 Task: Find connections with filter location Camberwell with filter topic #indiawith filter profile language Spanish with filter current company Biocon Biologics with filter school SCMS GROUP OF INSTITUTIONS with filter industry Performing Arts and Spectator Sports with filter service category Tax Preparation with filter keywords title Superintendent
Action: Mouse moved to (209, 266)
Screenshot: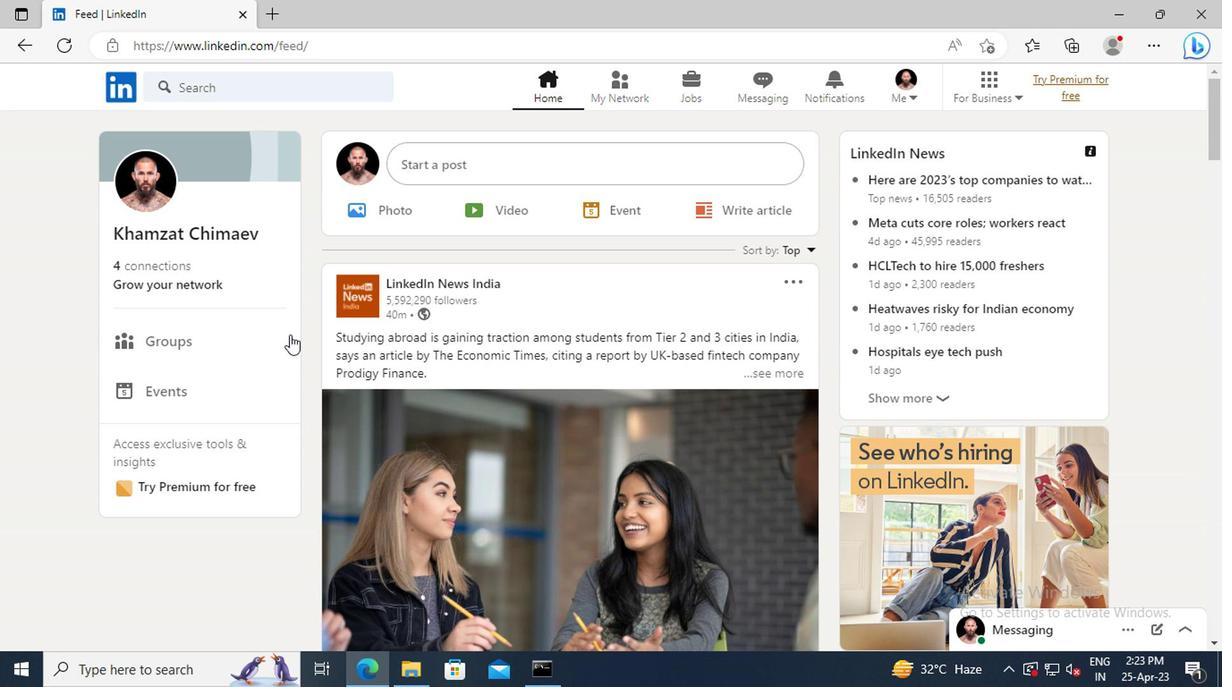 
Action: Mouse pressed left at (209, 266)
Screenshot: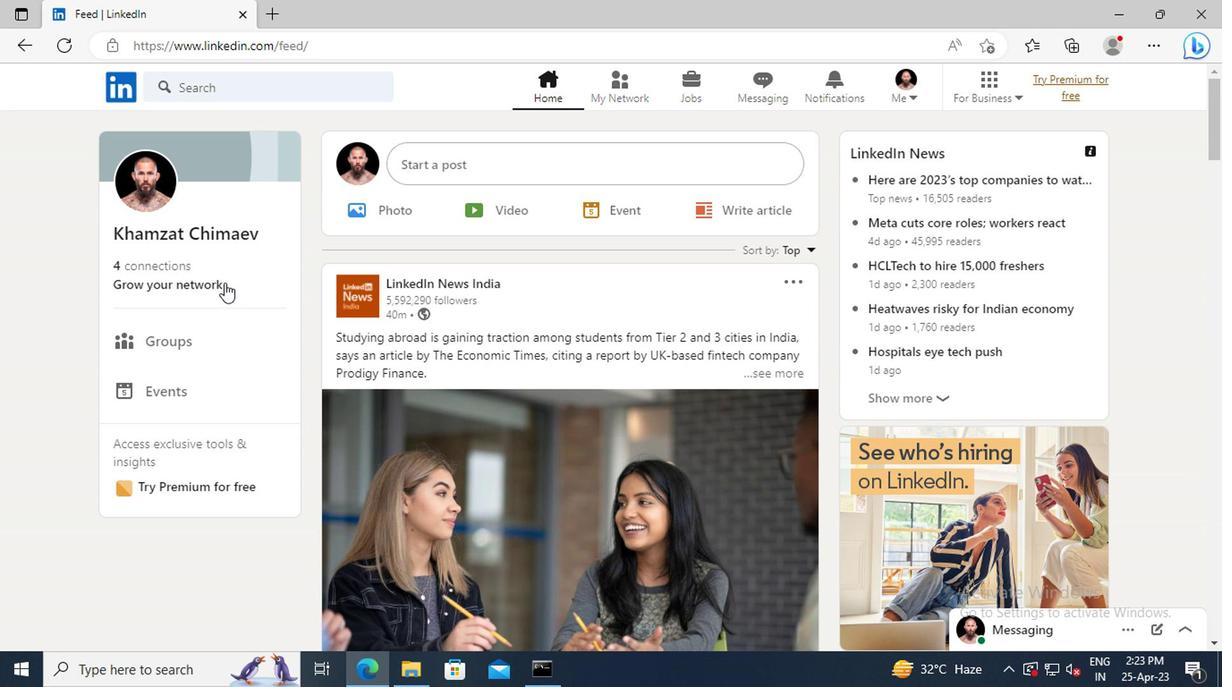 
Action: Mouse moved to (220, 190)
Screenshot: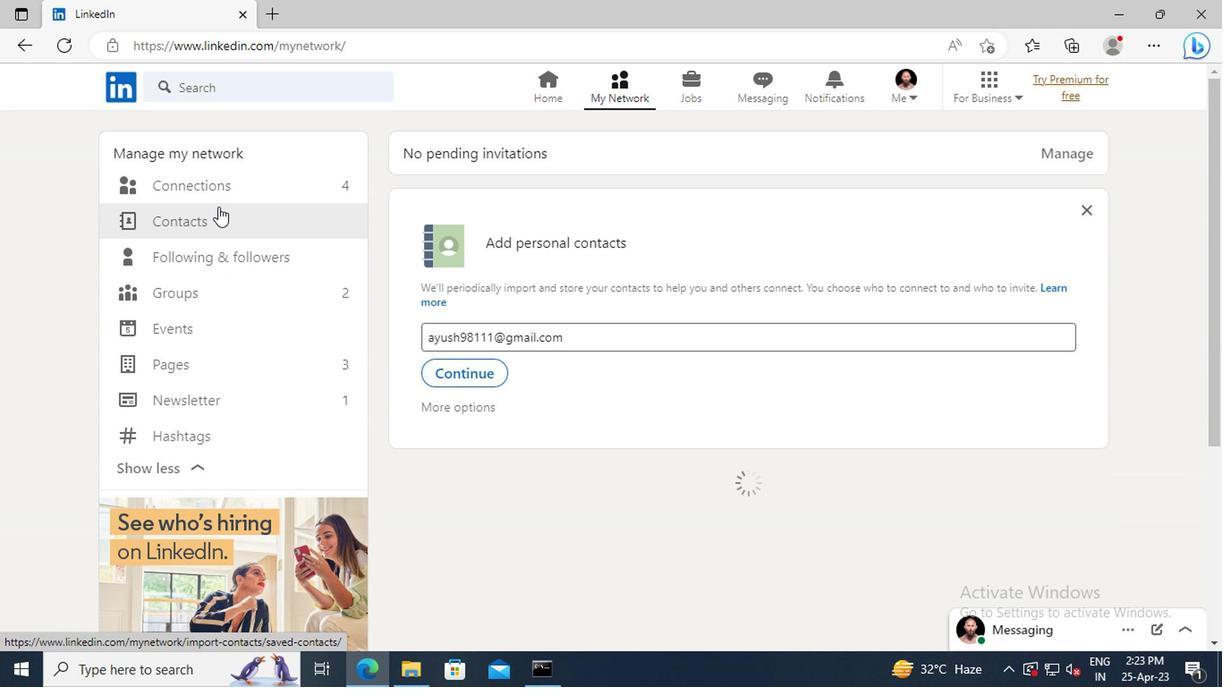 
Action: Mouse pressed left at (220, 190)
Screenshot: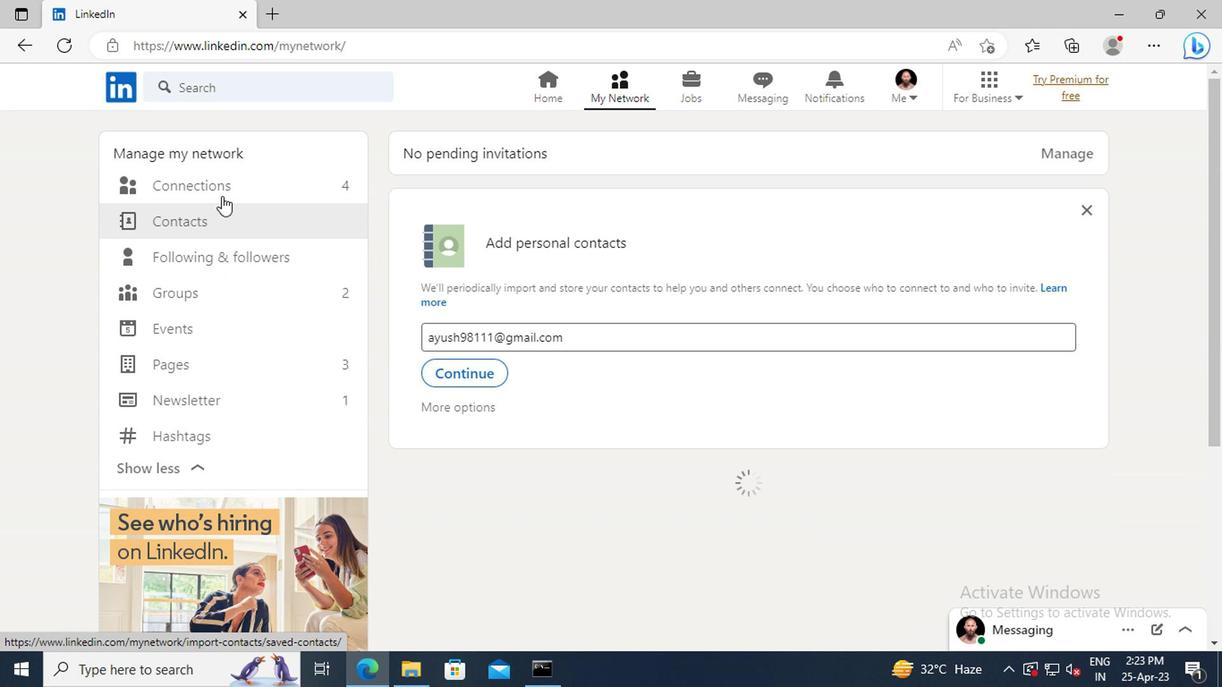 
Action: Mouse moved to (729, 190)
Screenshot: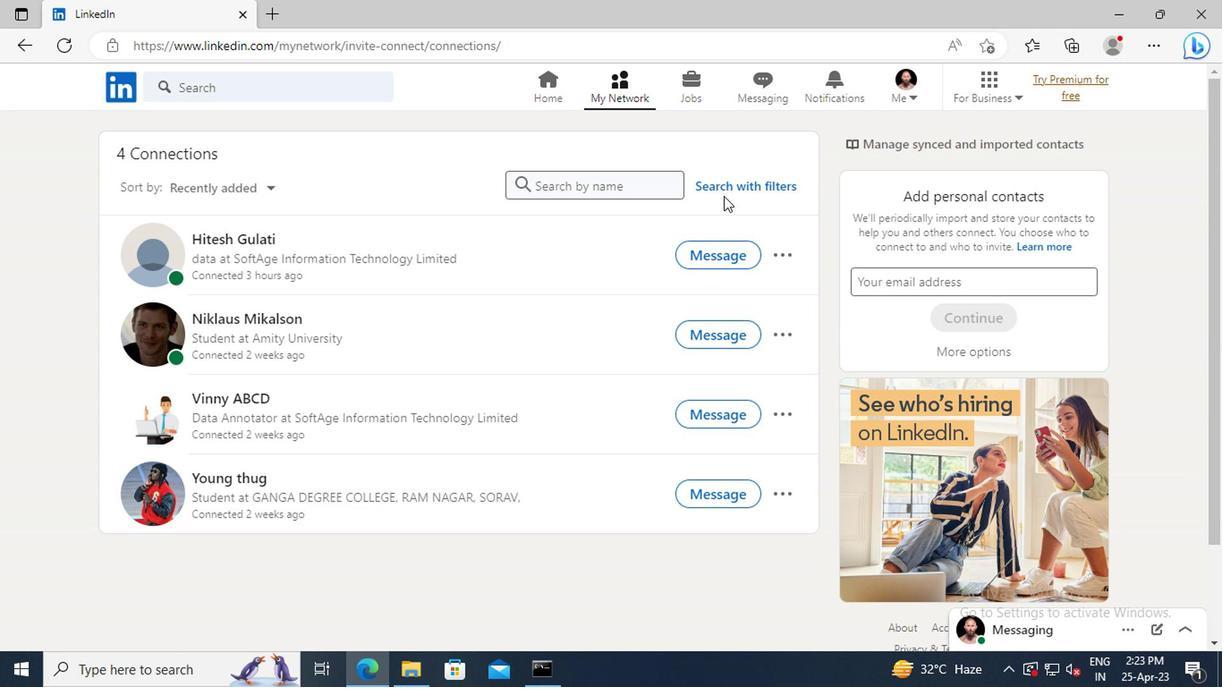 
Action: Mouse pressed left at (729, 190)
Screenshot: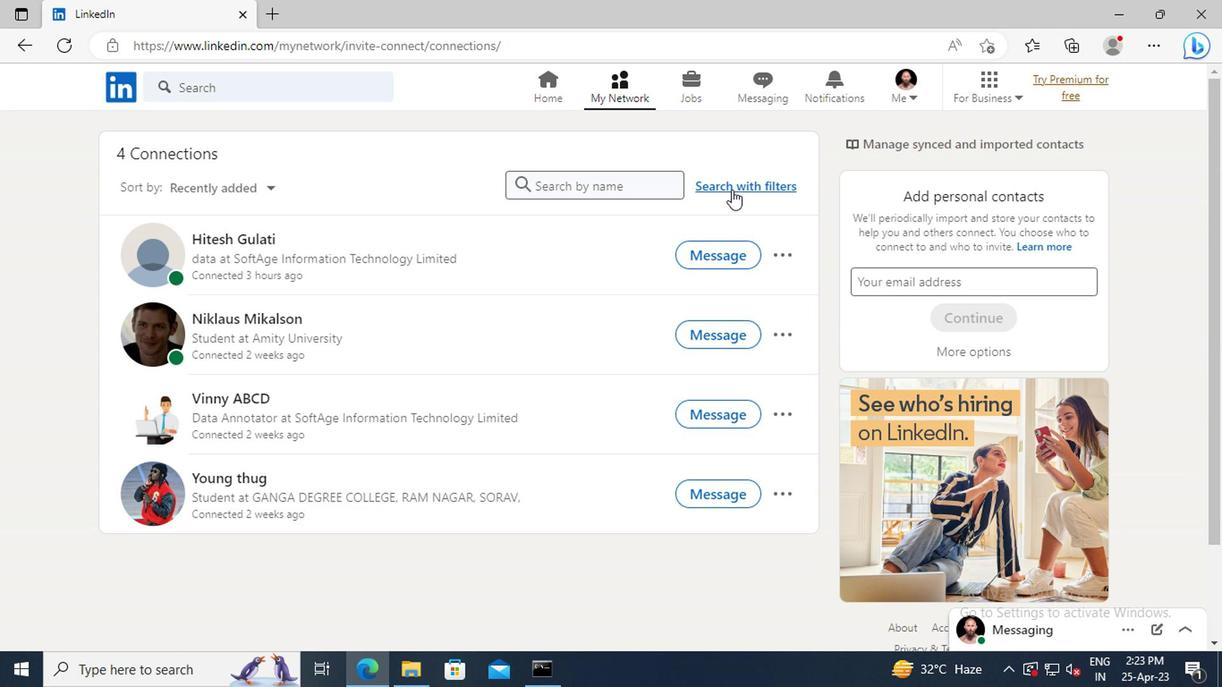 
Action: Mouse moved to (677, 141)
Screenshot: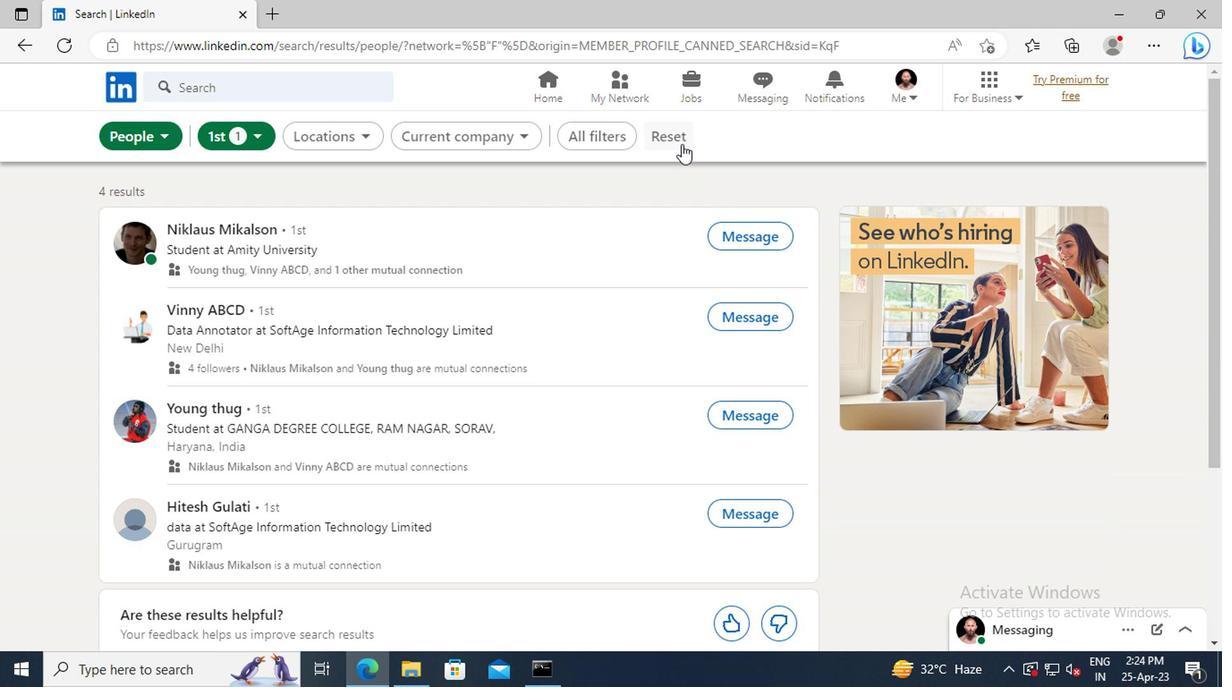 
Action: Mouse pressed left at (677, 141)
Screenshot: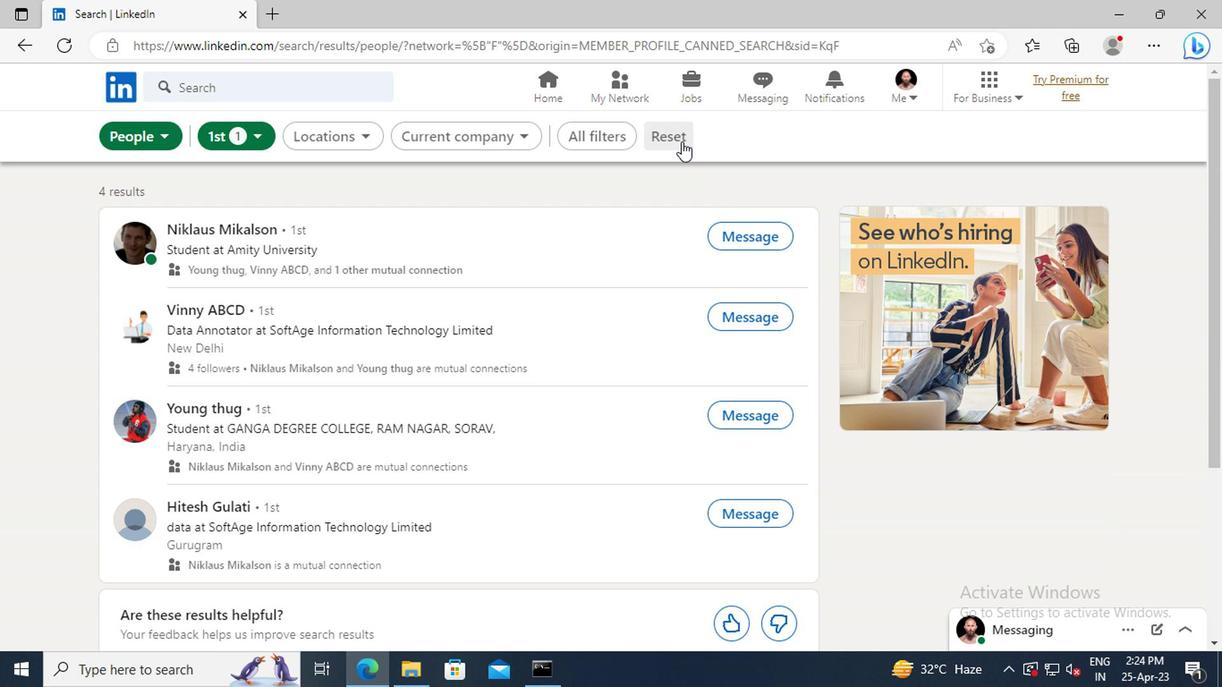 
Action: Mouse moved to (647, 140)
Screenshot: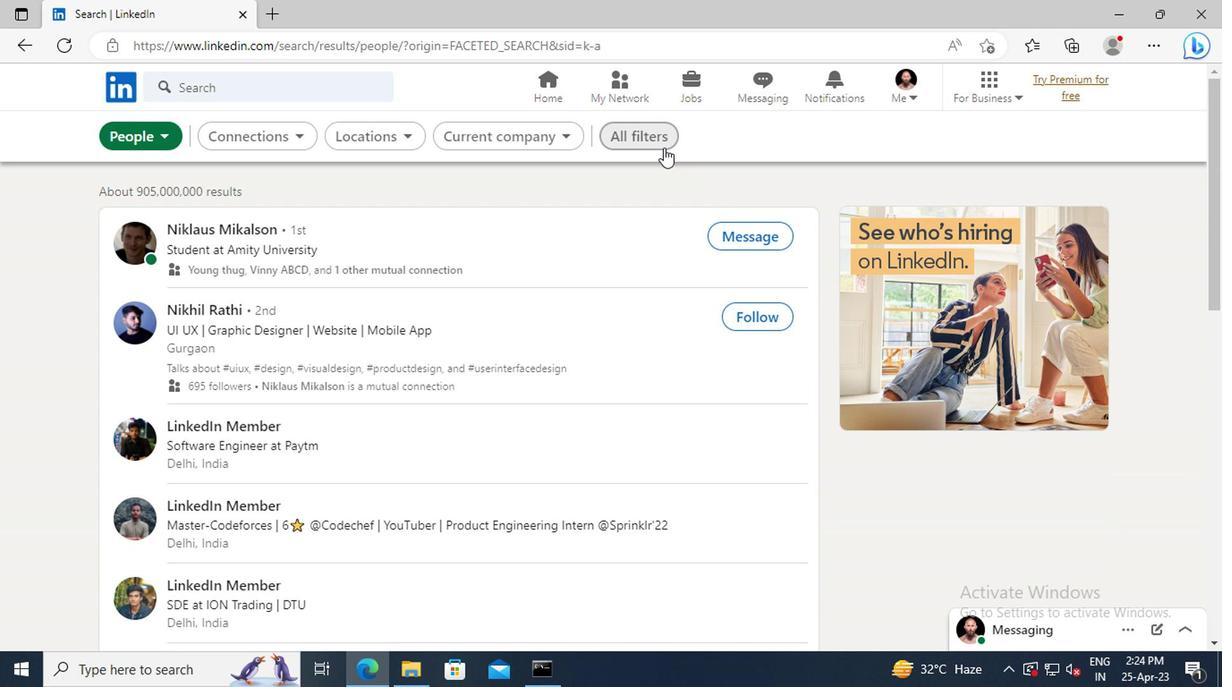 
Action: Mouse pressed left at (647, 140)
Screenshot: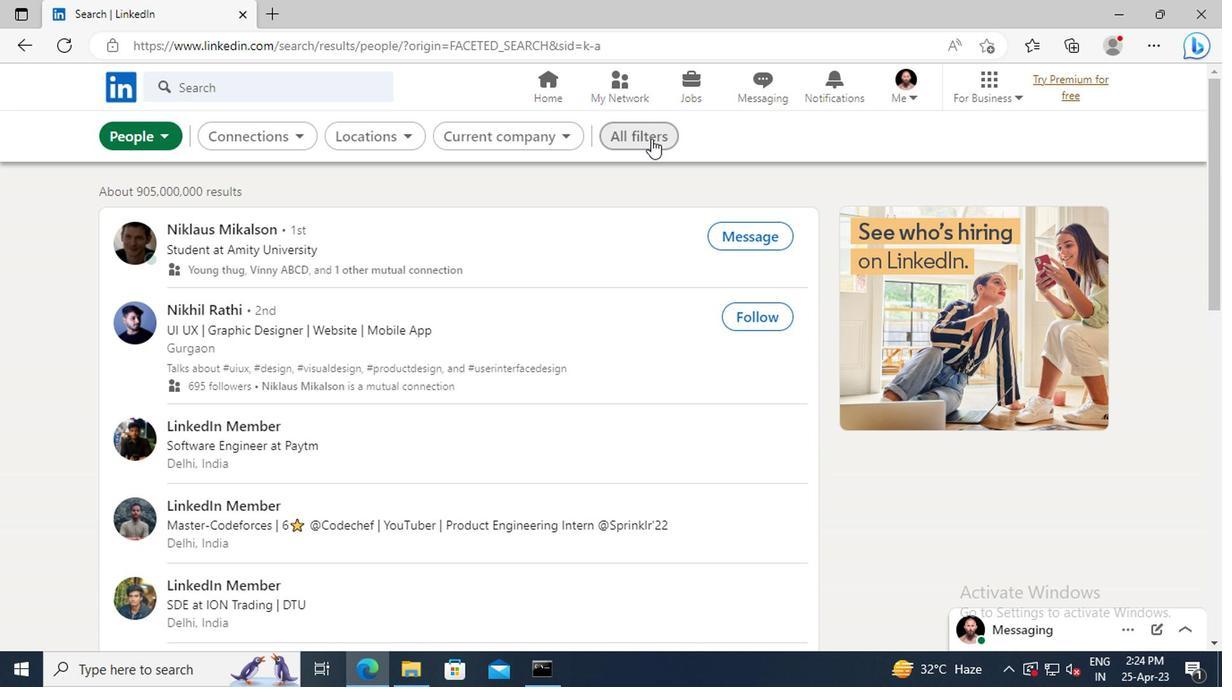 
Action: Mouse moved to (1011, 294)
Screenshot: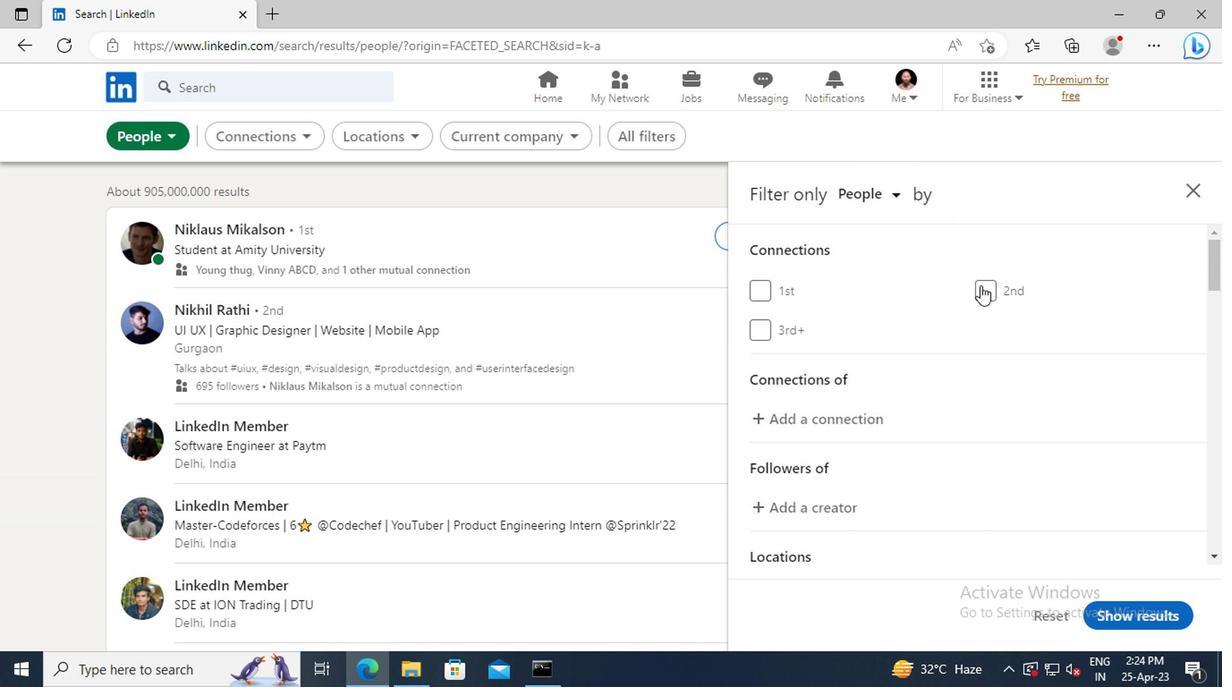 
Action: Mouse scrolled (1011, 293) with delta (0, 0)
Screenshot: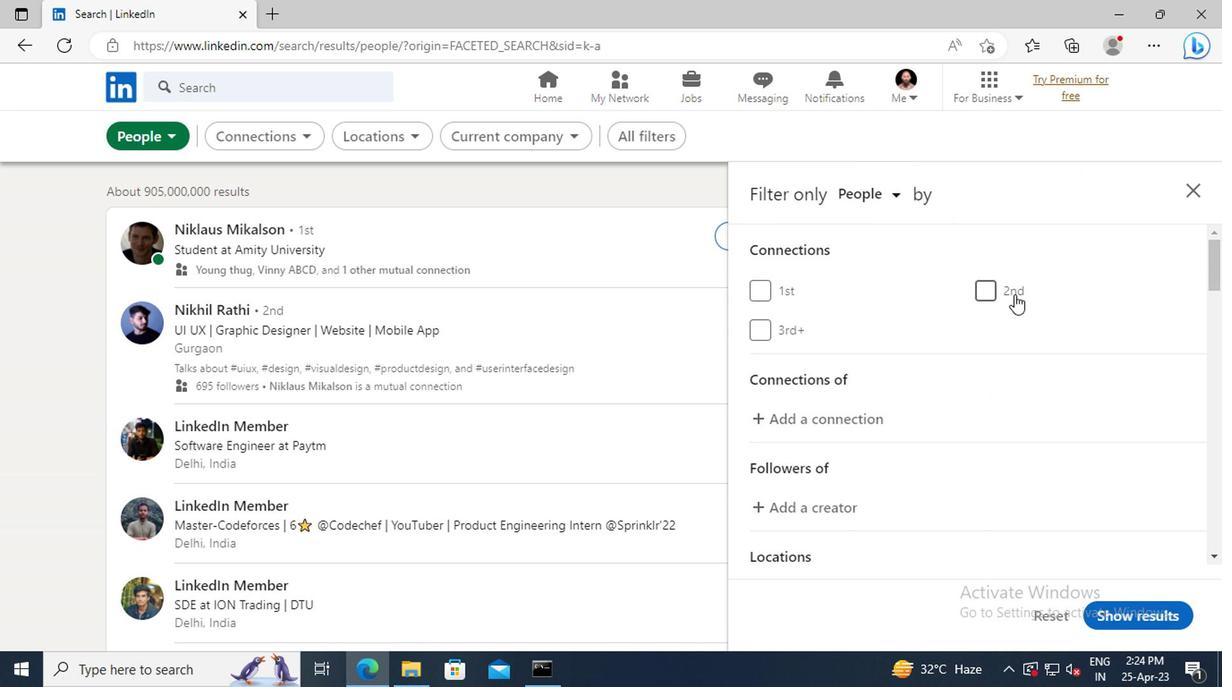 
Action: Mouse scrolled (1011, 293) with delta (0, 0)
Screenshot: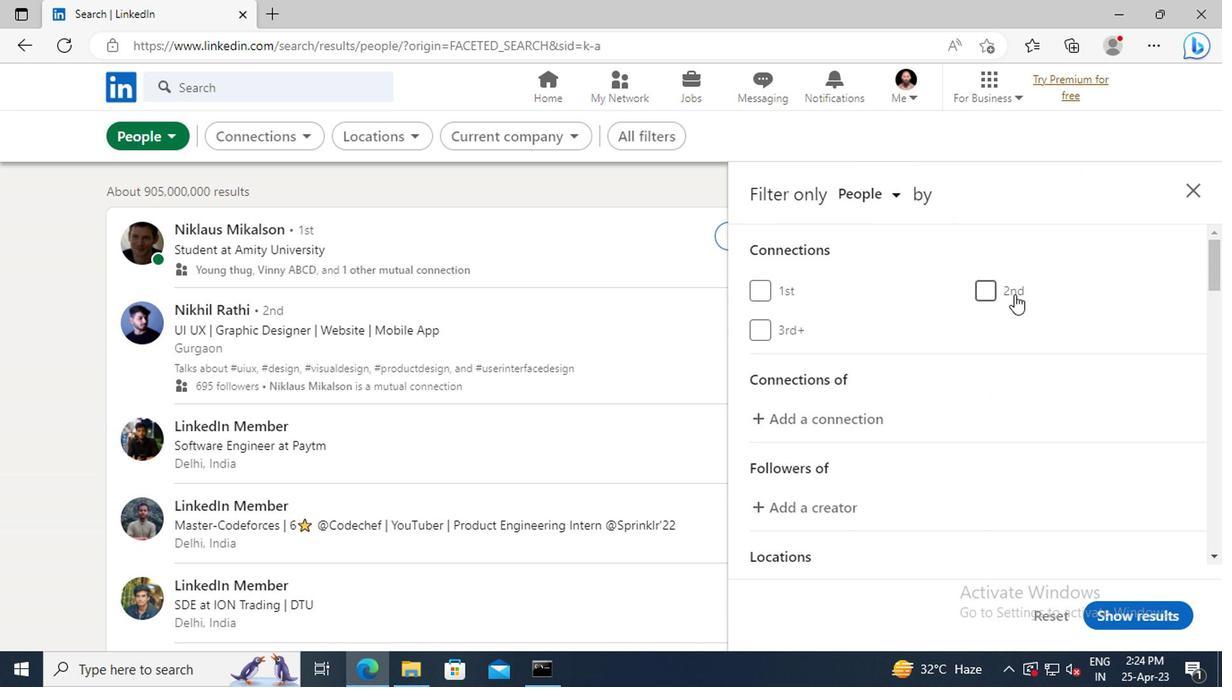 
Action: Mouse scrolled (1011, 293) with delta (0, 0)
Screenshot: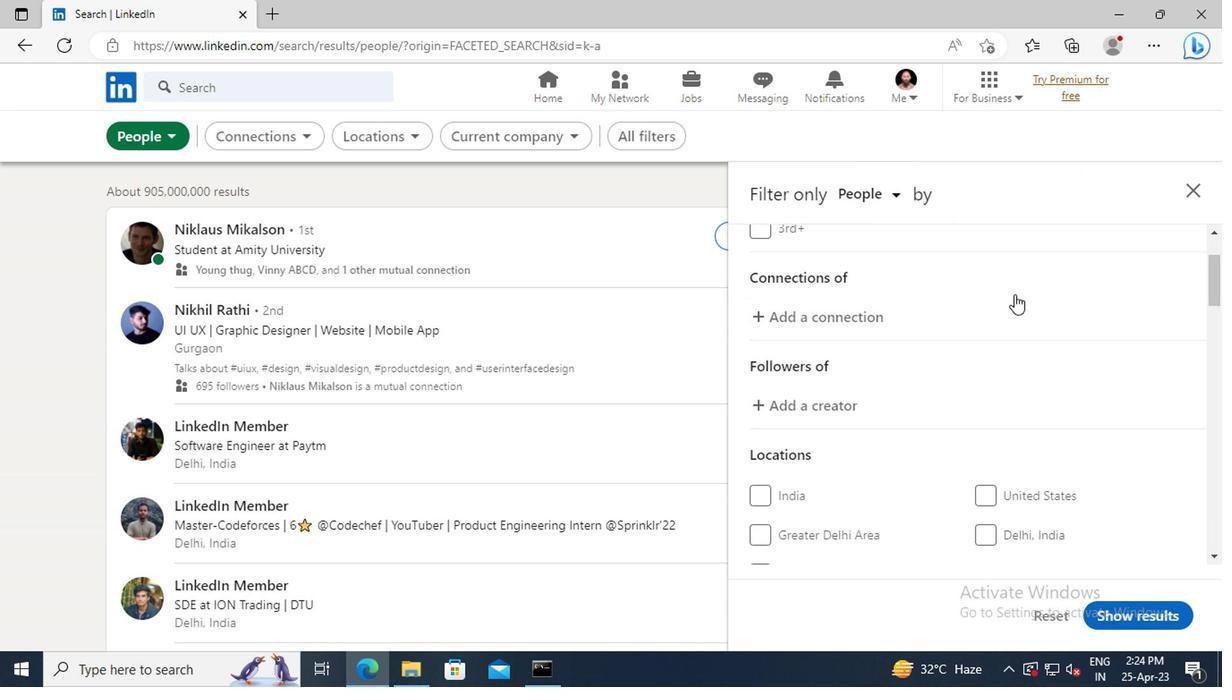 
Action: Mouse scrolled (1011, 293) with delta (0, 0)
Screenshot: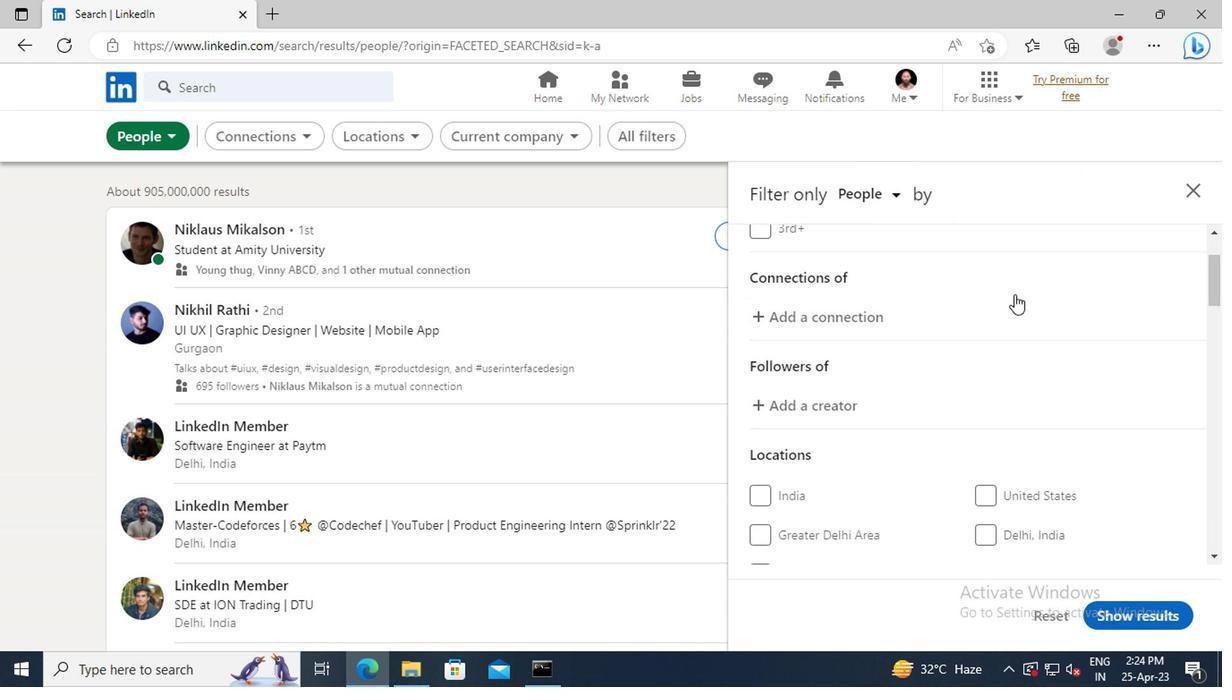 
Action: Mouse scrolled (1011, 293) with delta (0, 0)
Screenshot: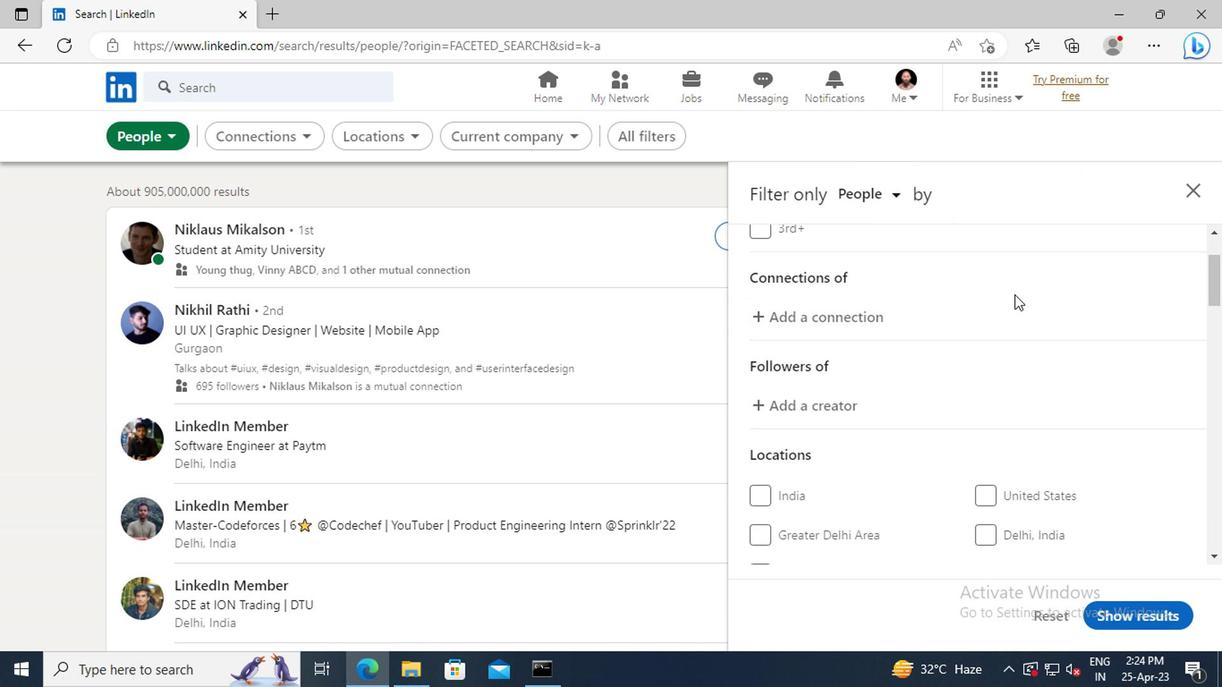 
Action: Mouse scrolled (1011, 293) with delta (0, 0)
Screenshot: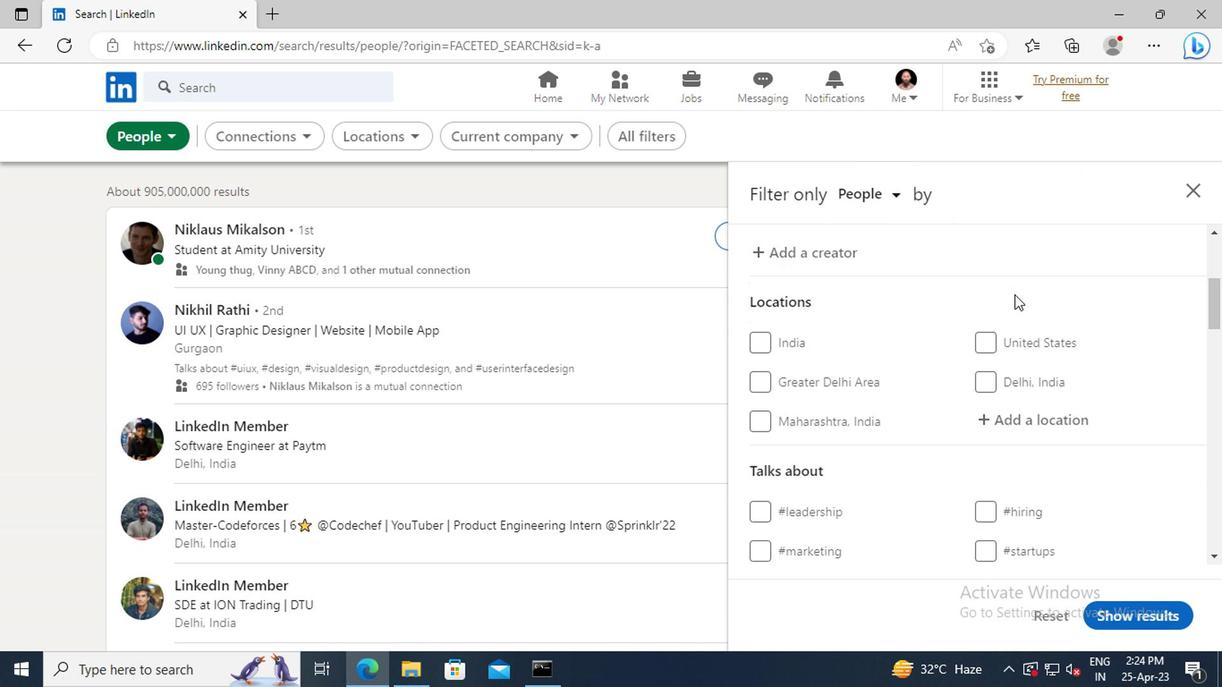 
Action: Mouse moved to (1025, 366)
Screenshot: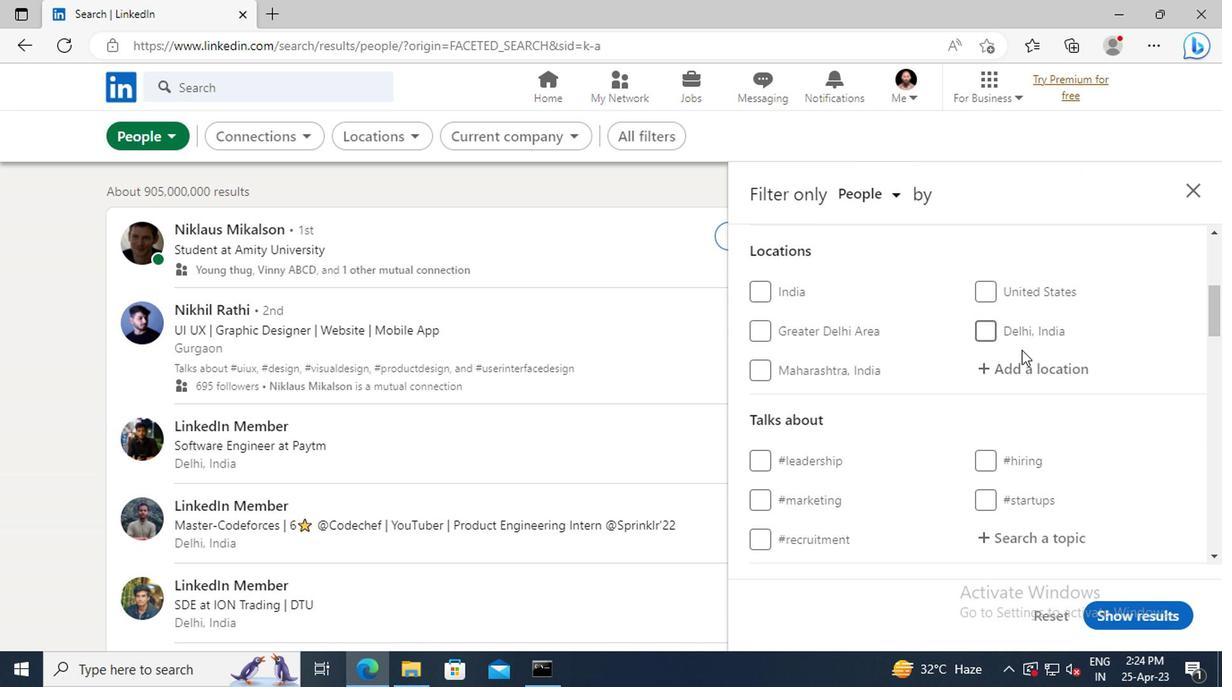 
Action: Mouse pressed left at (1025, 366)
Screenshot: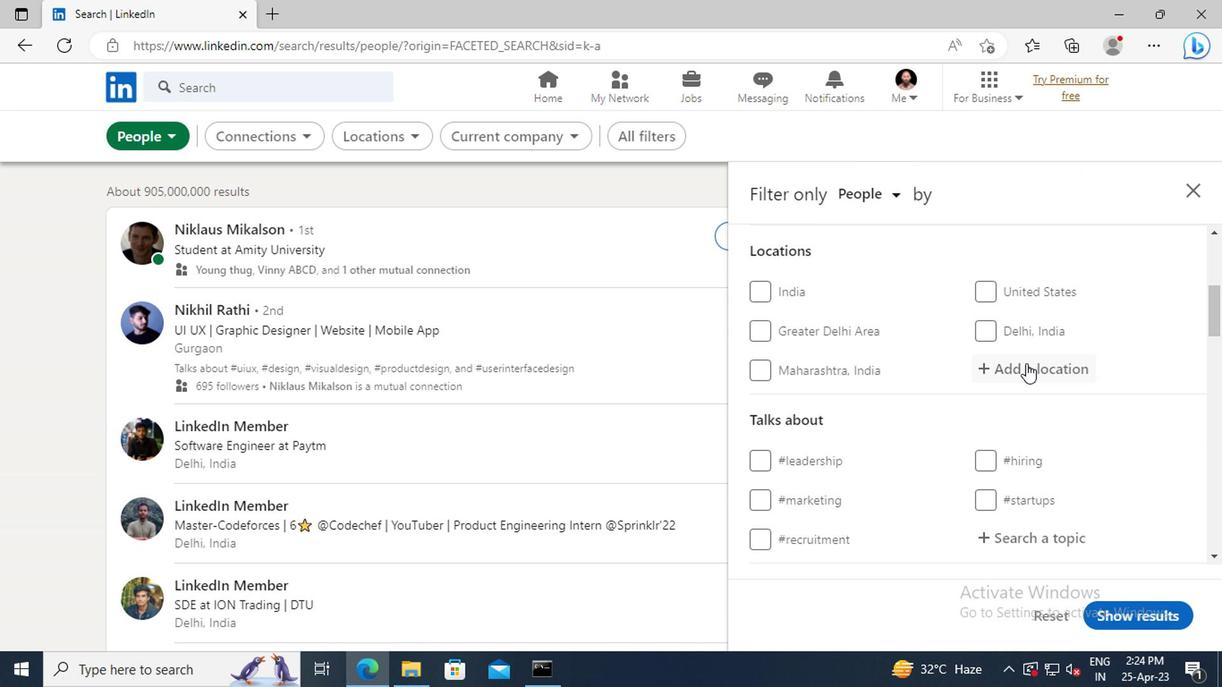 
Action: Key pressed <Key.shift>CAMBERWELL<Key.enter>
Screenshot: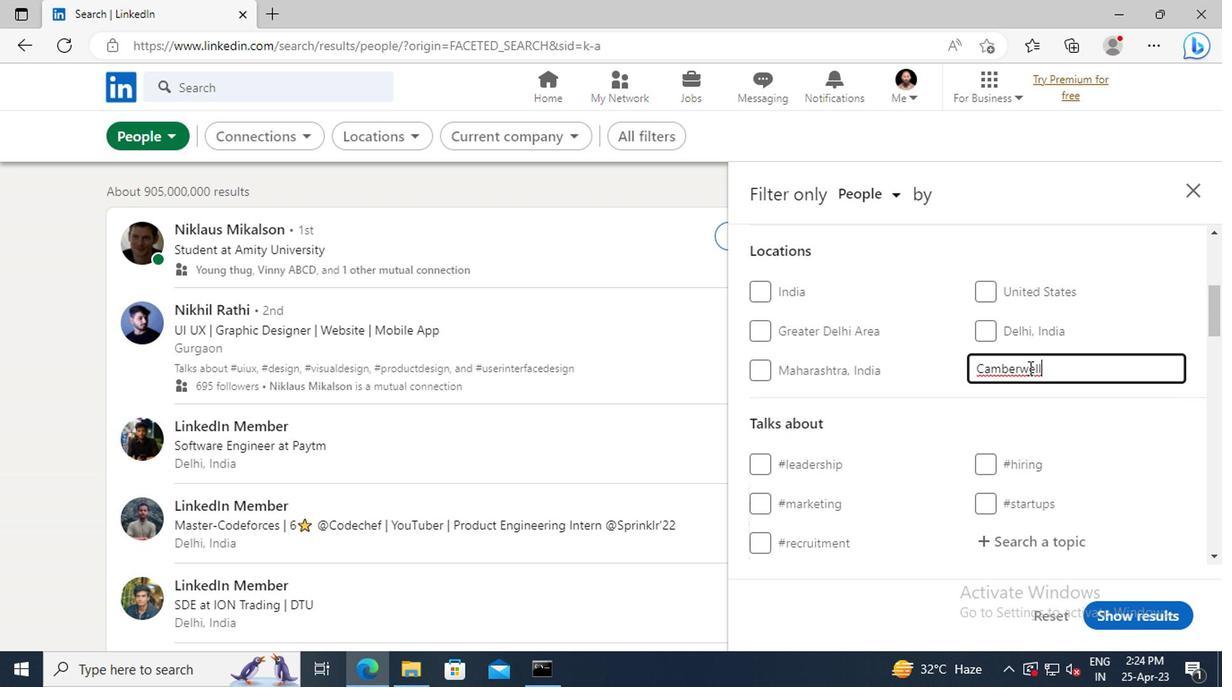 
Action: Mouse moved to (1108, 382)
Screenshot: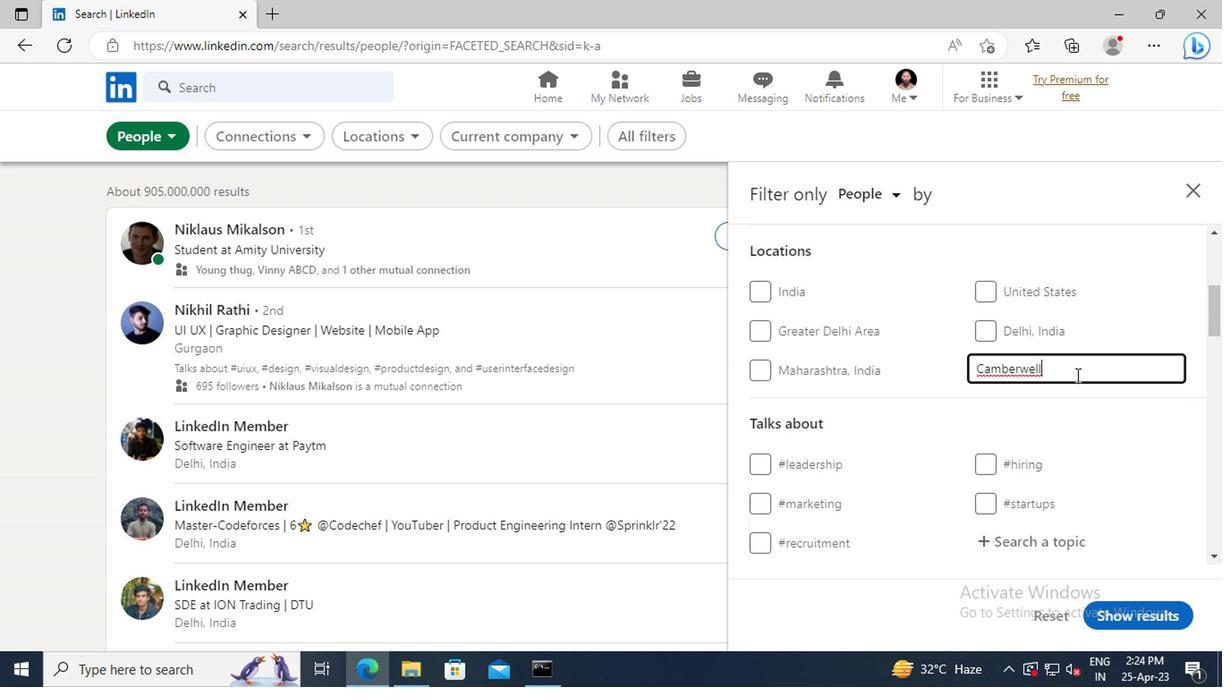 
Action: Mouse scrolled (1108, 381) with delta (0, 0)
Screenshot: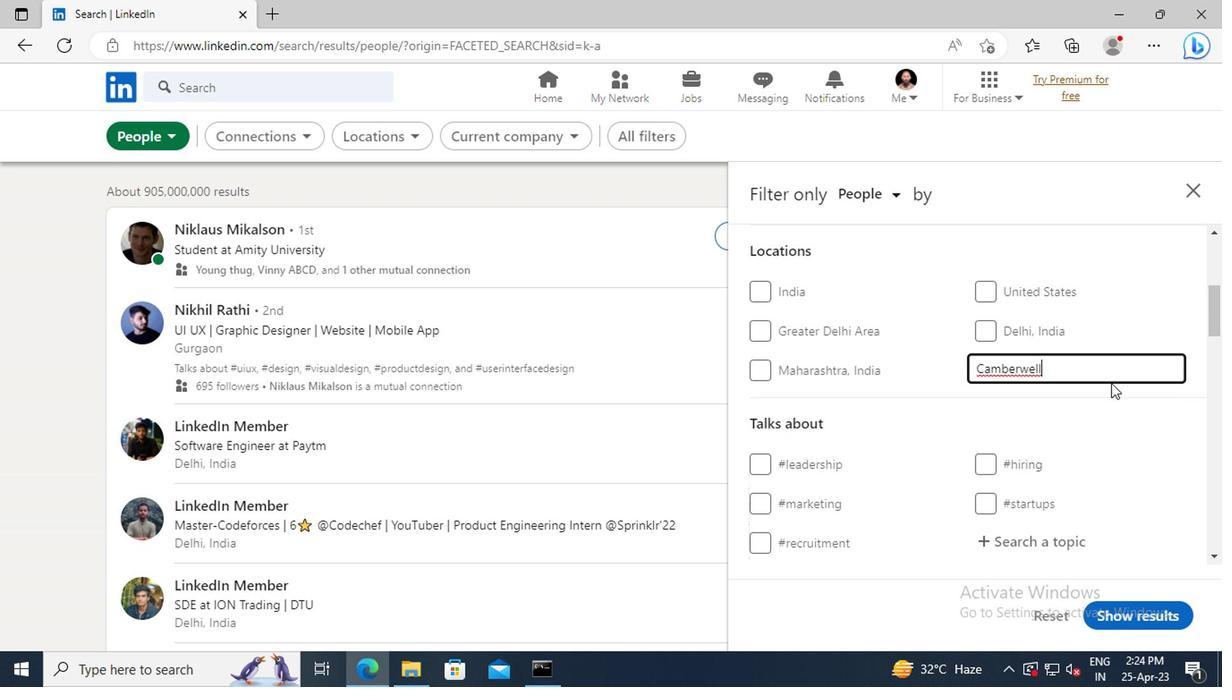 
Action: Mouse scrolled (1108, 381) with delta (0, 0)
Screenshot: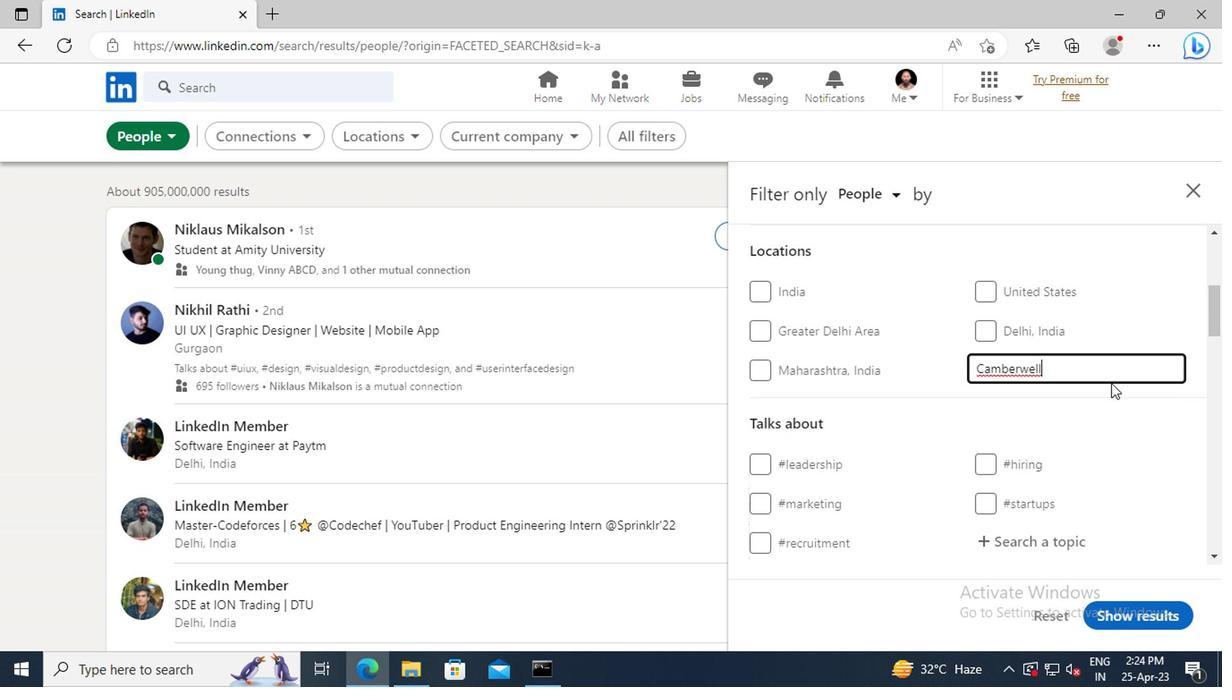 
Action: Mouse moved to (1056, 441)
Screenshot: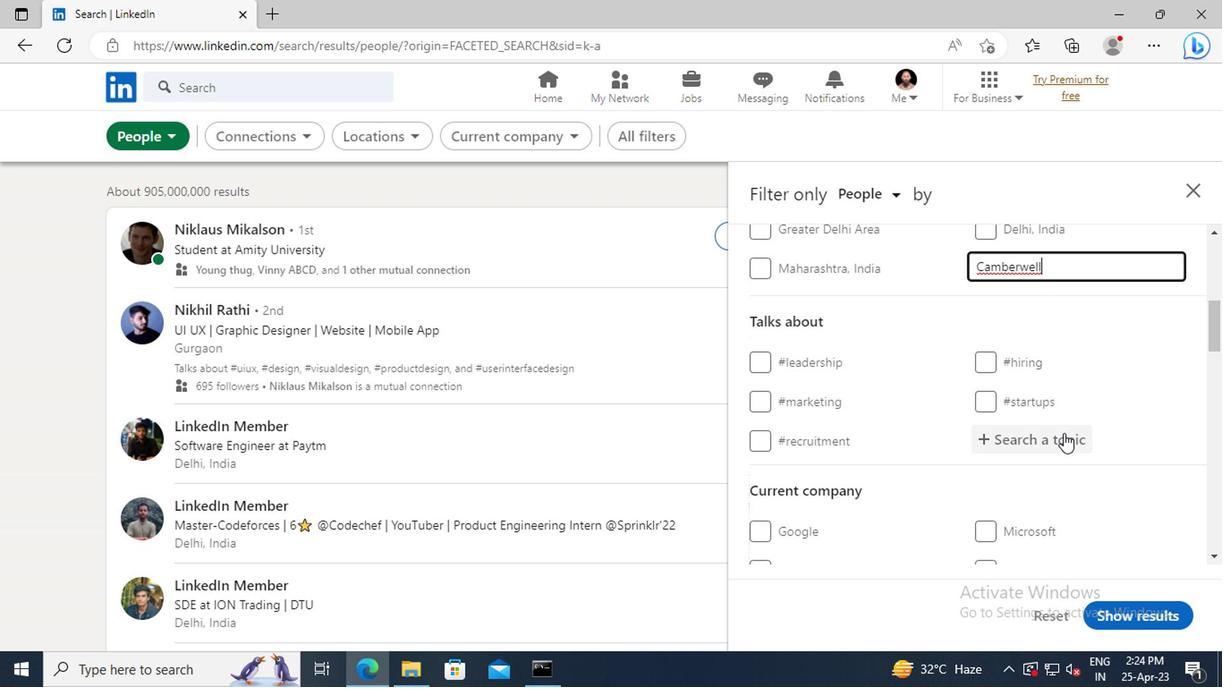 
Action: Mouse pressed left at (1056, 441)
Screenshot: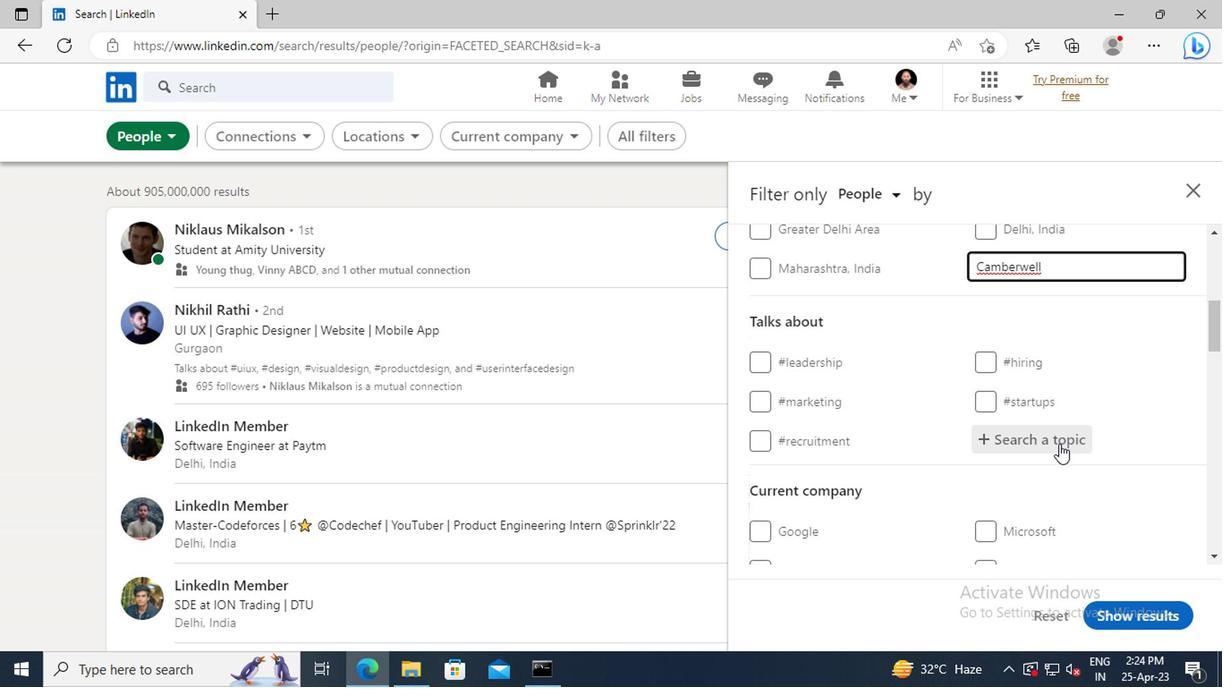
Action: Key pressed <Key.shift>#INDIAWITH
Screenshot: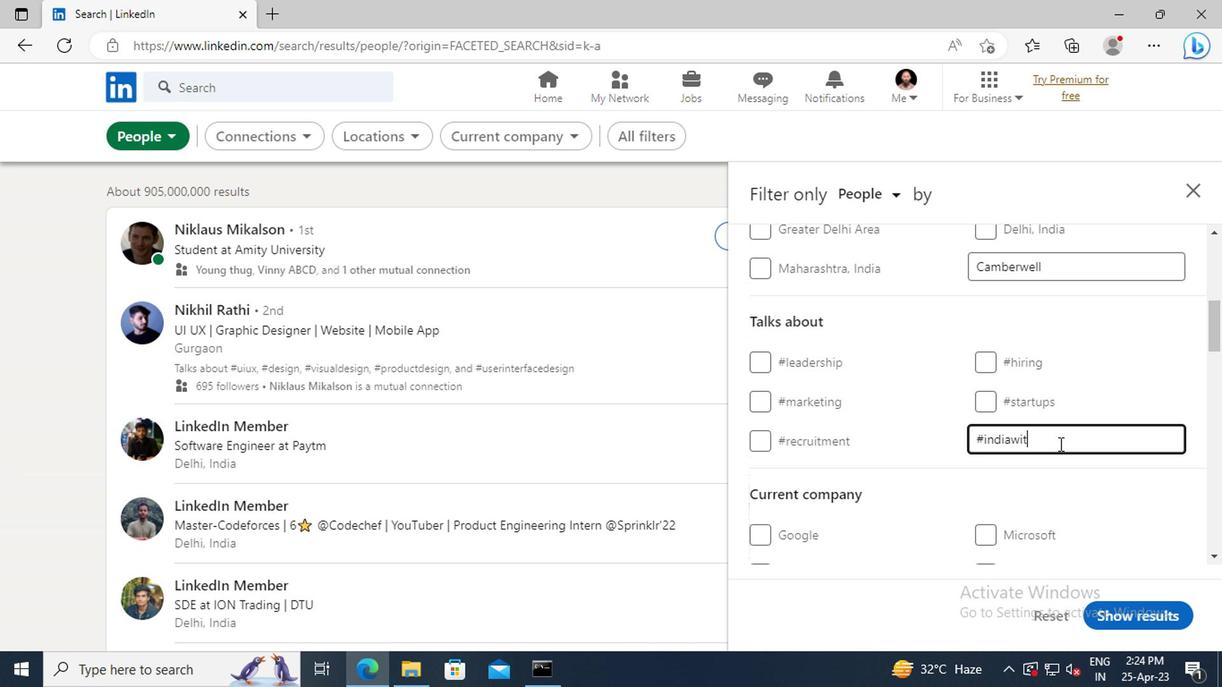 
Action: Mouse moved to (1034, 430)
Screenshot: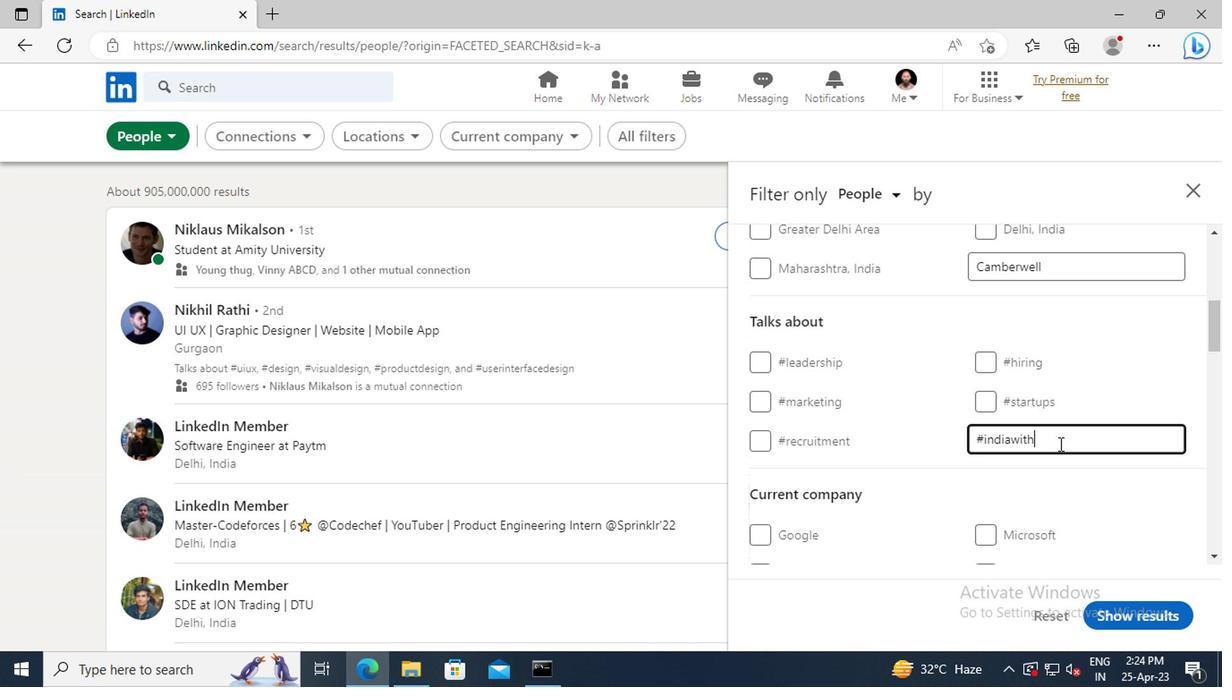 
Action: Mouse scrolled (1034, 429) with delta (0, 0)
Screenshot: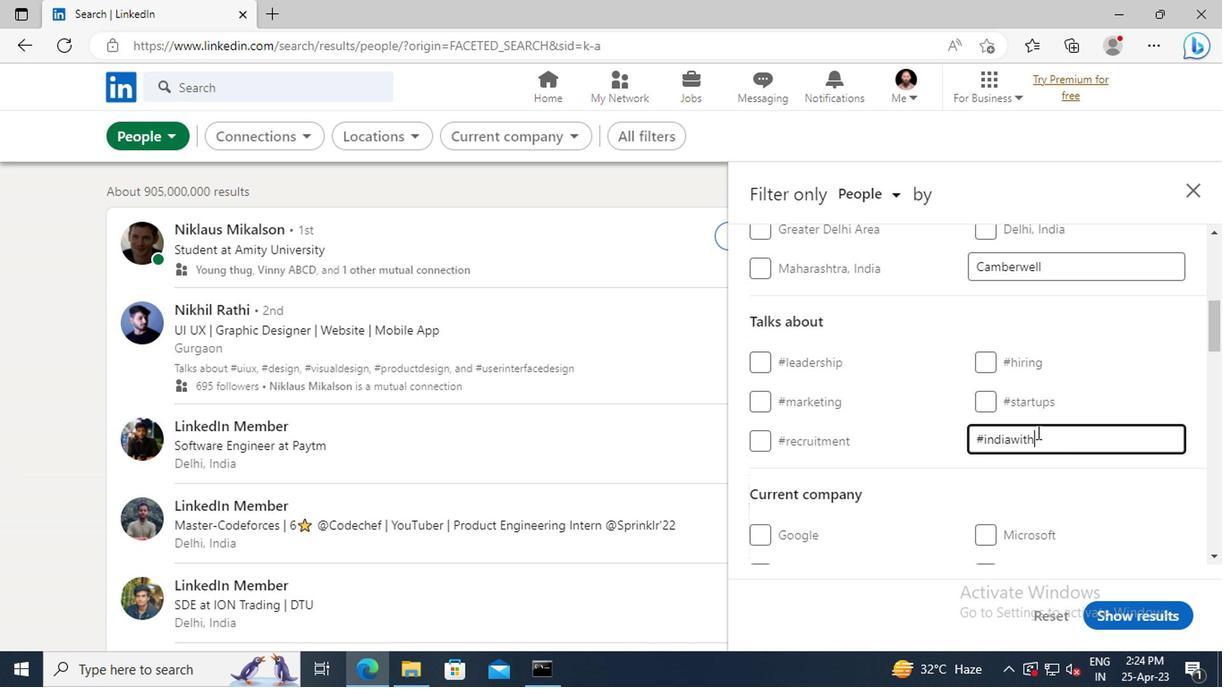 
Action: Mouse scrolled (1034, 429) with delta (0, 0)
Screenshot: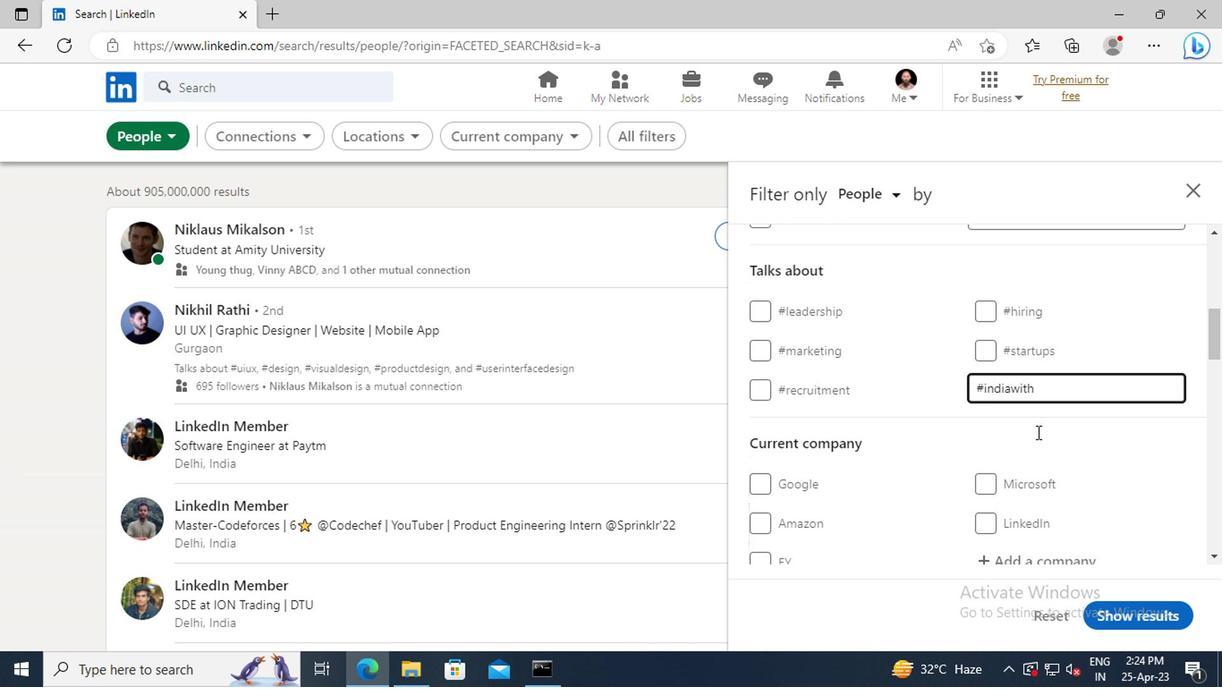 
Action: Mouse scrolled (1034, 429) with delta (0, 0)
Screenshot: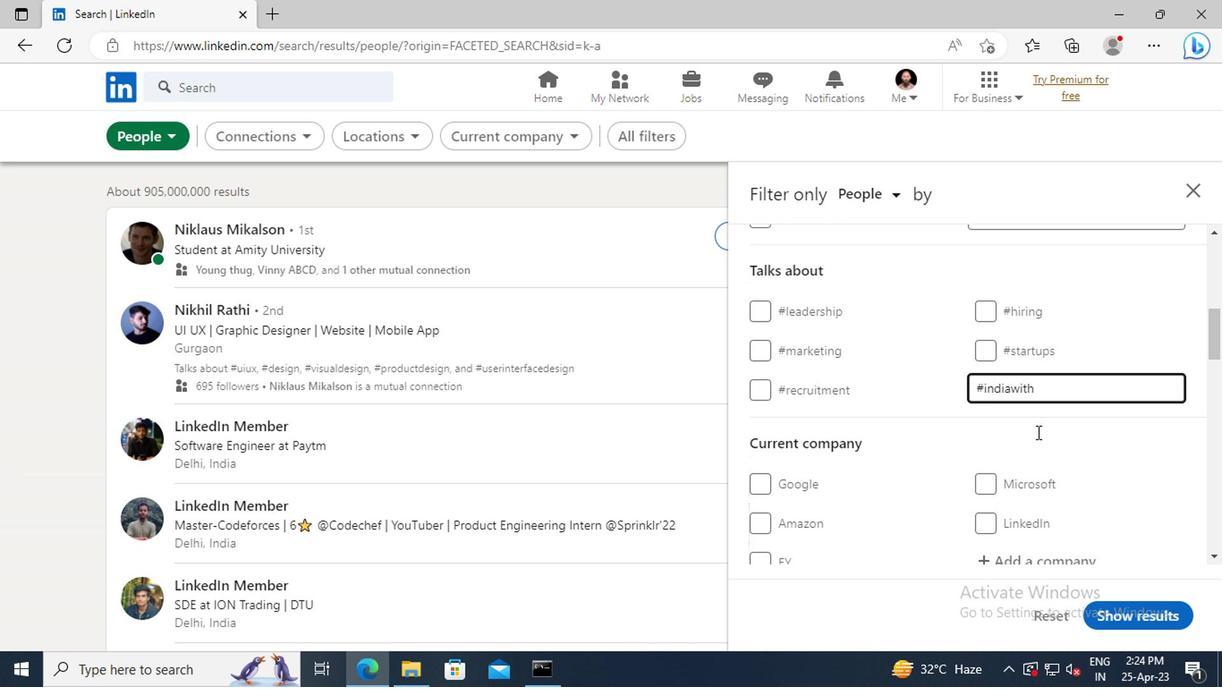
Action: Mouse scrolled (1034, 429) with delta (0, 0)
Screenshot: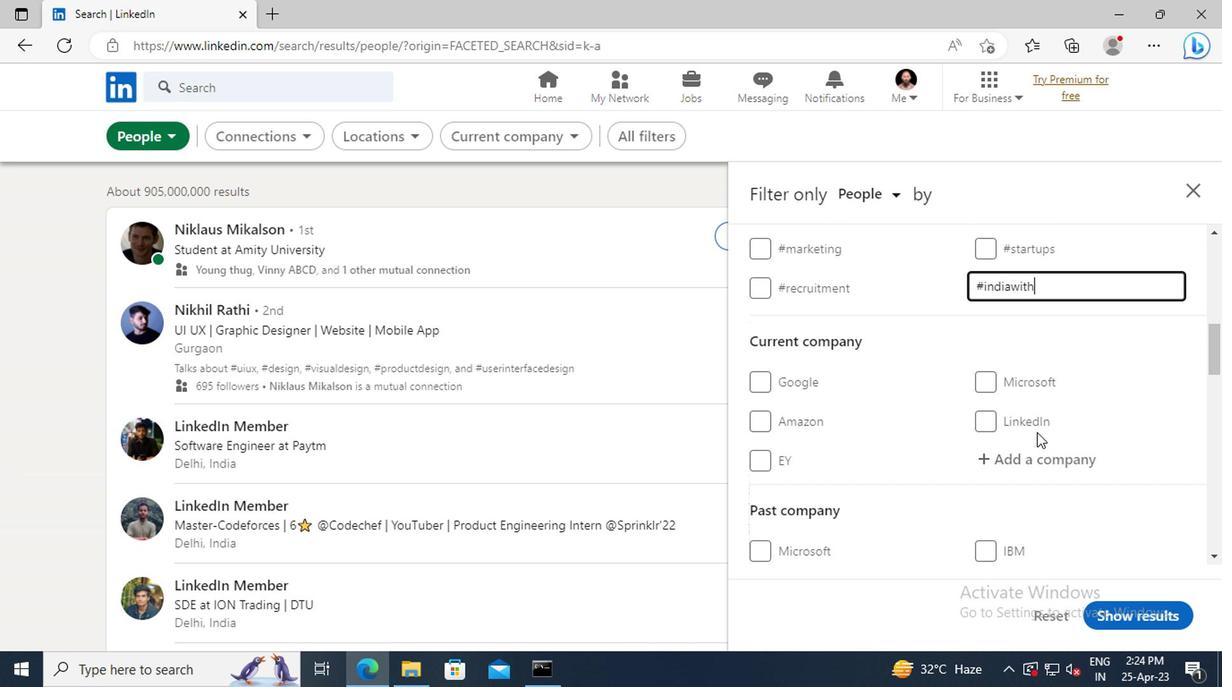 
Action: Mouse scrolled (1034, 429) with delta (0, 0)
Screenshot: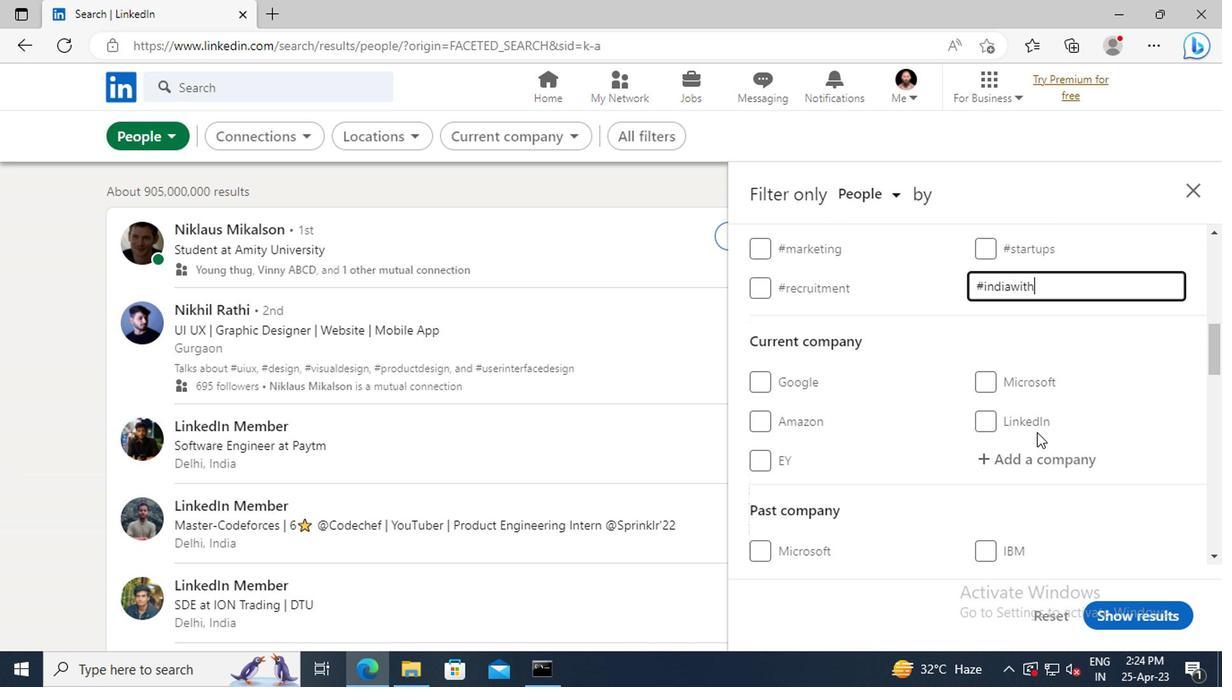 
Action: Mouse scrolled (1034, 429) with delta (0, 0)
Screenshot: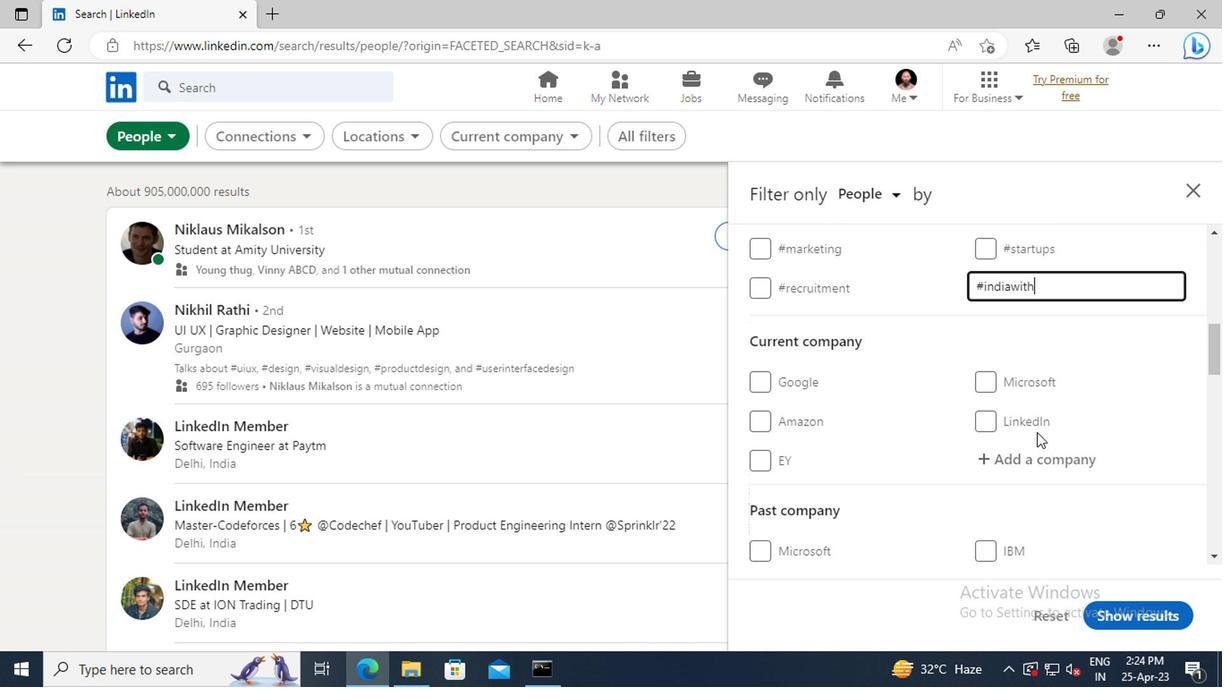 
Action: Mouse scrolled (1034, 429) with delta (0, 0)
Screenshot: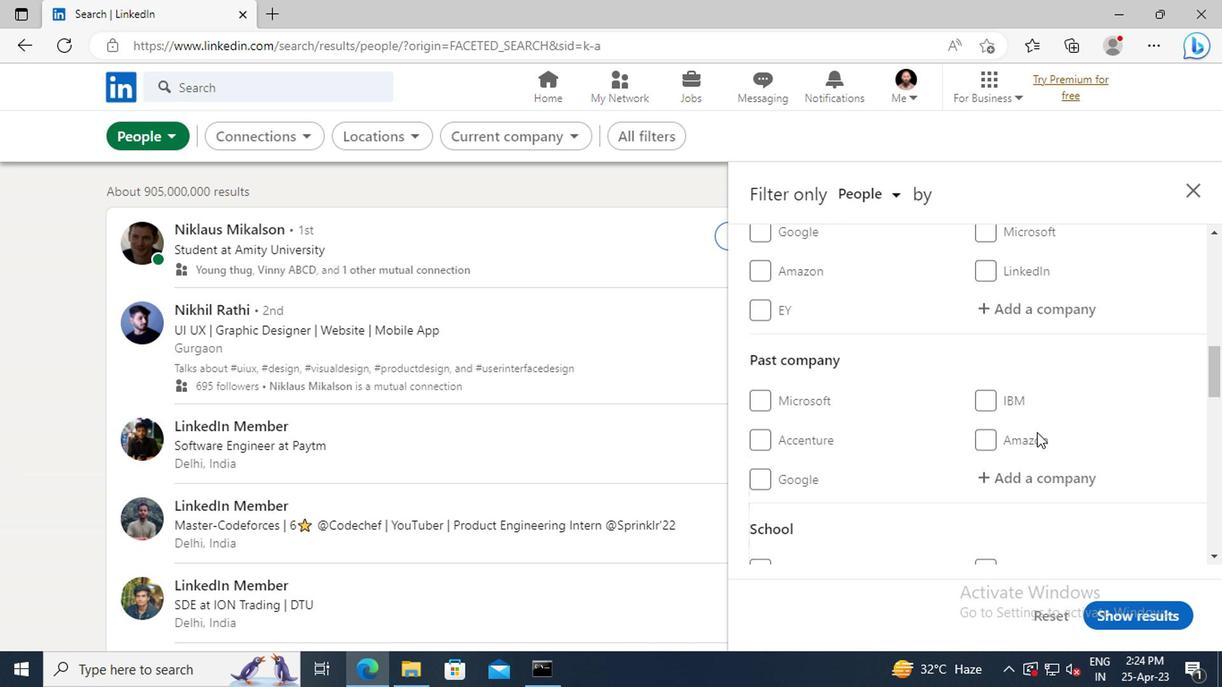 
Action: Mouse scrolled (1034, 429) with delta (0, 0)
Screenshot: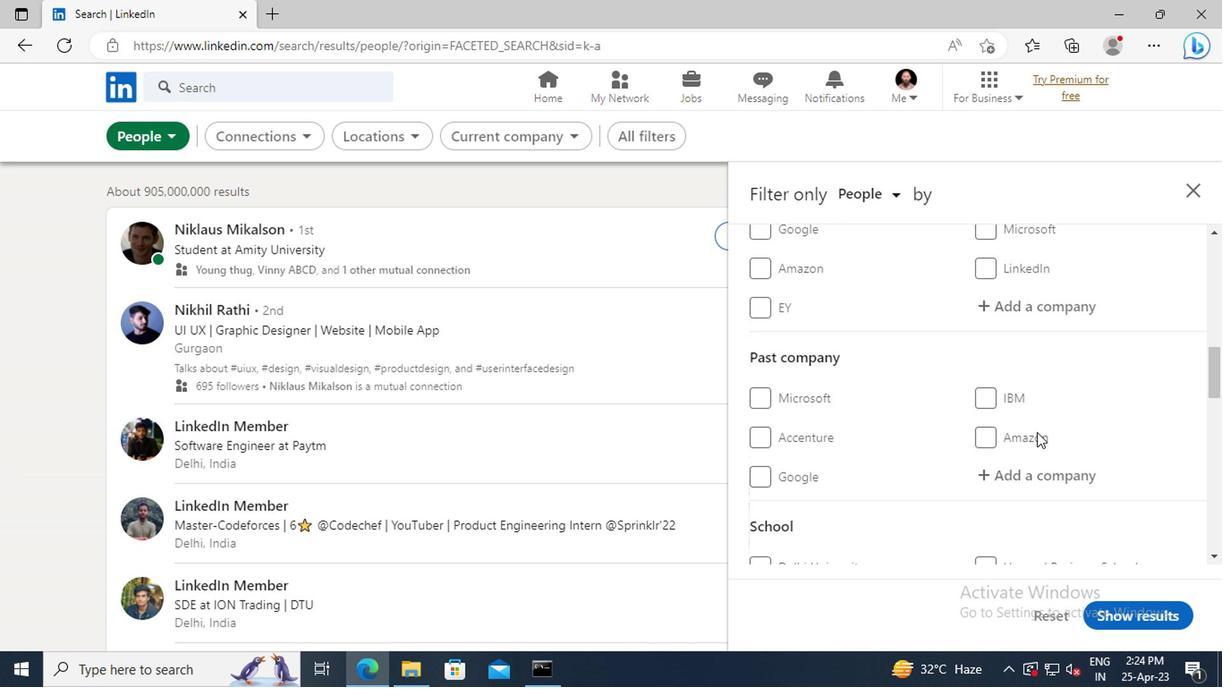
Action: Mouse scrolled (1034, 429) with delta (0, 0)
Screenshot: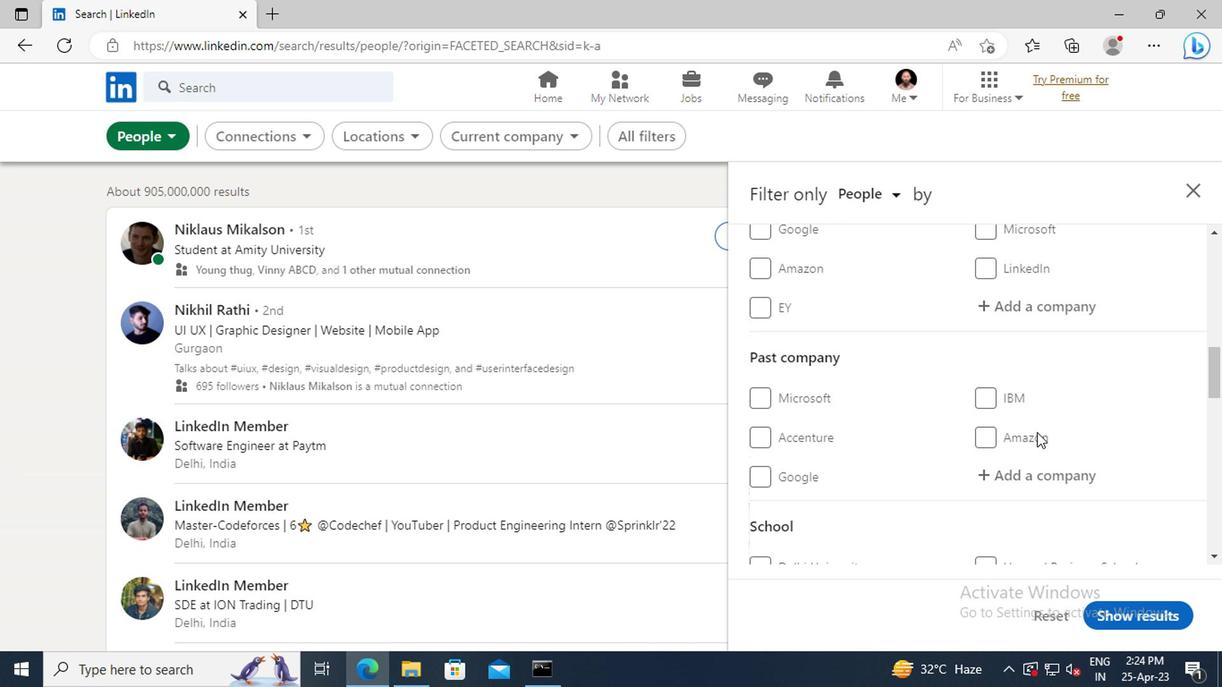 
Action: Mouse scrolled (1034, 429) with delta (0, 0)
Screenshot: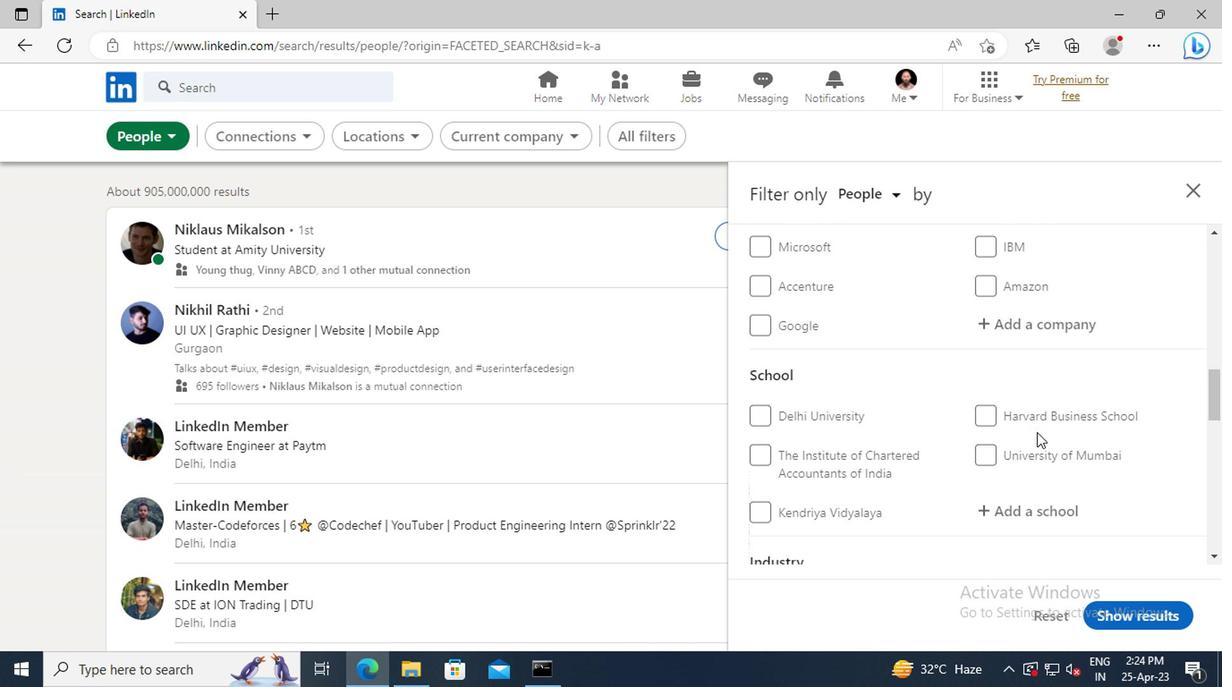 
Action: Mouse scrolled (1034, 429) with delta (0, 0)
Screenshot: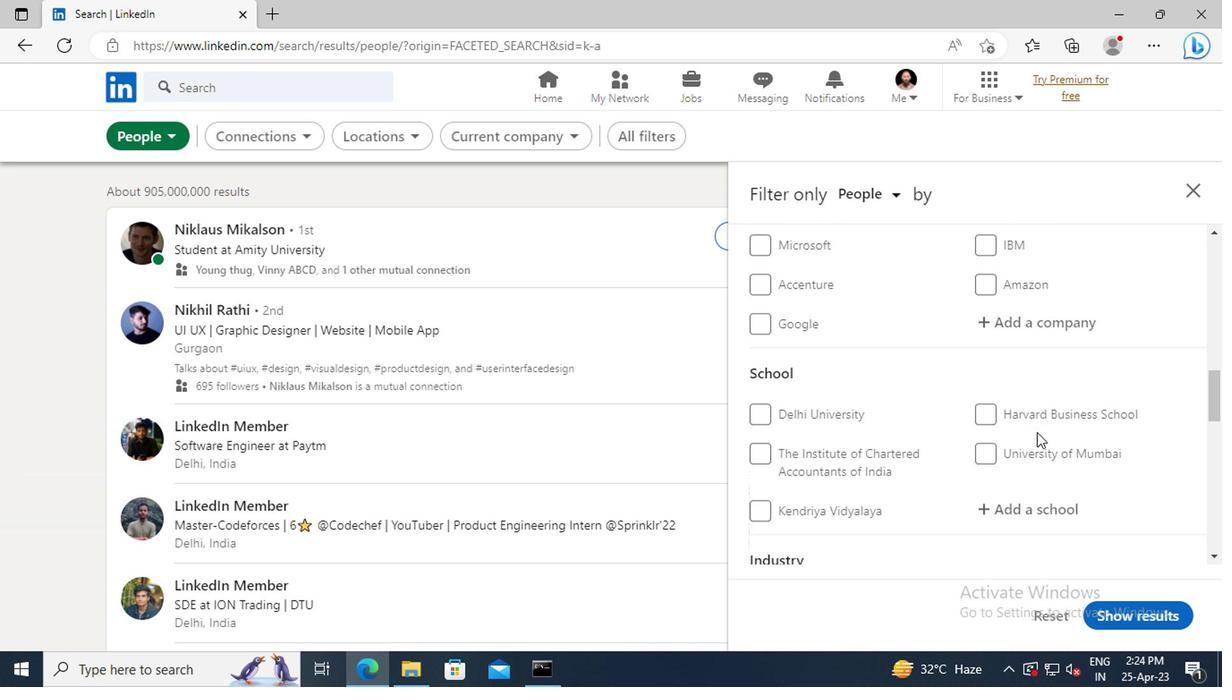 
Action: Mouse scrolled (1034, 429) with delta (0, 0)
Screenshot: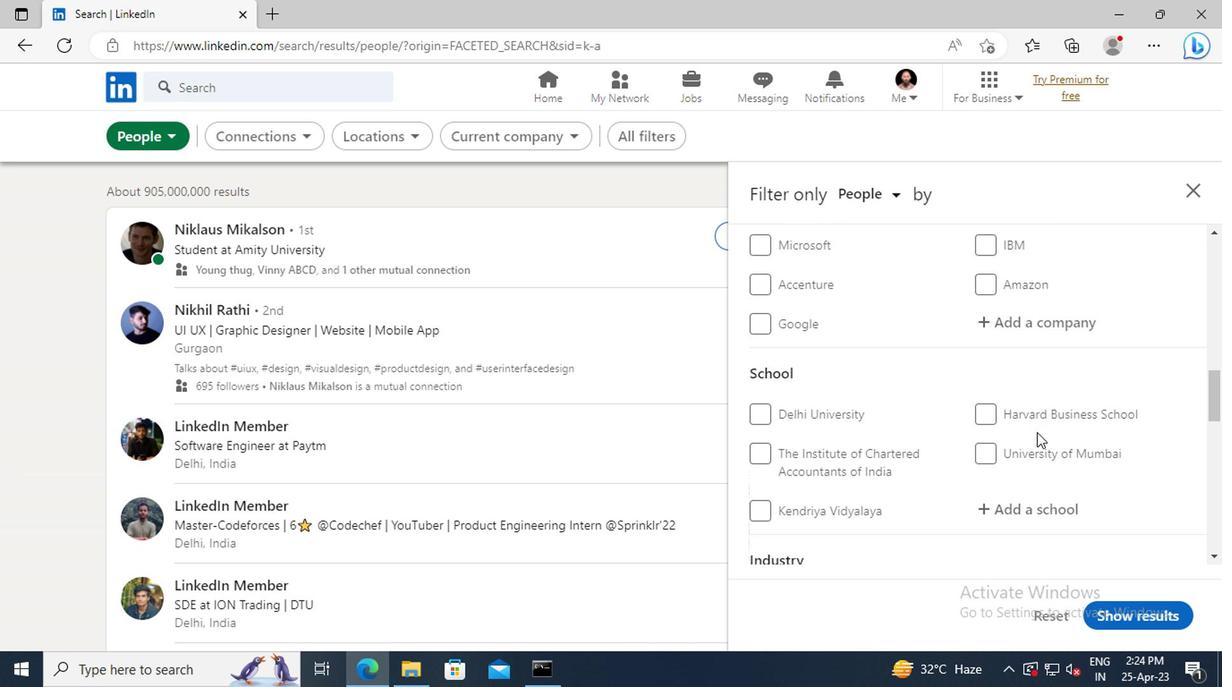 
Action: Mouse scrolled (1034, 429) with delta (0, 0)
Screenshot: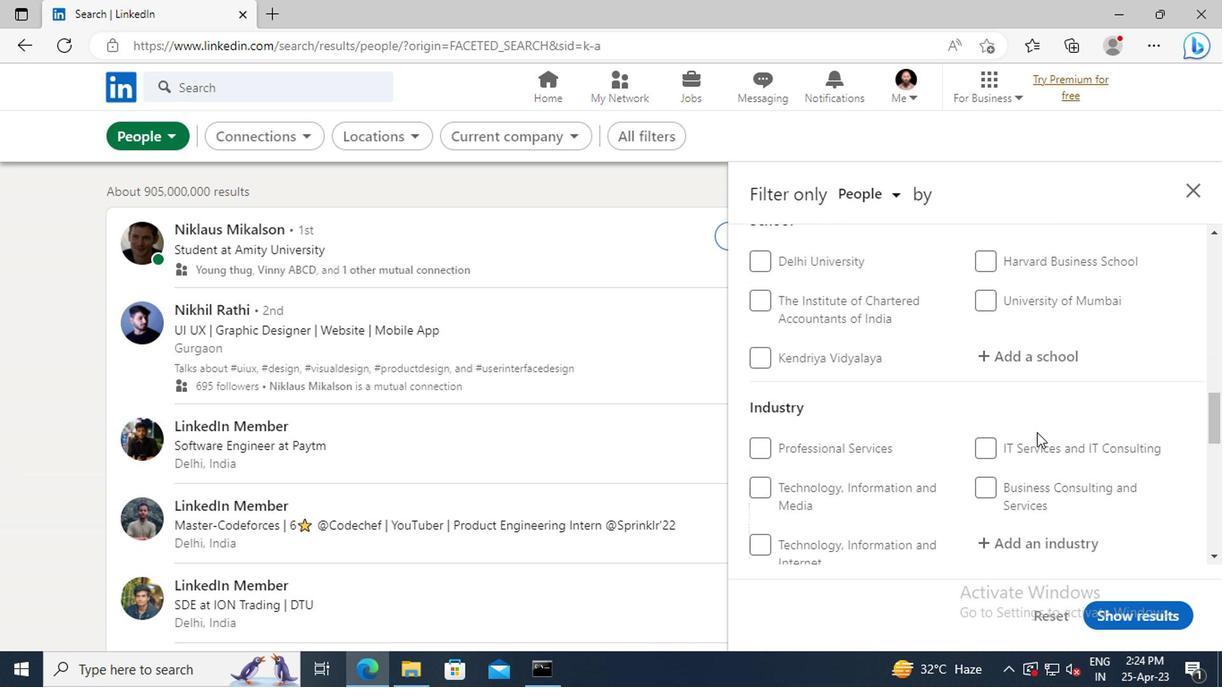 
Action: Mouse scrolled (1034, 429) with delta (0, 0)
Screenshot: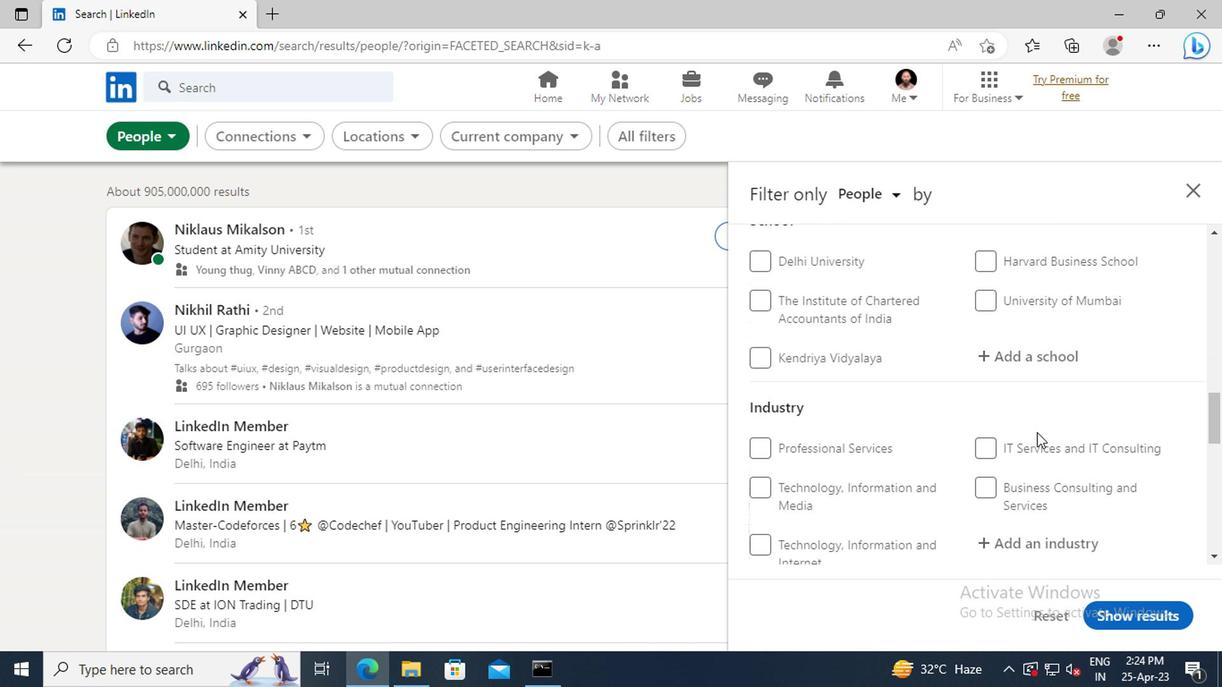 
Action: Mouse scrolled (1034, 429) with delta (0, 0)
Screenshot: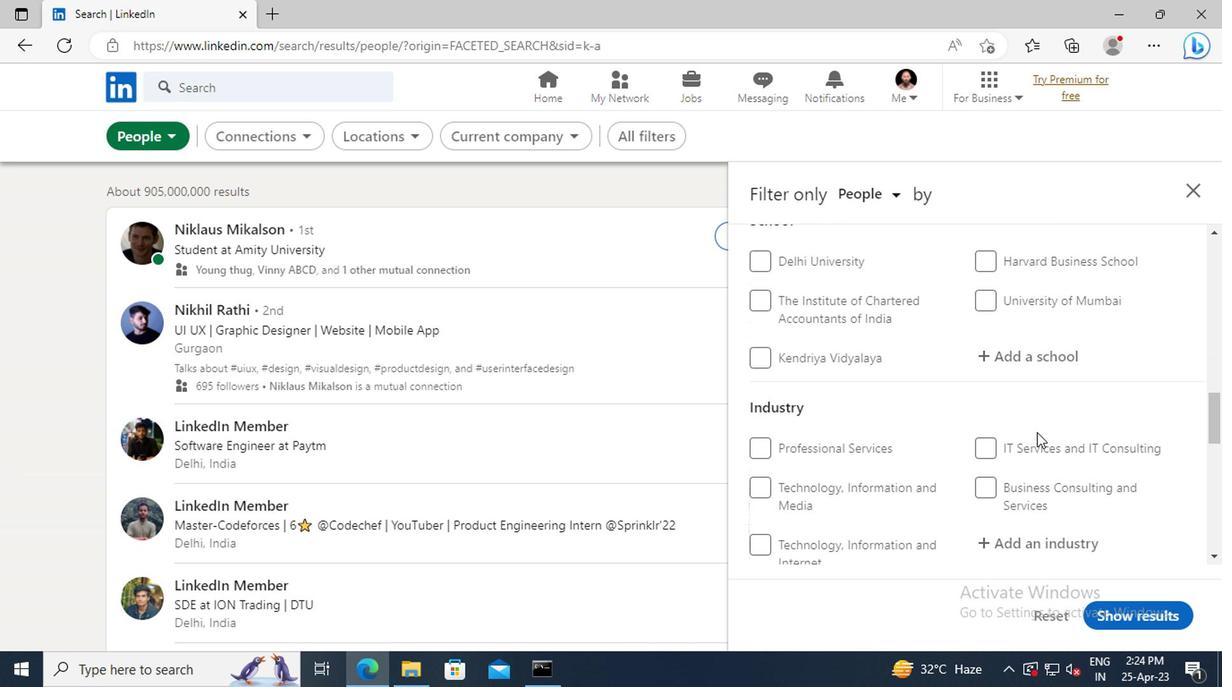 
Action: Mouse scrolled (1034, 429) with delta (0, 0)
Screenshot: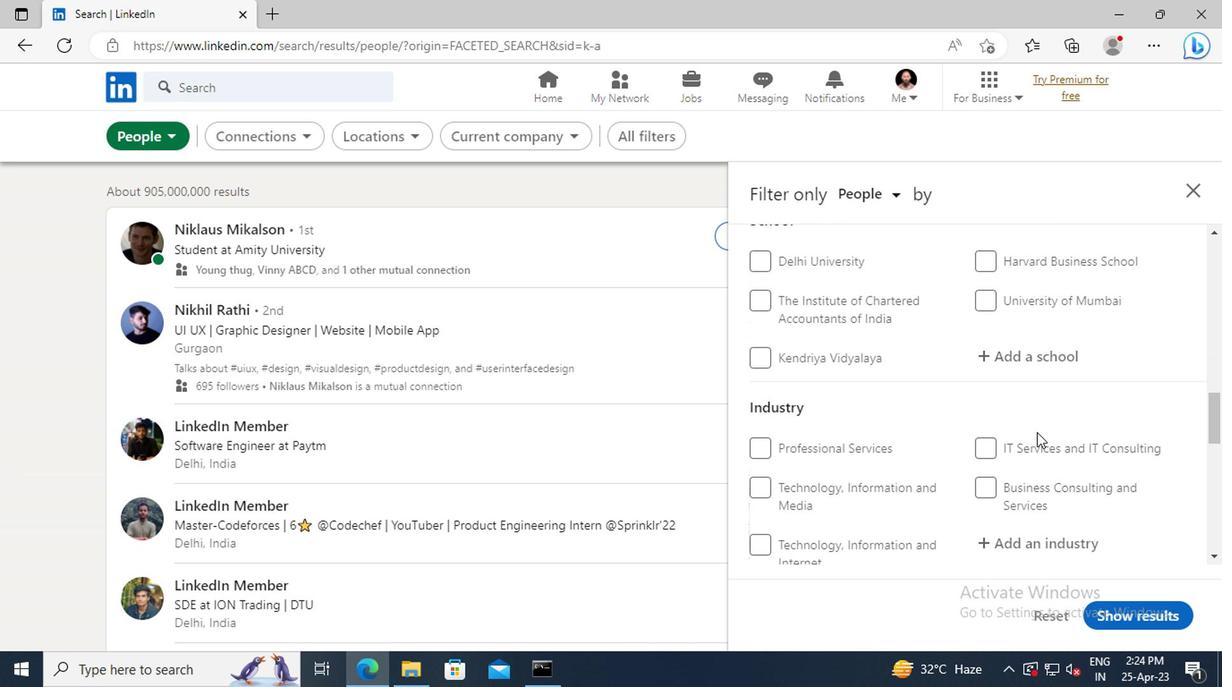 
Action: Mouse scrolled (1034, 429) with delta (0, 0)
Screenshot: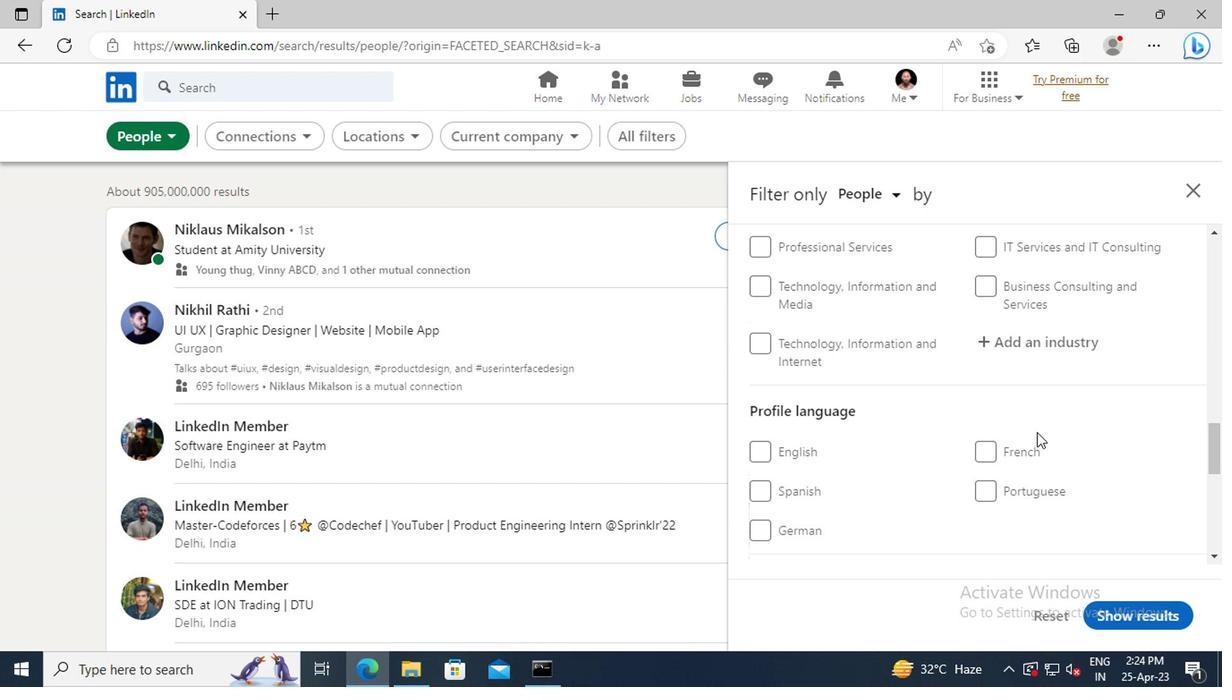 
Action: Mouse scrolled (1034, 429) with delta (0, 0)
Screenshot: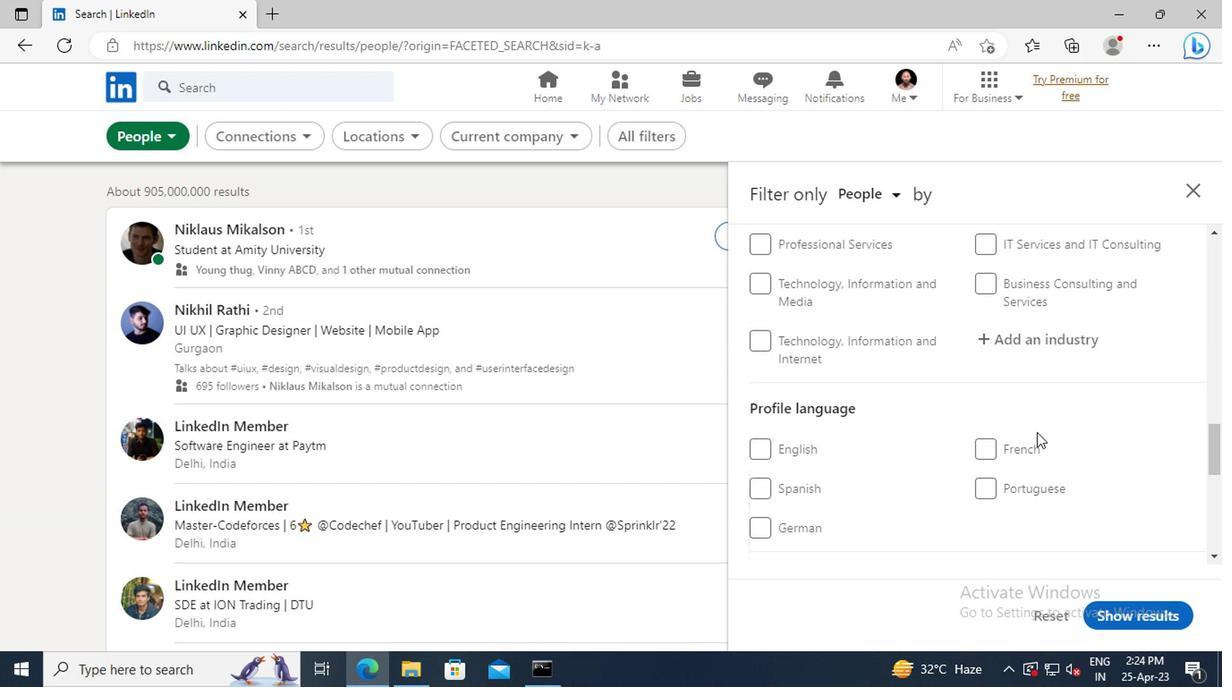 
Action: Mouse moved to (759, 391)
Screenshot: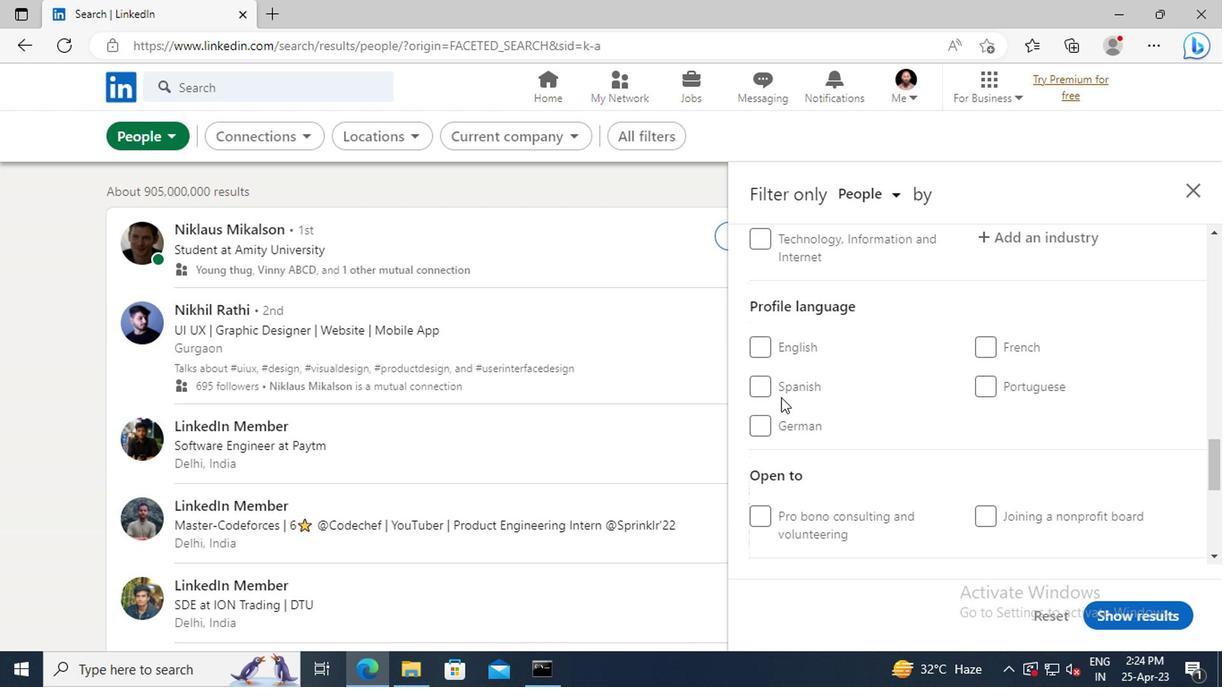 
Action: Mouse pressed left at (759, 391)
Screenshot: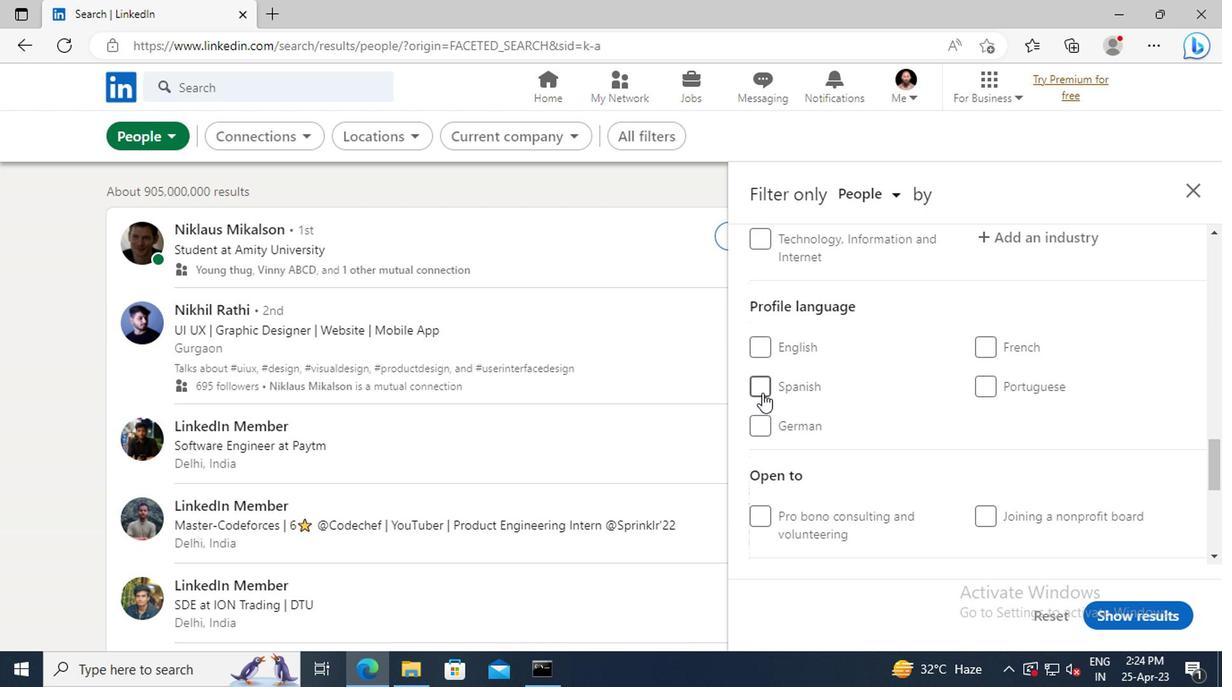 
Action: Mouse moved to (1052, 424)
Screenshot: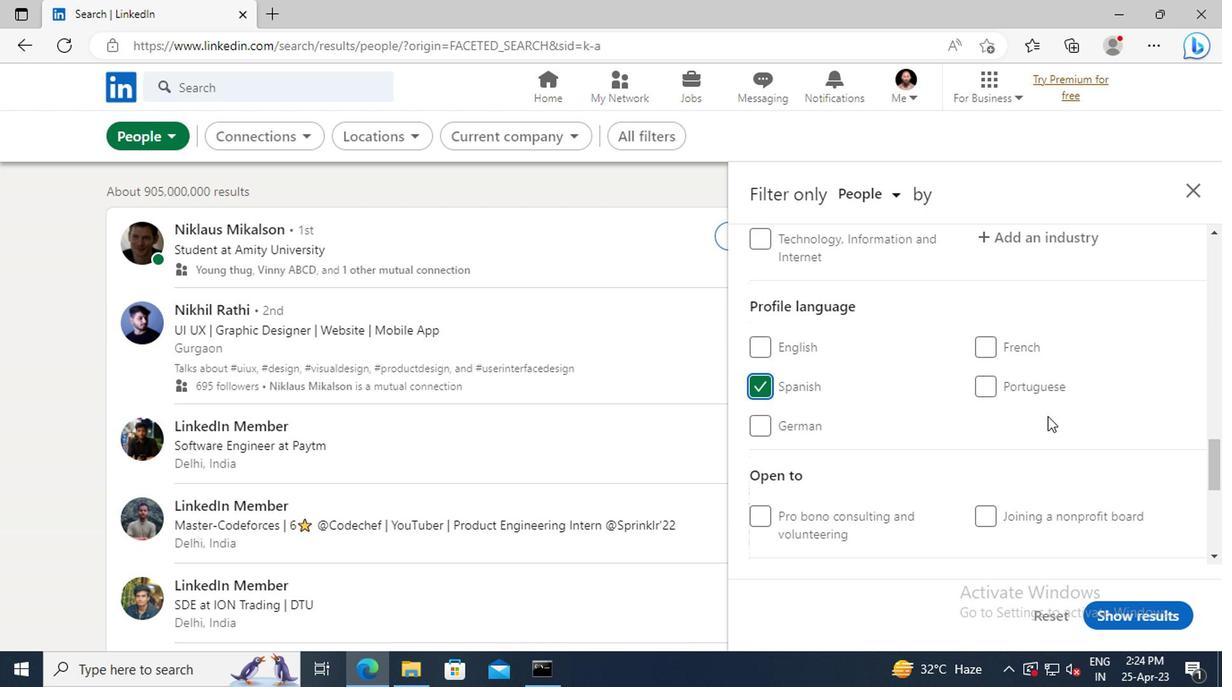 
Action: Mouse scrolled (1052, 425) with delta (0, 0)
Screenshot: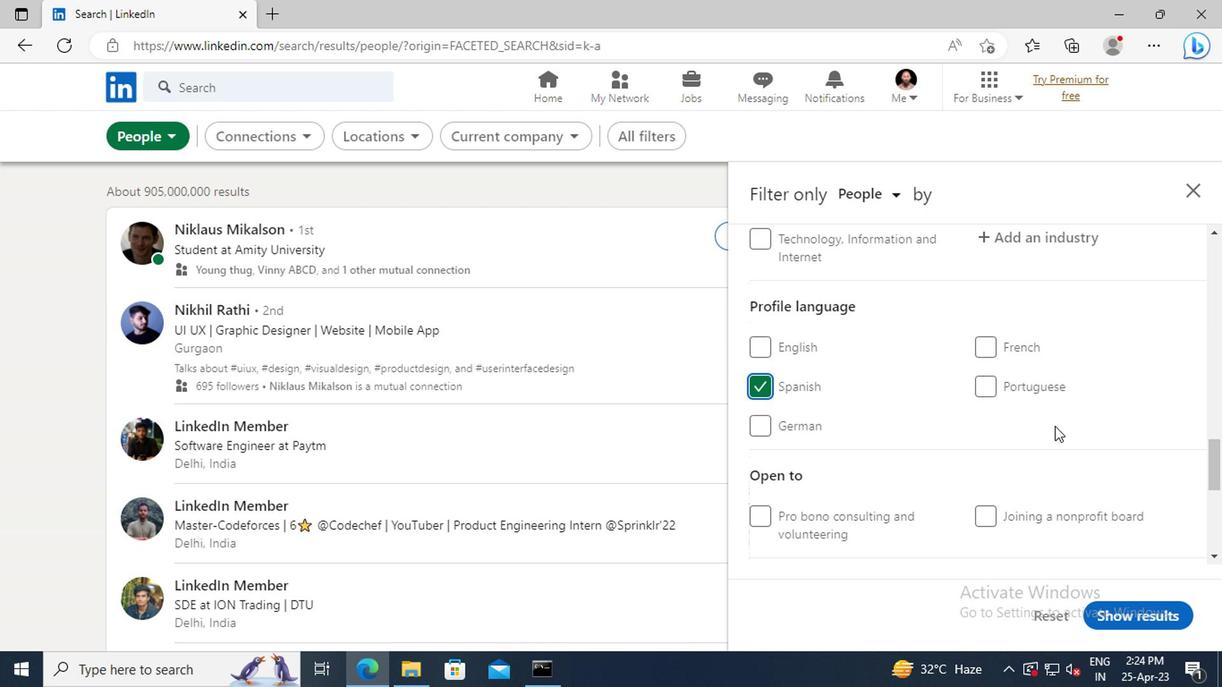 
Action: Mouse scrolled (1052, 425) with delta (0, 0)
Screenshot: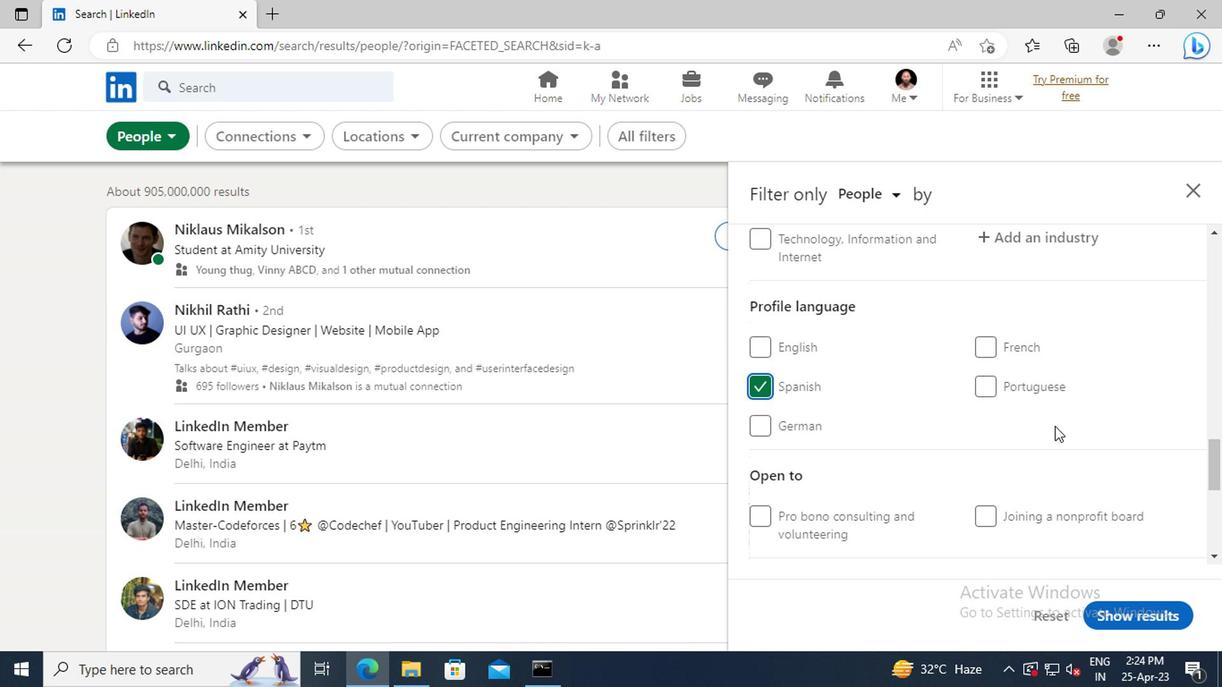 
Action: Mouse scrolled (1052, 425) with delta (0, 0)
Screenshot: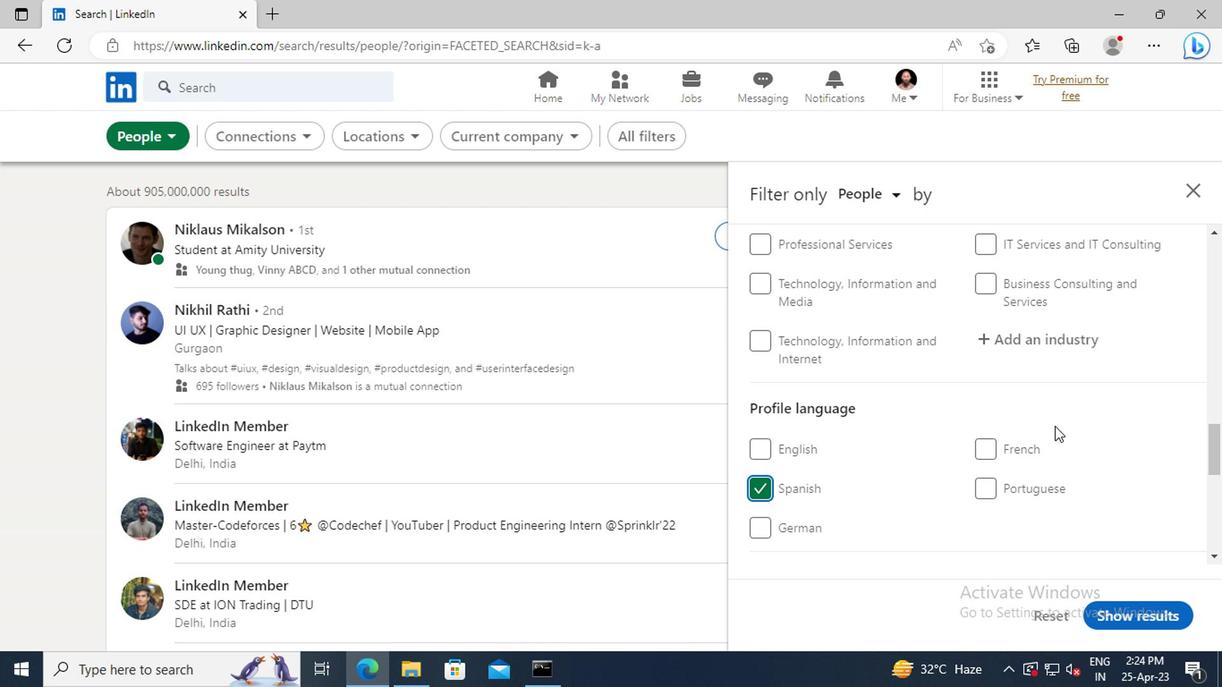 
Action: Mouse scrolled (1052, 425) with delta (0, 0)
Screenshot: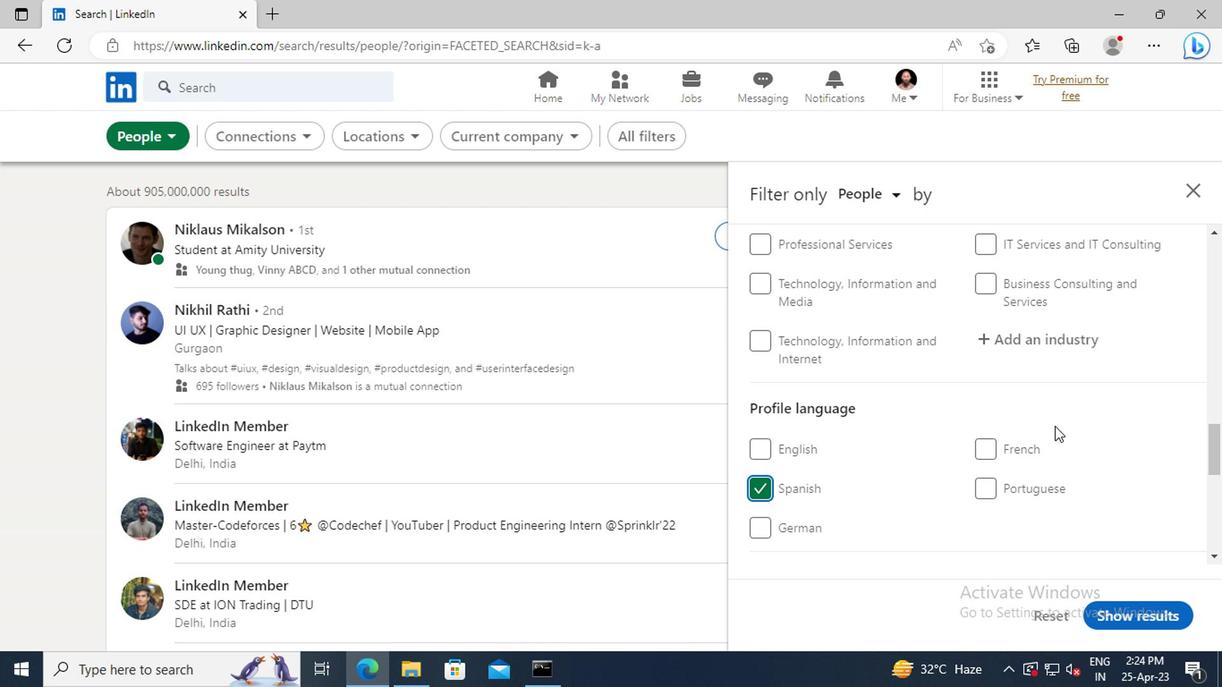 
Action: Mouse scrolled (1052, 425) with delta (0, 0)
Screenshot: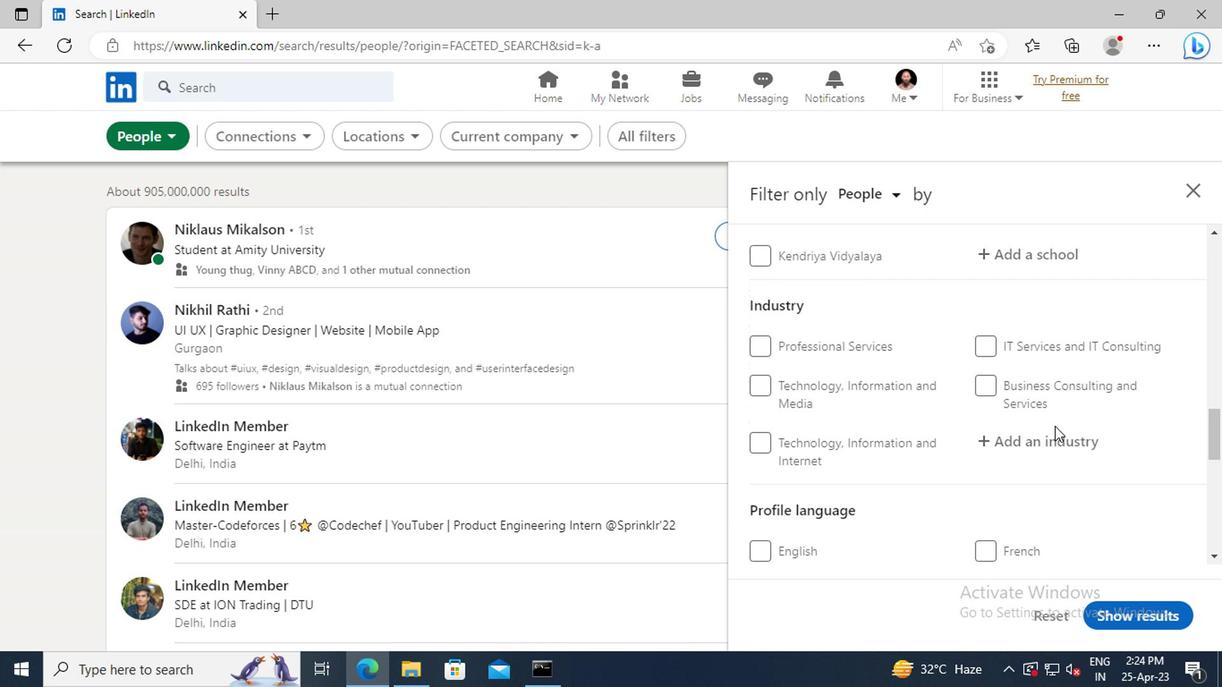 
Action: Mouse scrolled (1052, 425) with delta (0, 0)
Screenshot: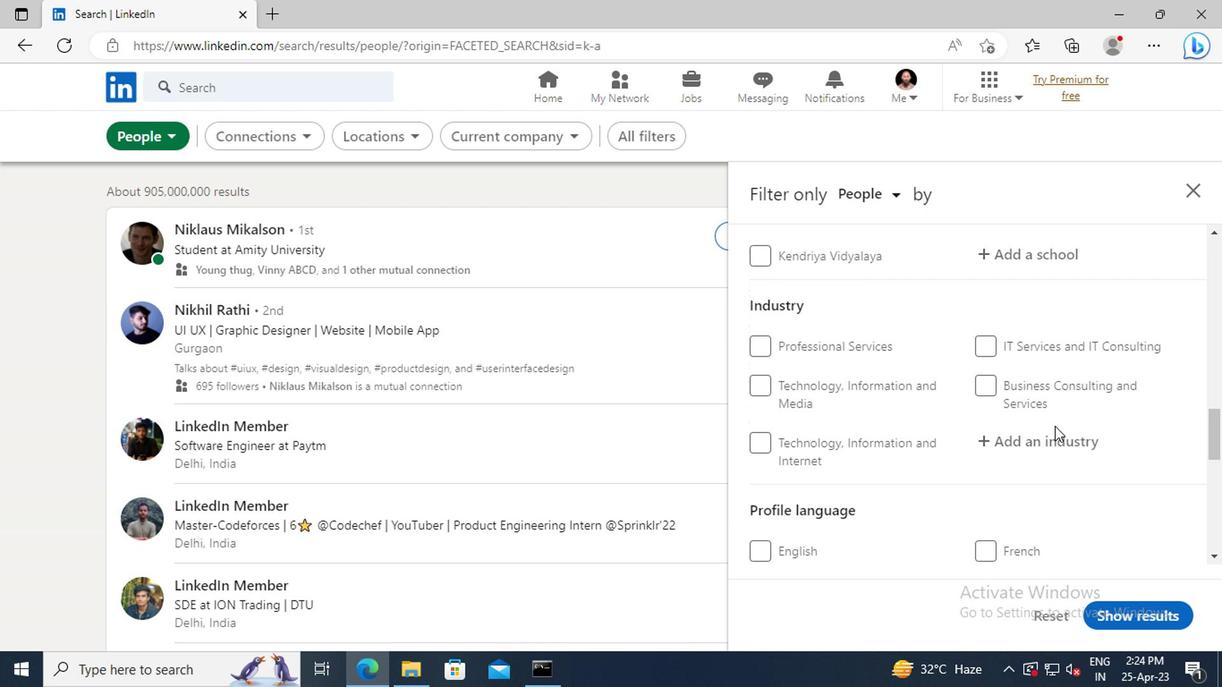
Action: Mouse scrolled (1052, 425) with delta (0, 0)
Screenshot: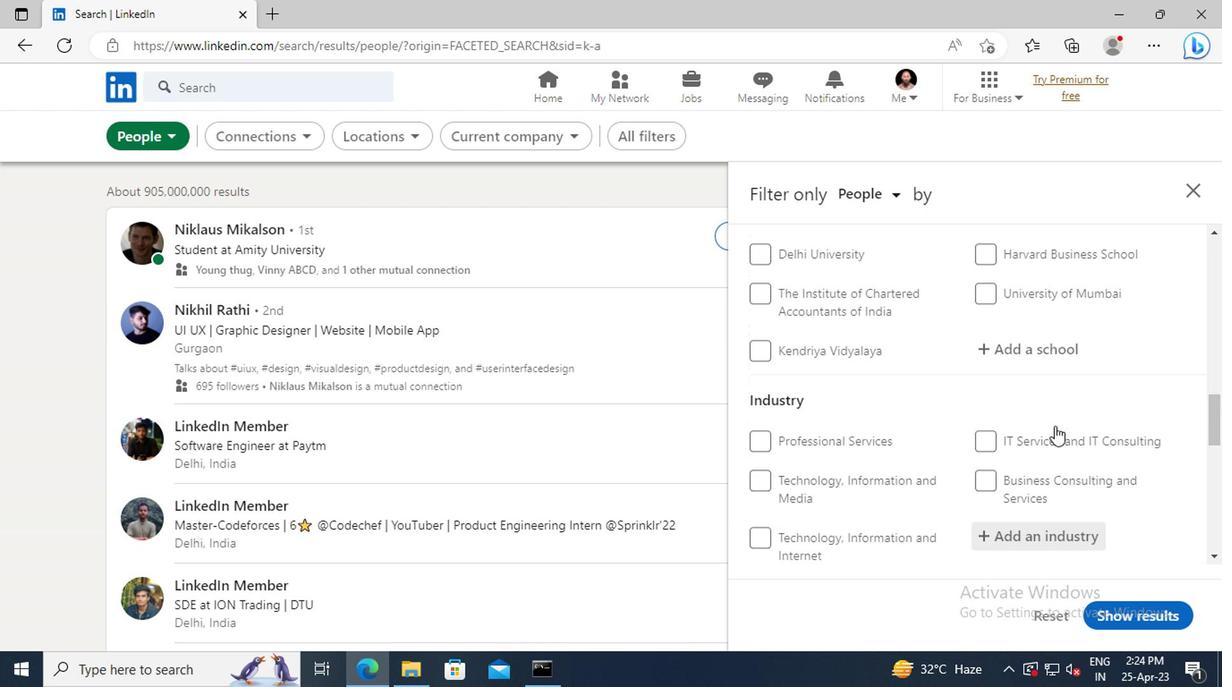 
Action: Mouse scrolled (1052, 425) with delta (0, 0)
Screenshot: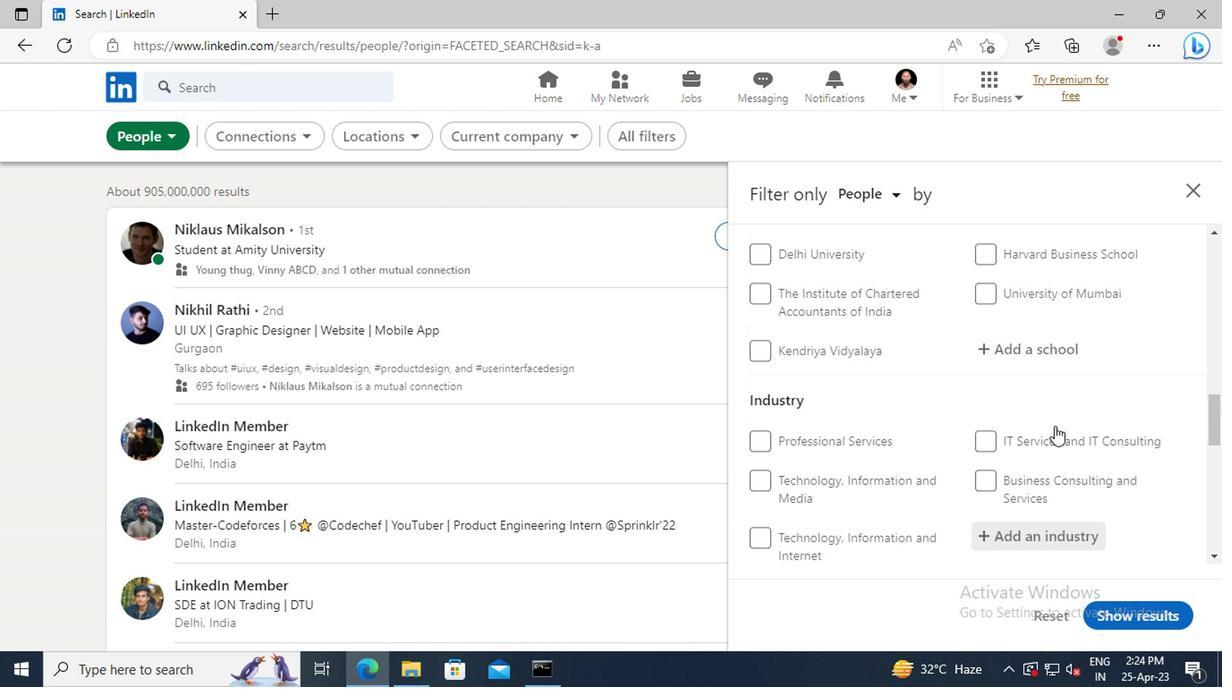 
Action: Mouse scrolled (1052, 425) with delta (0, 0)
Screenshot: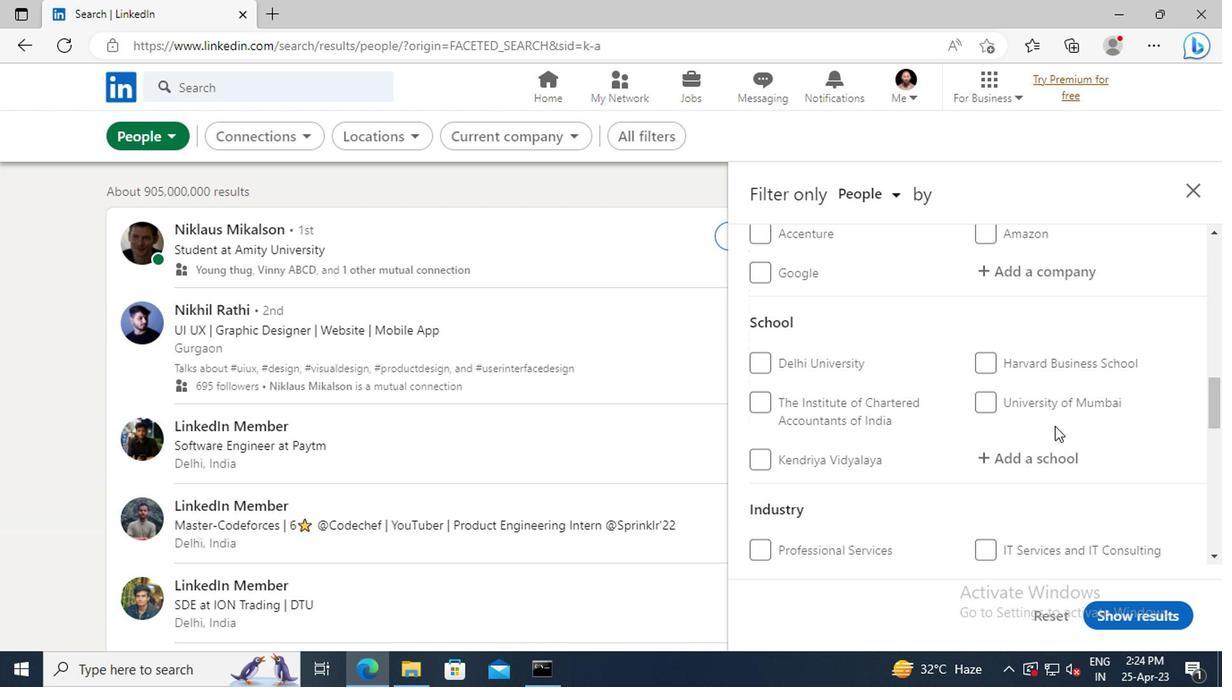 
Action: Mouse scrolled (1052, 425) with delta (0, 0)
Screenshot: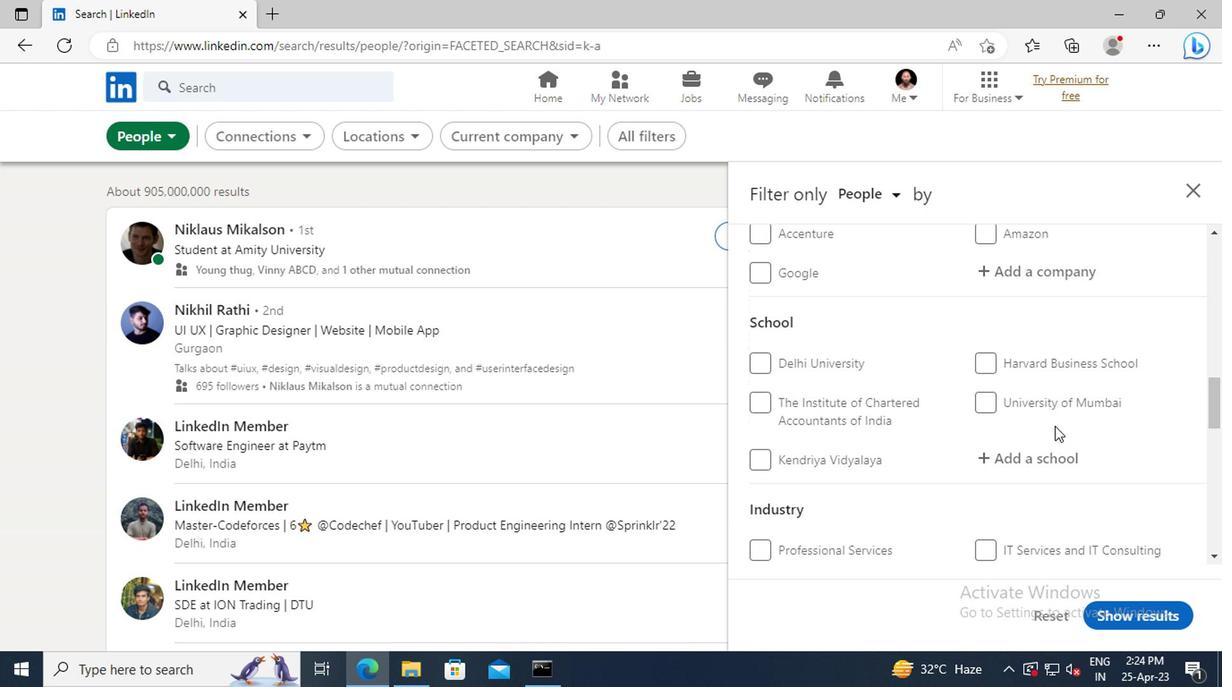 
Action: Mouse scrolled (1052, 425) with delta (0, 0)
Screenshot: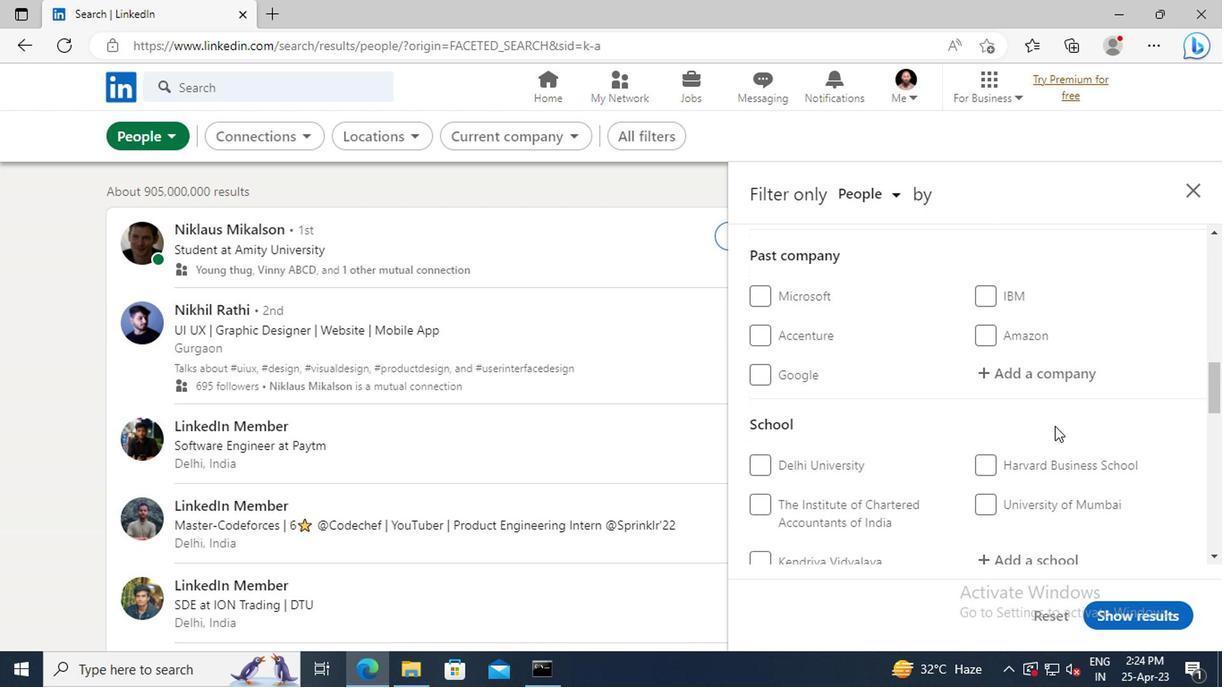 
Action: Mouse scrolled (1052, 425) with delta (0, 0)
Screenshot: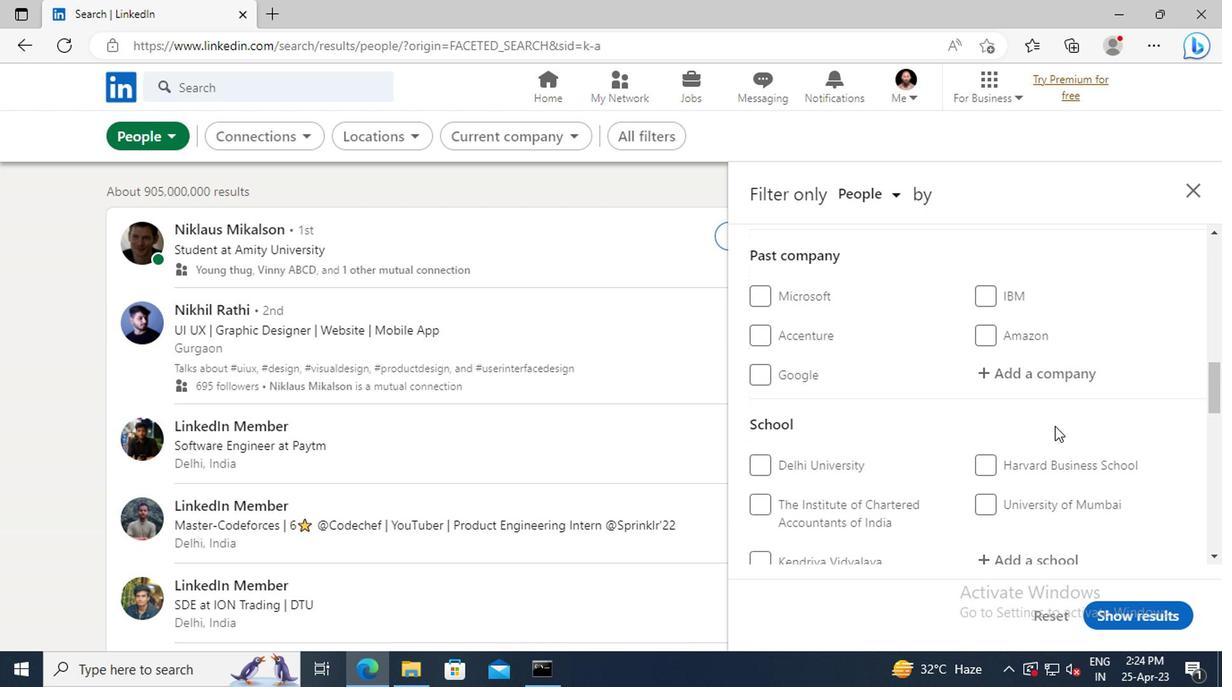 
Action: Mouse scrolled (1052, 425) with delta (0, 0)
Screenshot: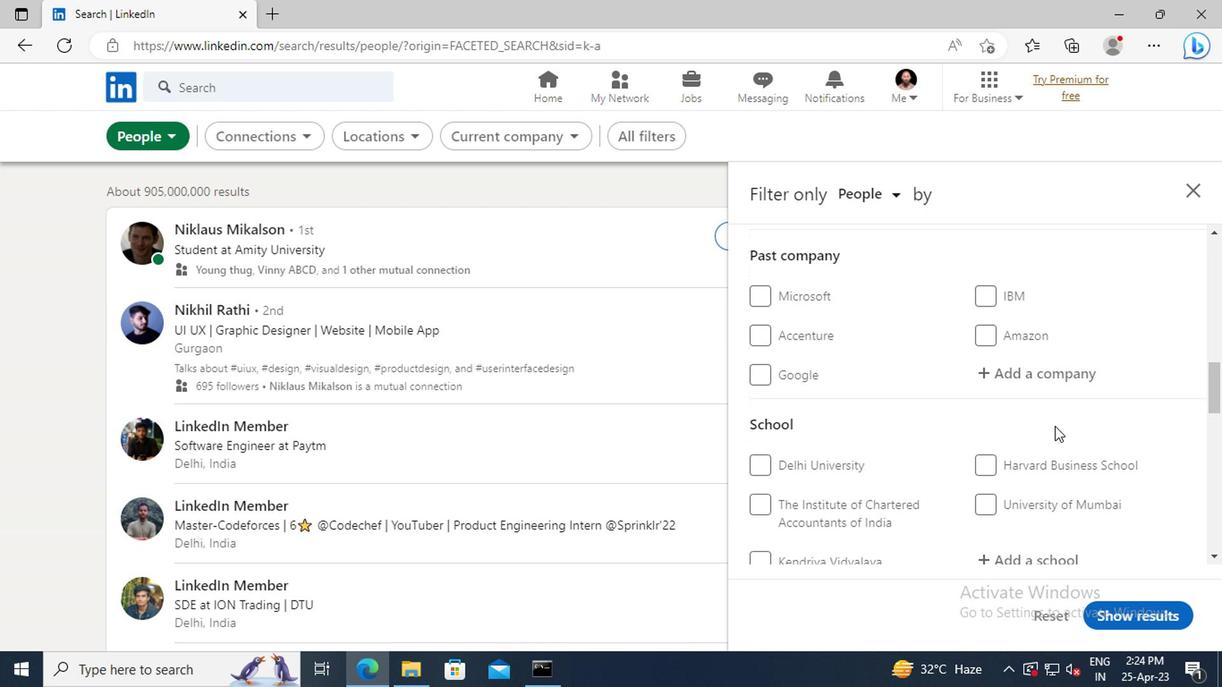 
Action: Mouse moved to (1014, 361)
Screenshot: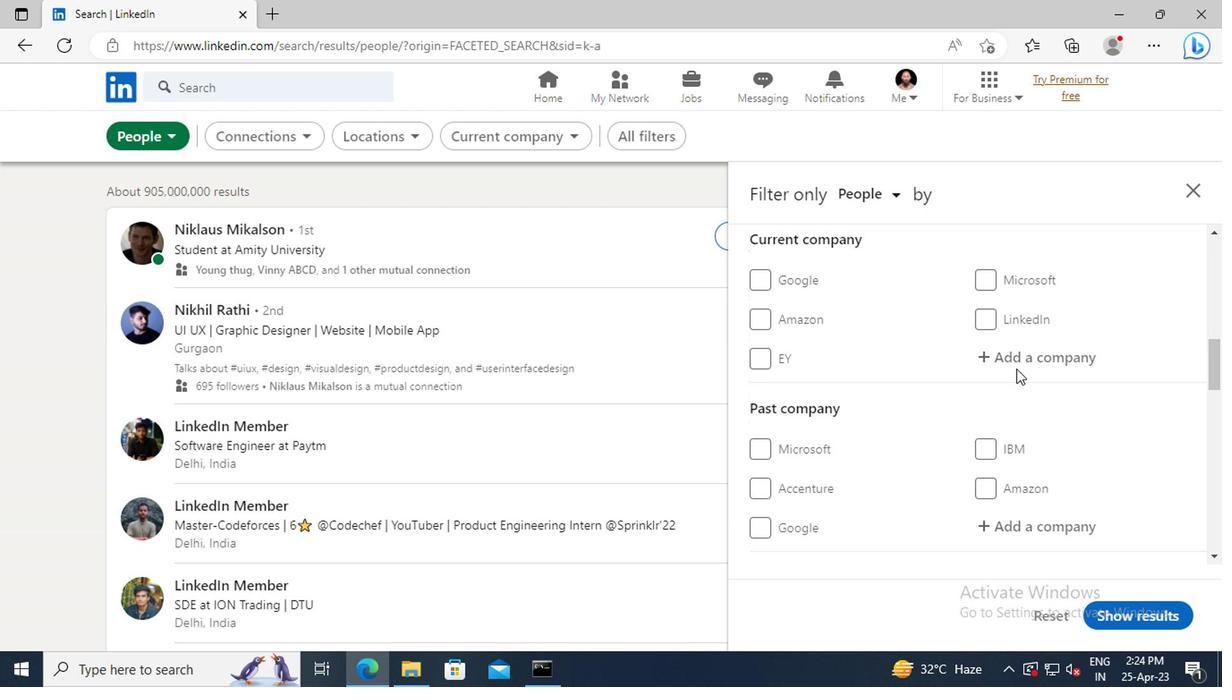 
Action: Mouse pressed left at (1014, 361)
Screenshot: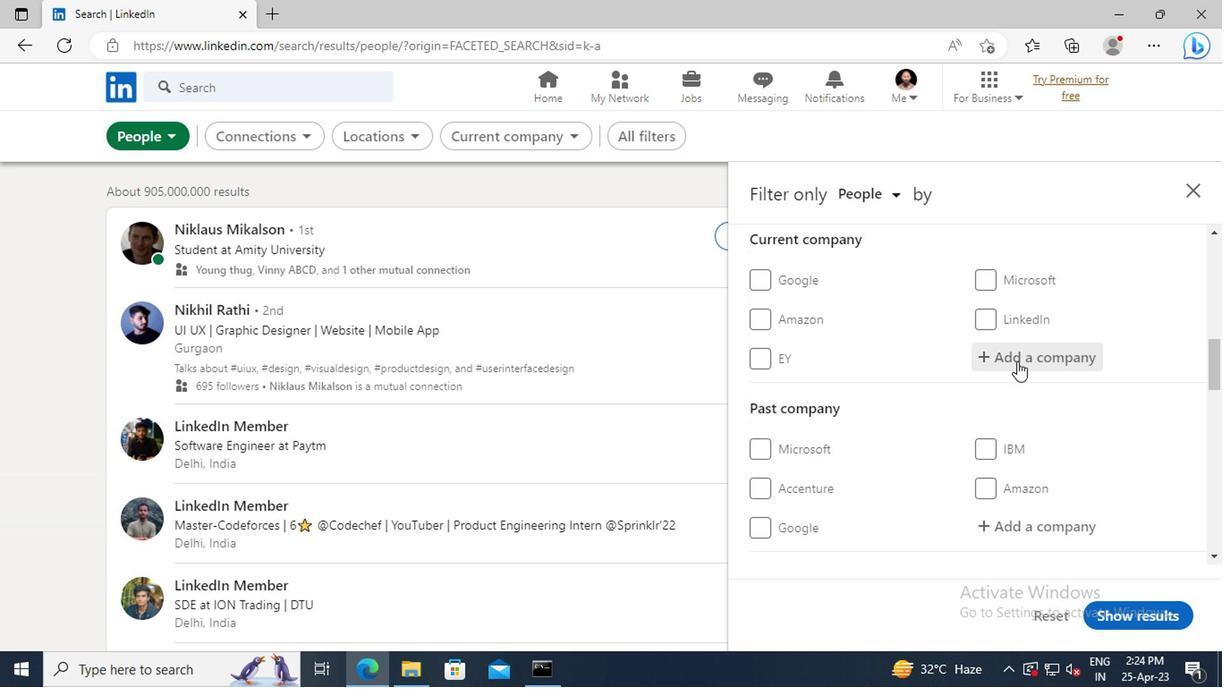 
Action: Key pressed <Key.shift>BIOCON<Key.space><Key.shift>BIOLOGICS
Screenshot: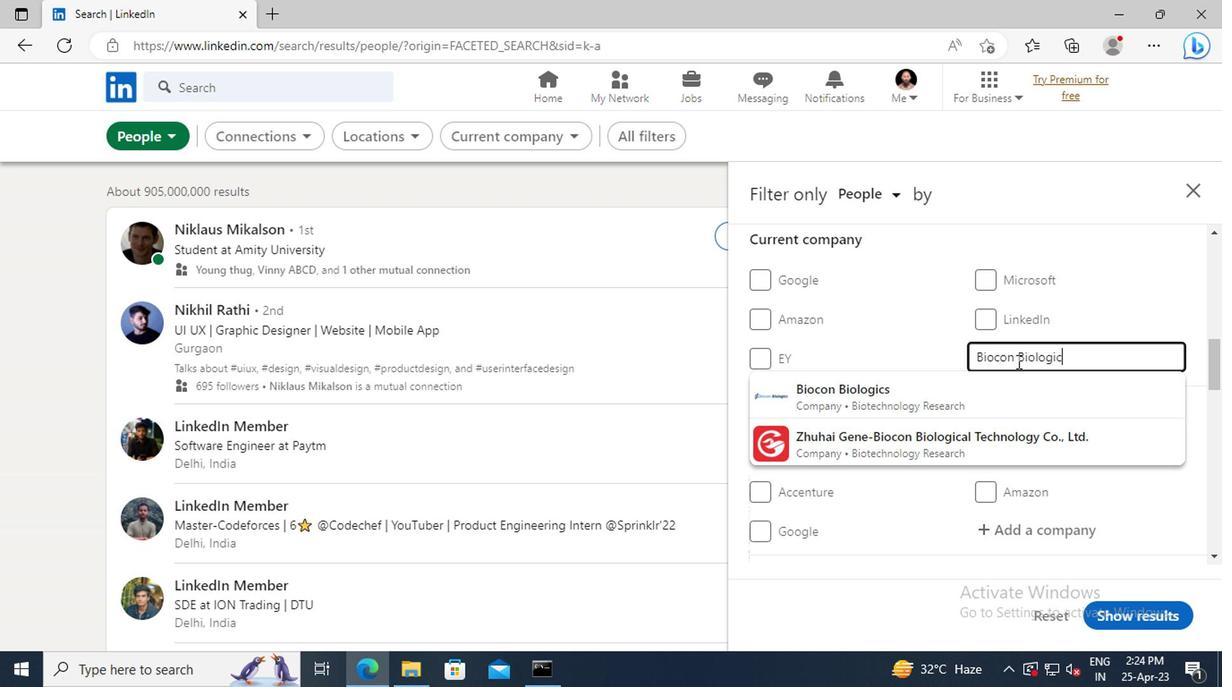 
Action: Mouse moved to (969, 391)
Screenshot: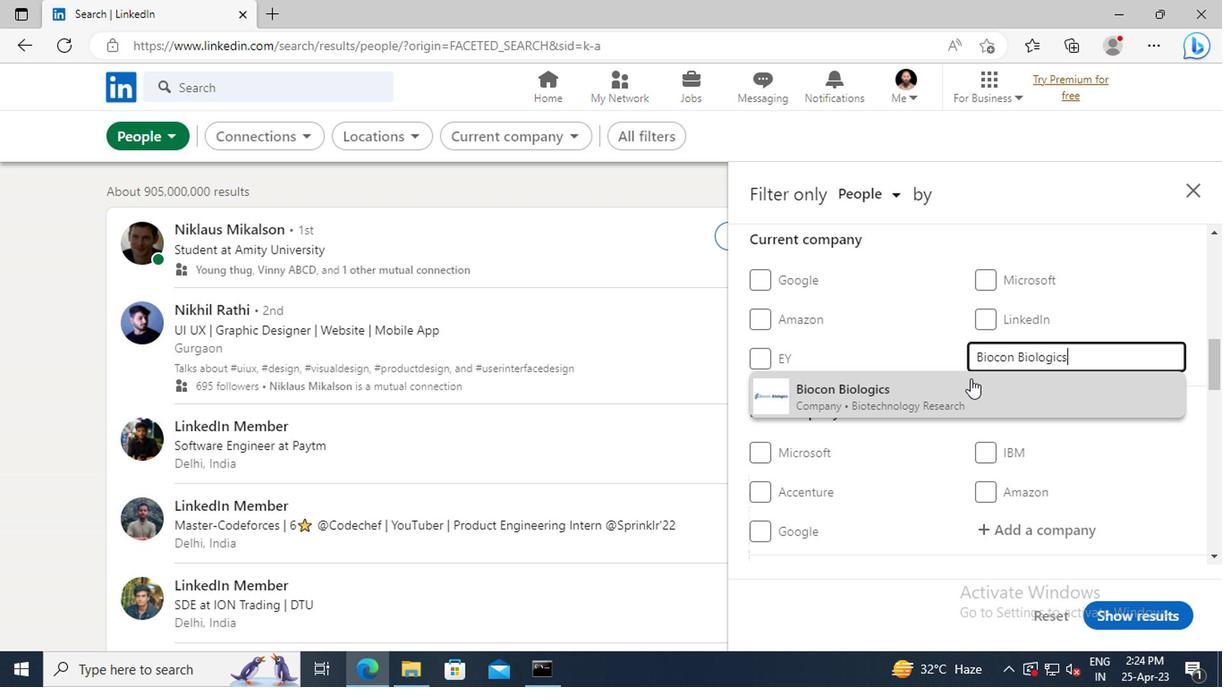 
Action: Mouse pressed left at (969, 391)
Screenshot: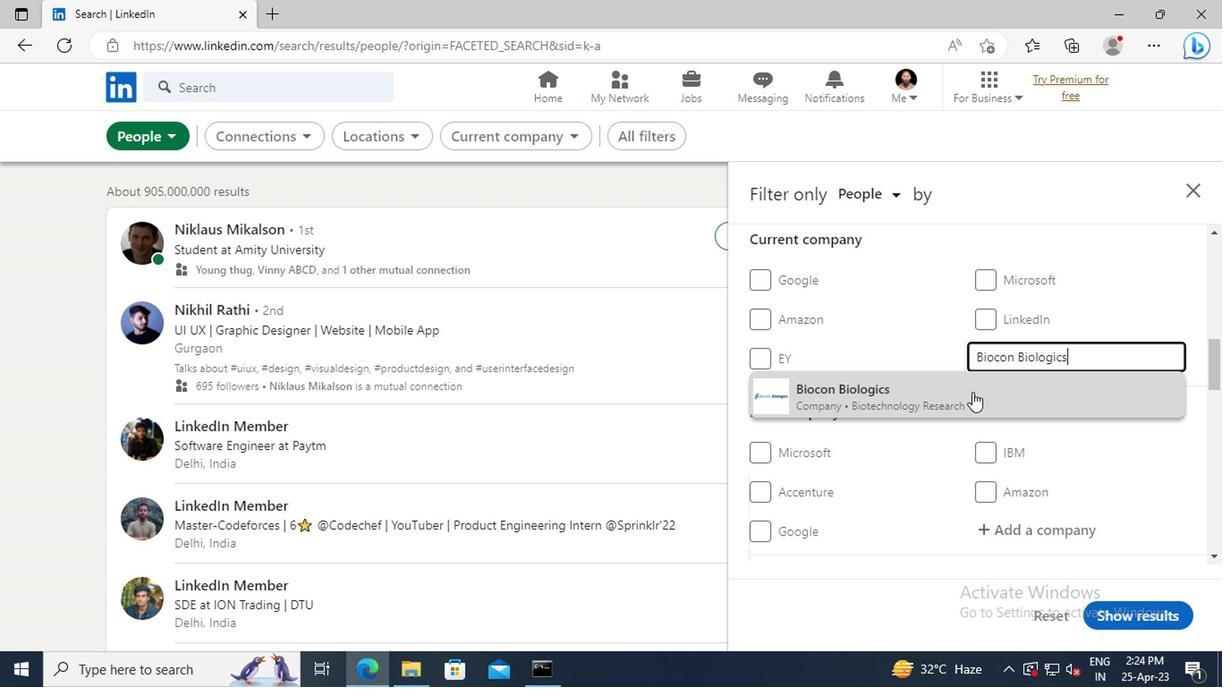
Action: Mouse moved to (969, 365)
Screenshot: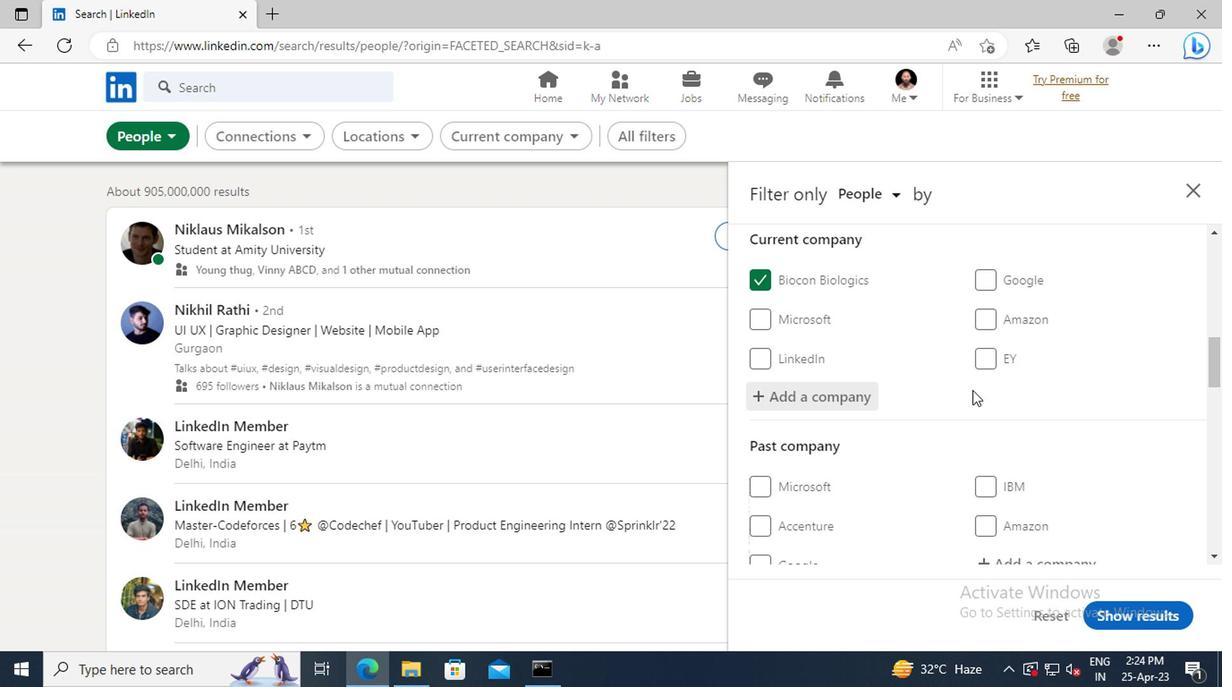 
Action: Mouse scrolled (969, 364) with delta (0, -1)
Screenshot: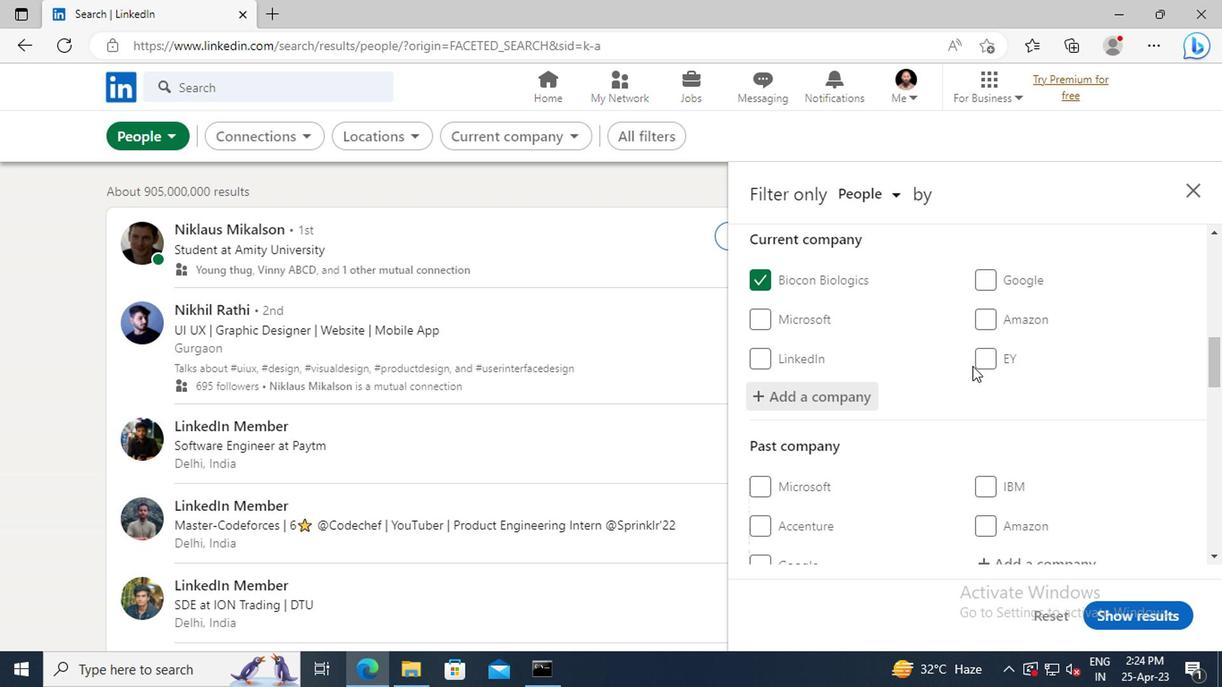 
Action: Mouse scrolled (969, 364) with delta (0, -1)
Screenshot: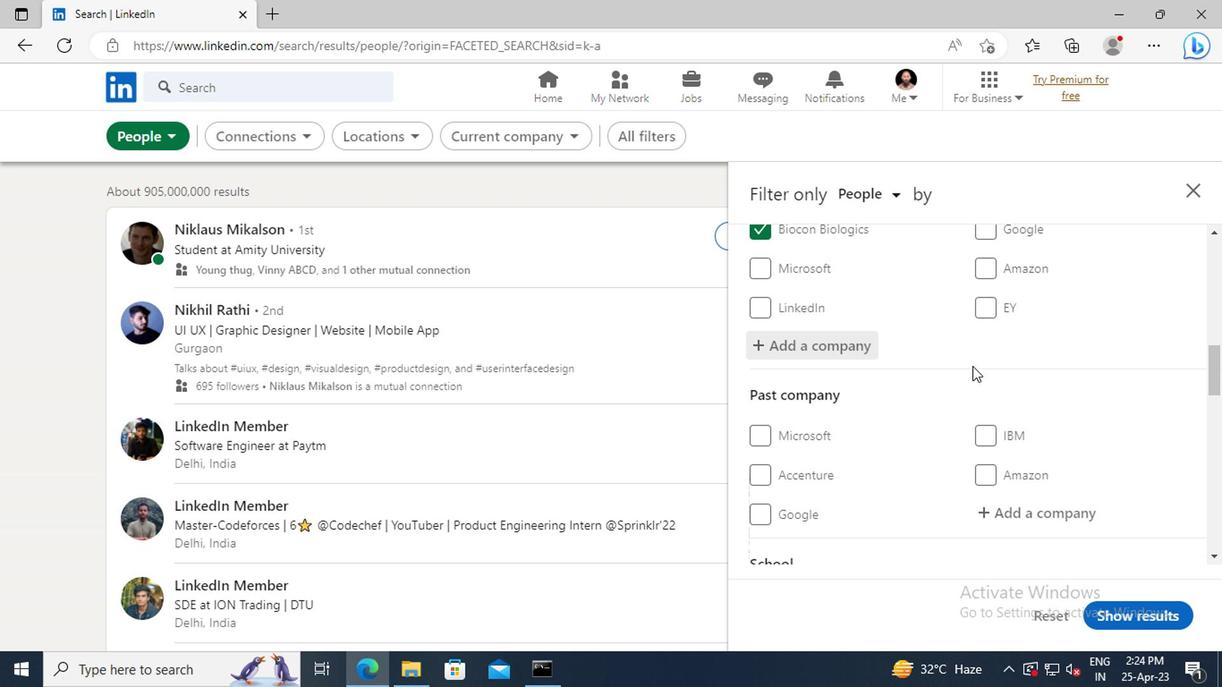 
Action: Mouse scrolled (969, 364) with delta (0, -1)
Screenshot: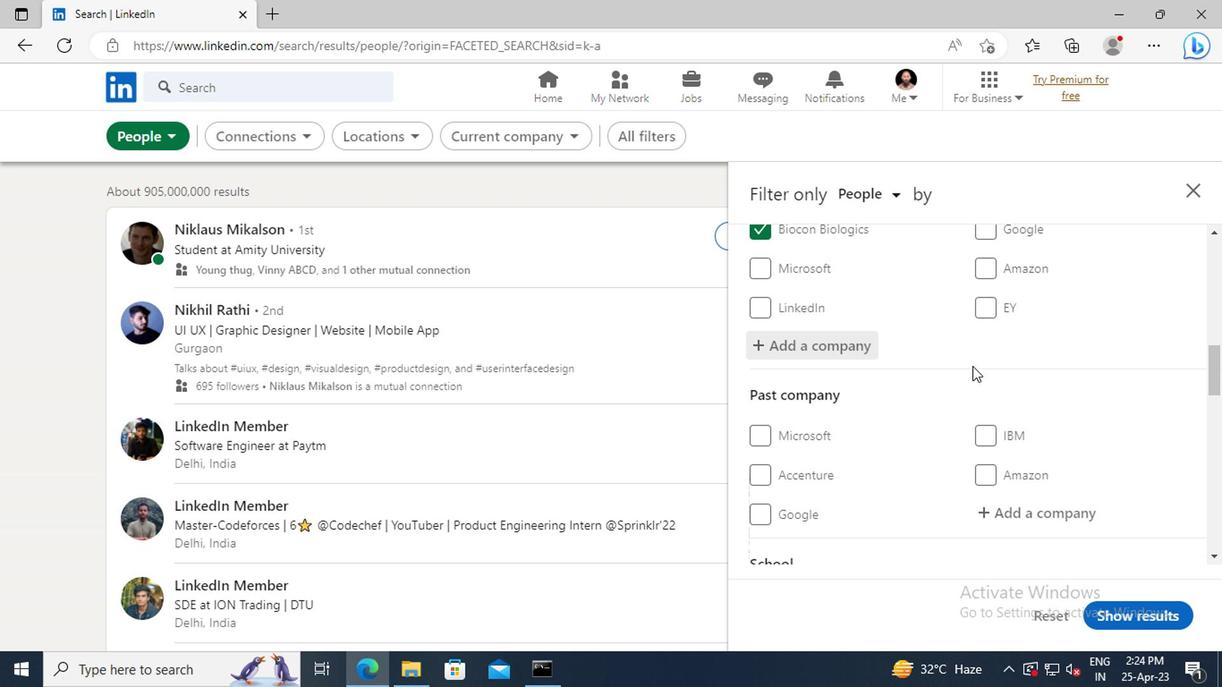 
Action: Mouse scrolled (969, 364) with delta (0, -1)
Screenshot: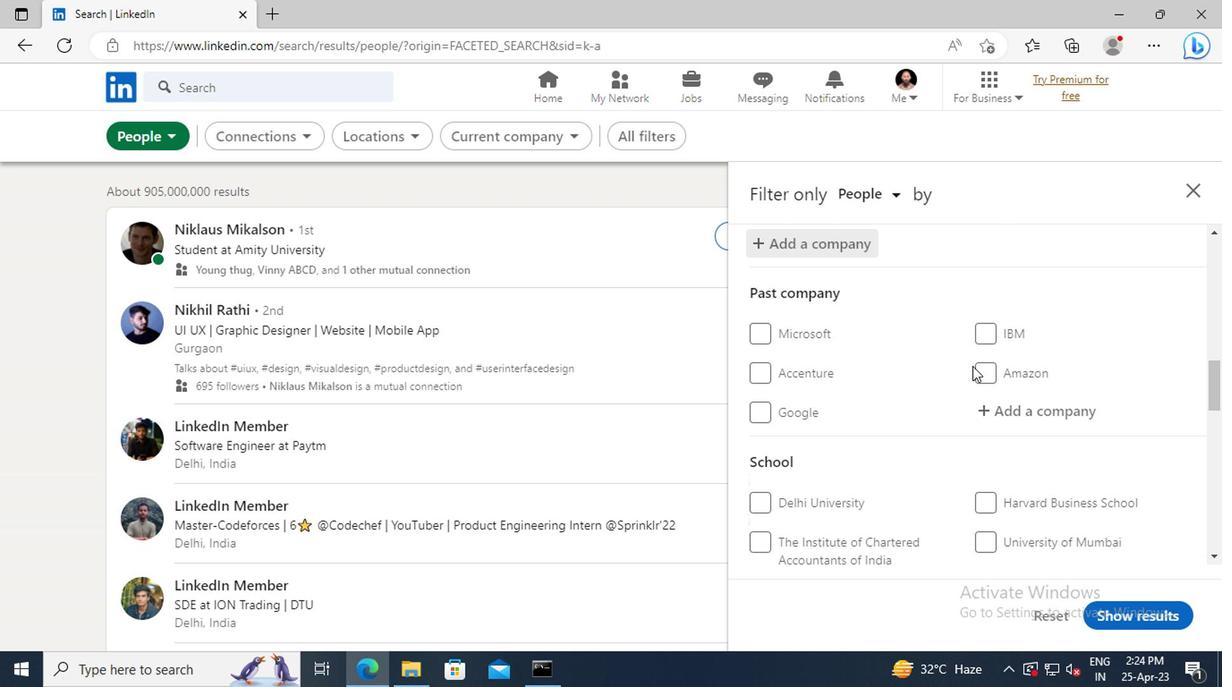 
Action: Mouse scrolled (969, 364) with delta (0, -1)
Screenshot: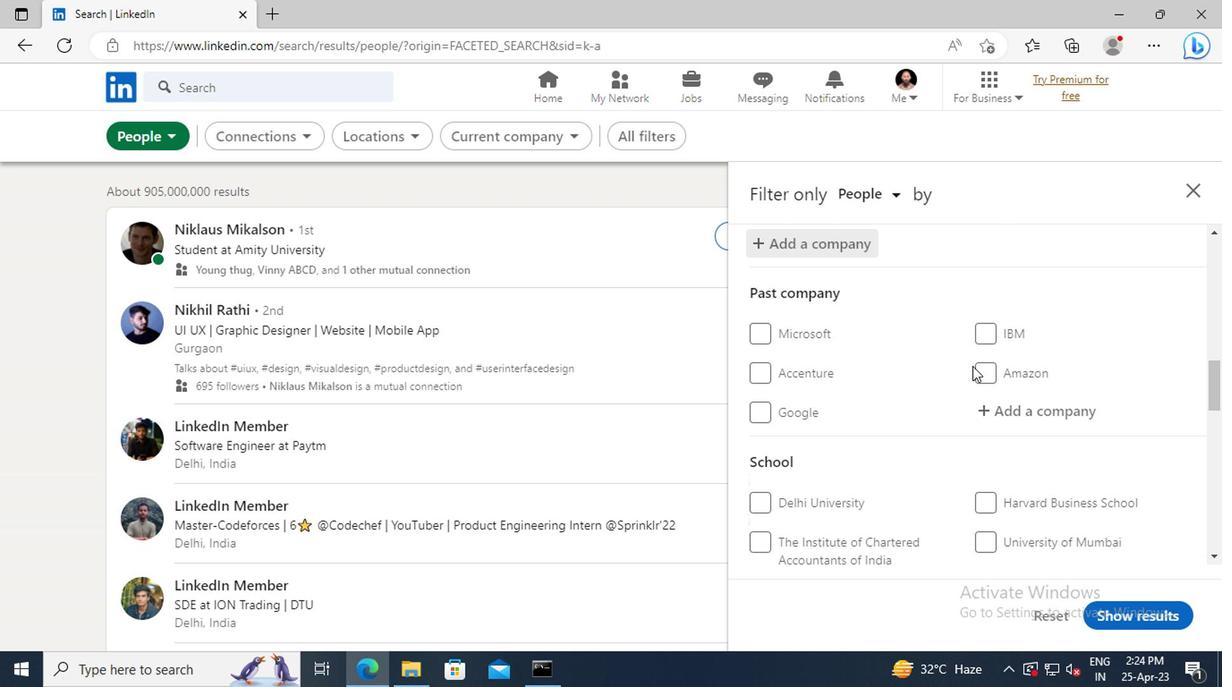 
Action: Mouse scrolled (969, 364) with delta (0, -1)
Screenshot: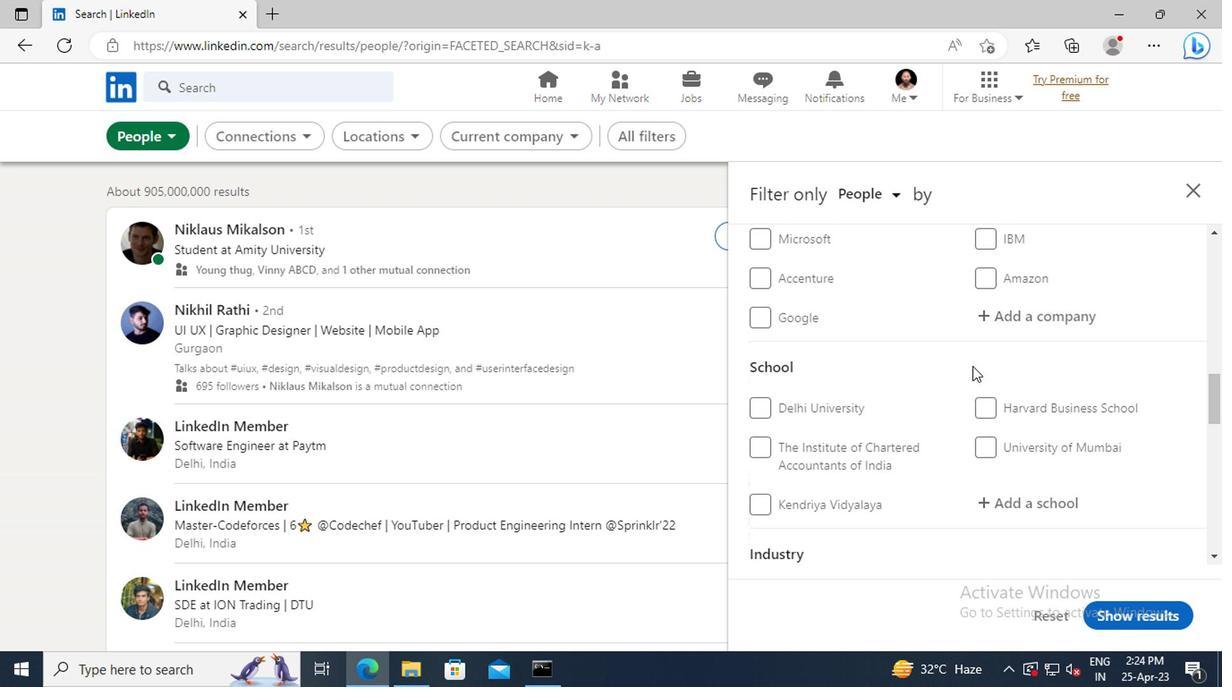 
Action: Mouse scrolled (969, 364) with delta (0, -1)
Screenshot: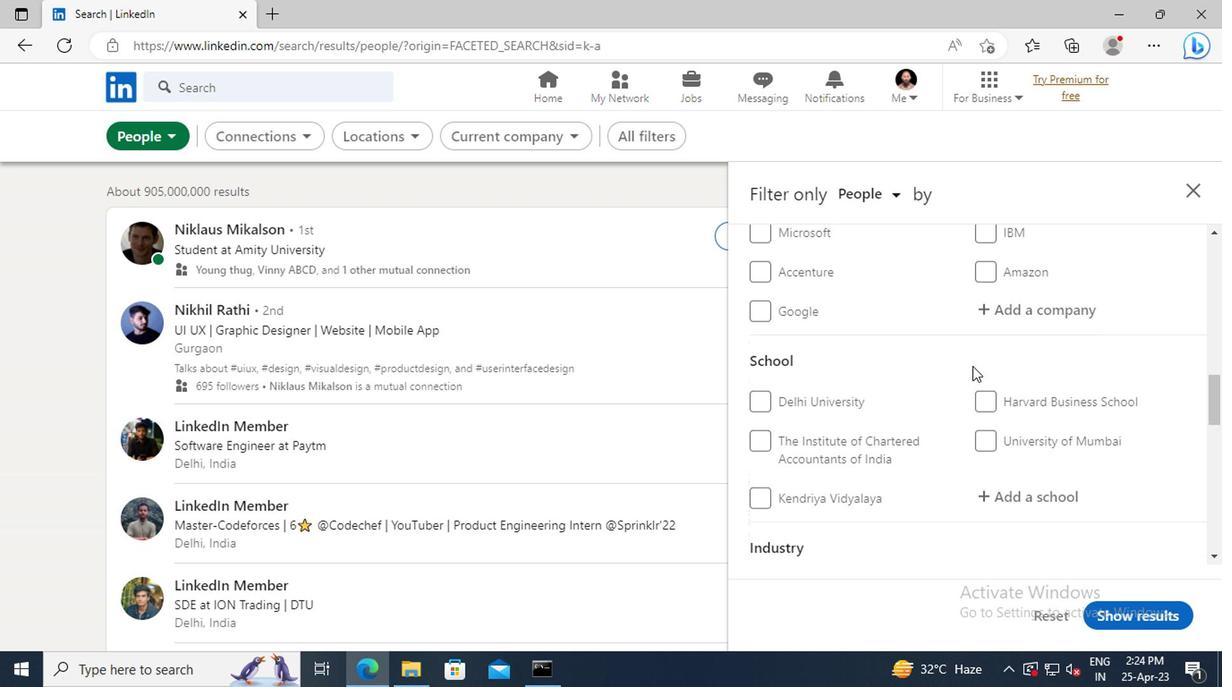 
Action: Mouse scrolled (969, 364) with delta (0, -1)
Screenshot: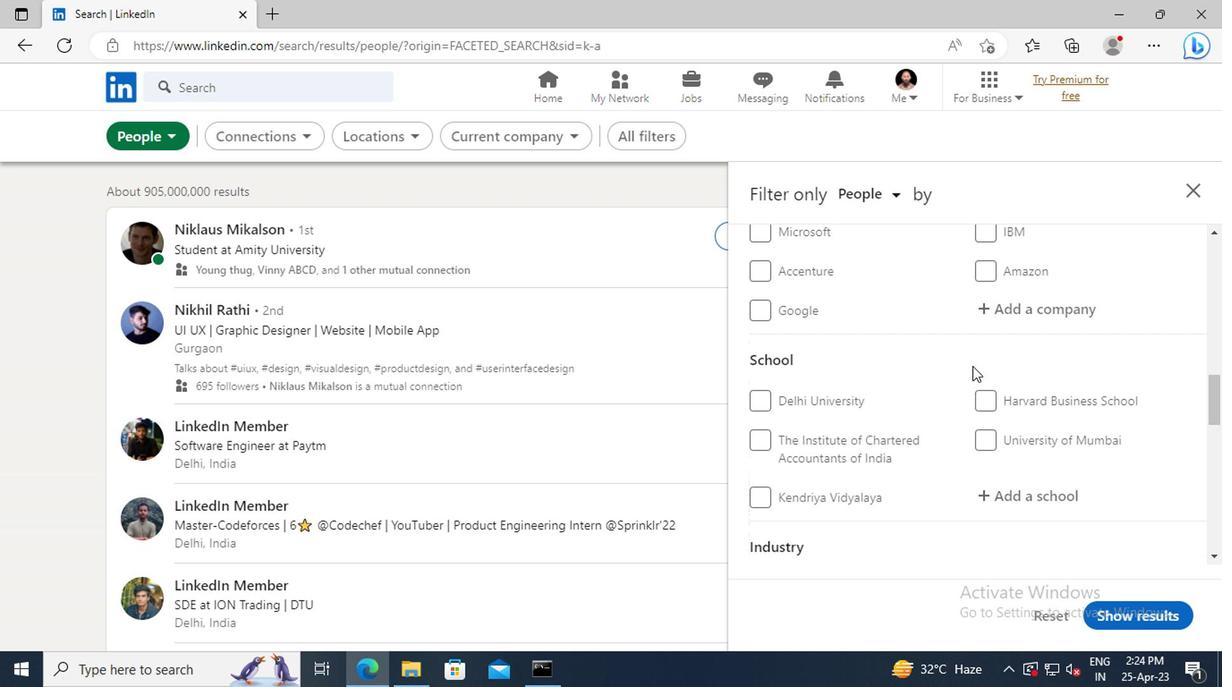 
Action: Mouse moved to (1008, 349)
Screenshot: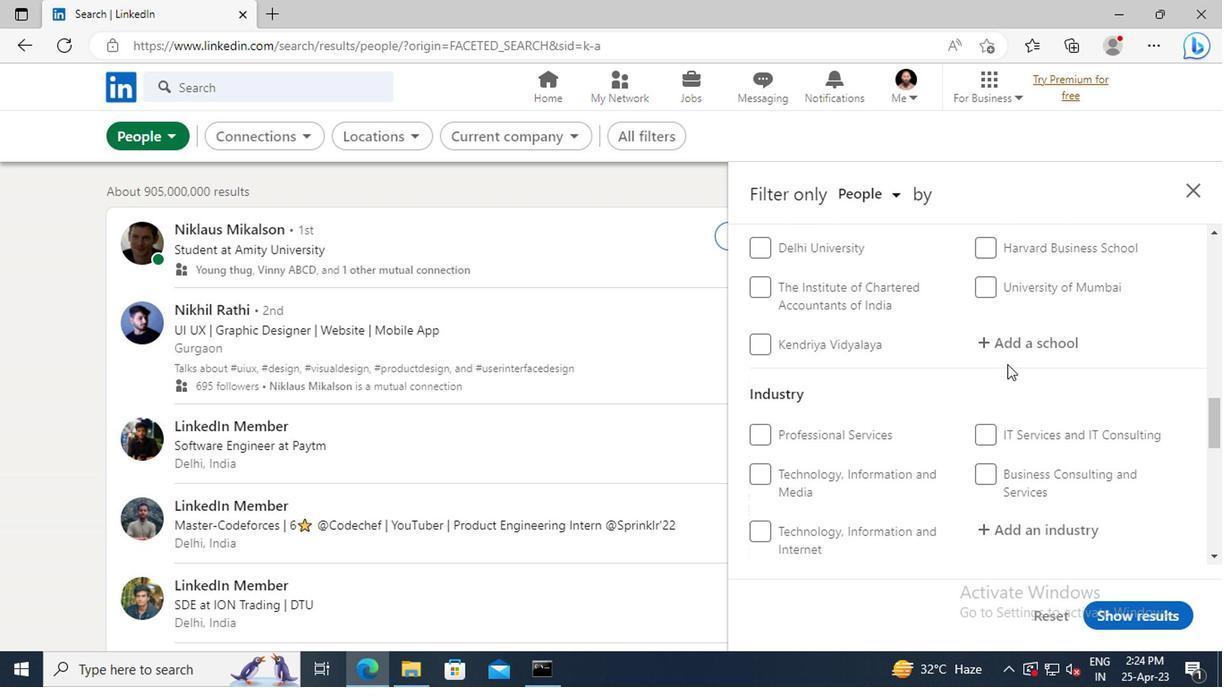 
Action: Mouse pressed left at (1008, 349)
Screenshot: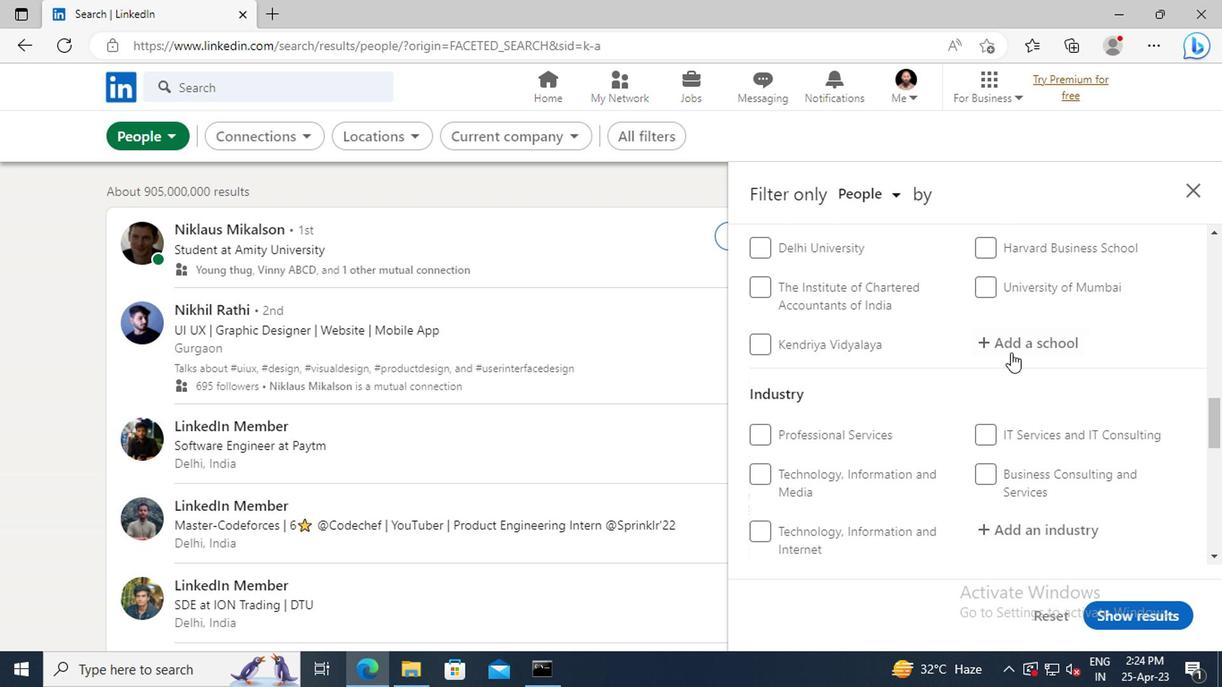 
Action: Key pressed <Key.shift>SCMS<Key.space>GROUP<Key.space>OF<Key.space>INSTITUTIONS
Screenshot: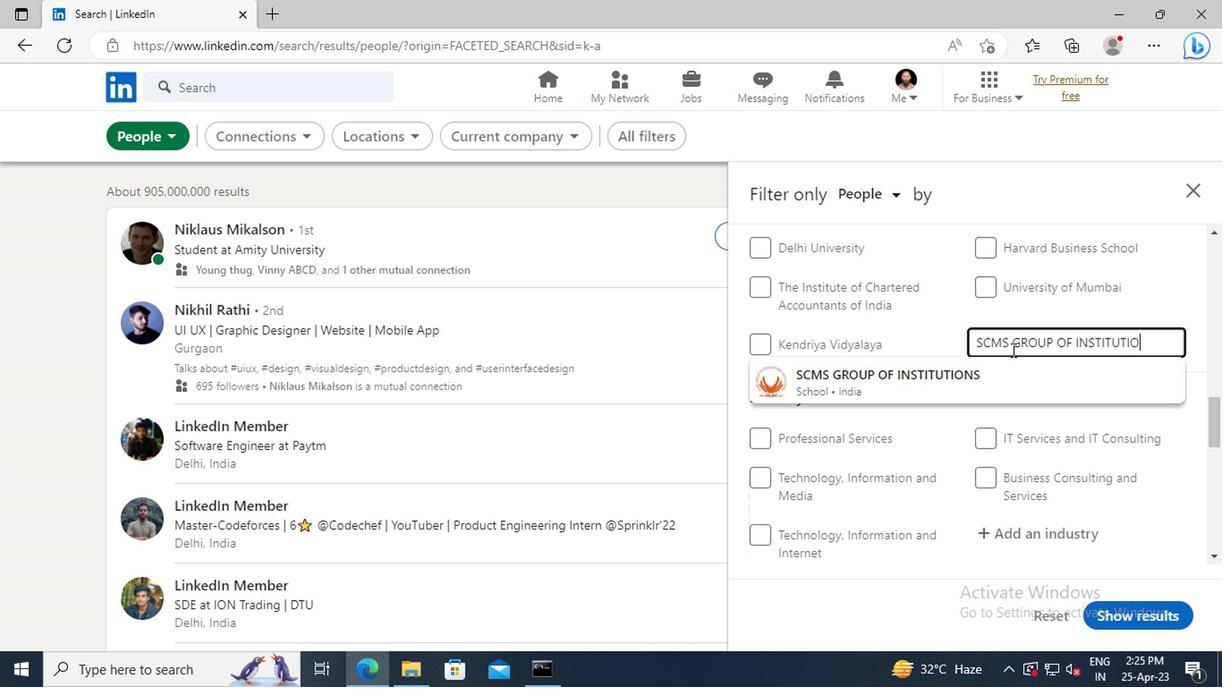 
Action: Mouse moved to (953, 380)
Screenshot: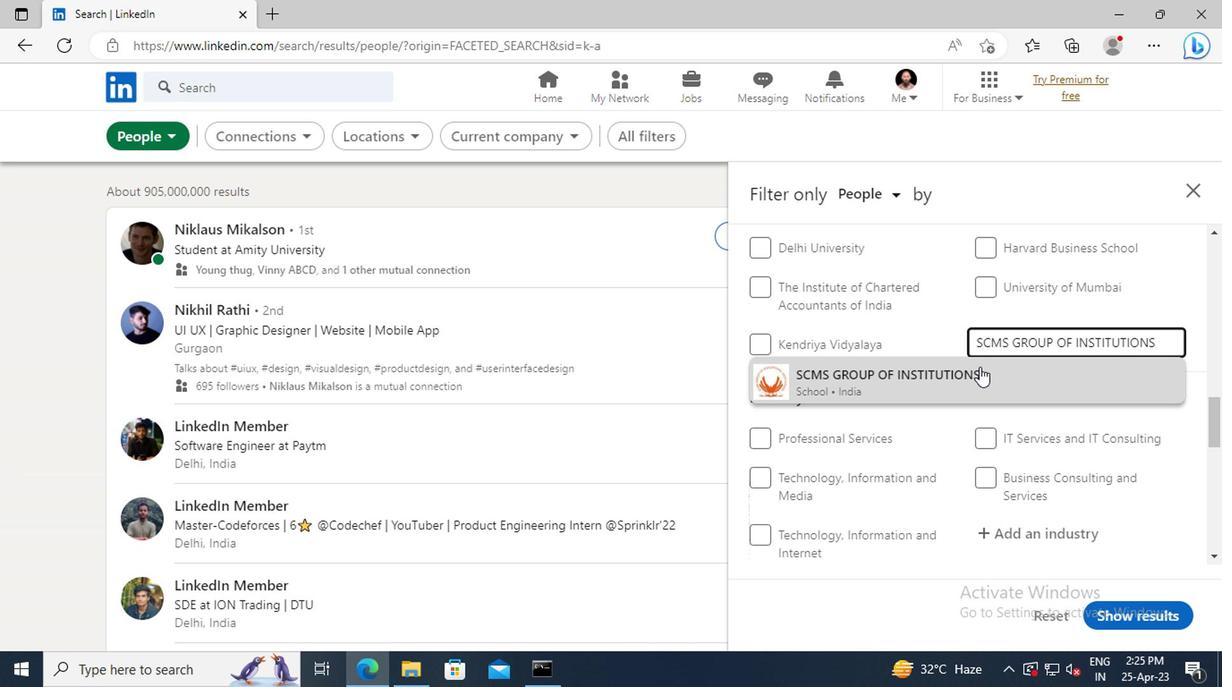 
Action: Mouse pressed left at (953, 380)
Screenshot: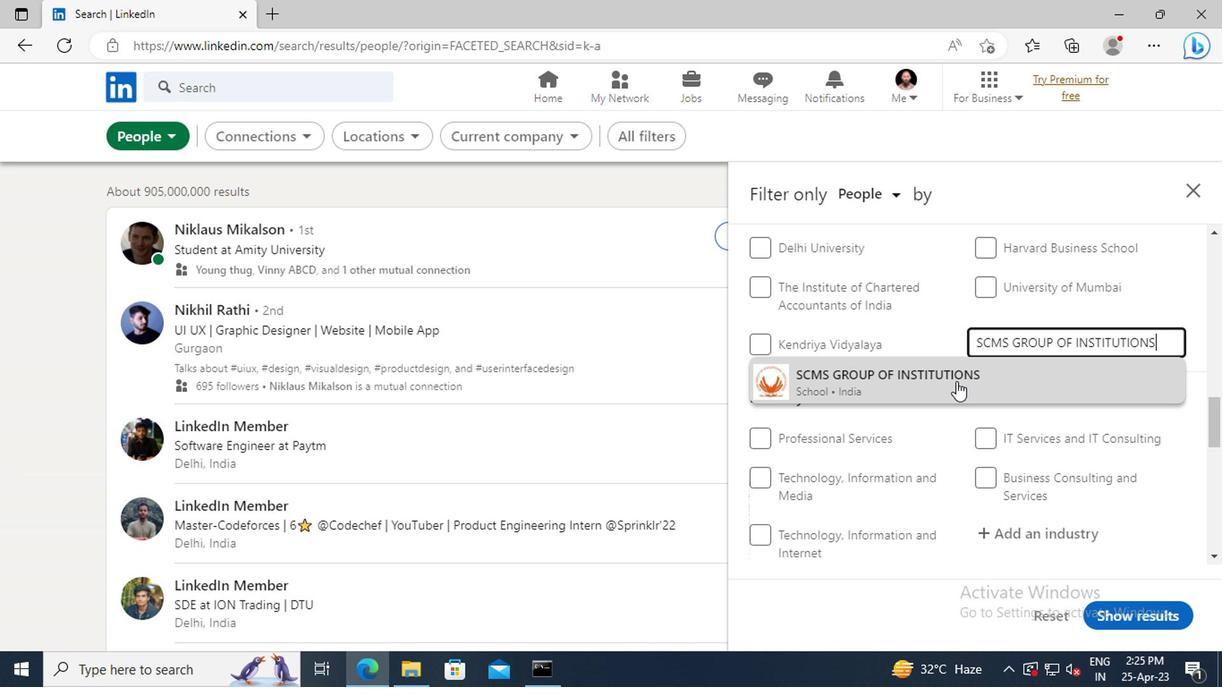 
Action: Mouse moved to (926, 373)
Screenshot: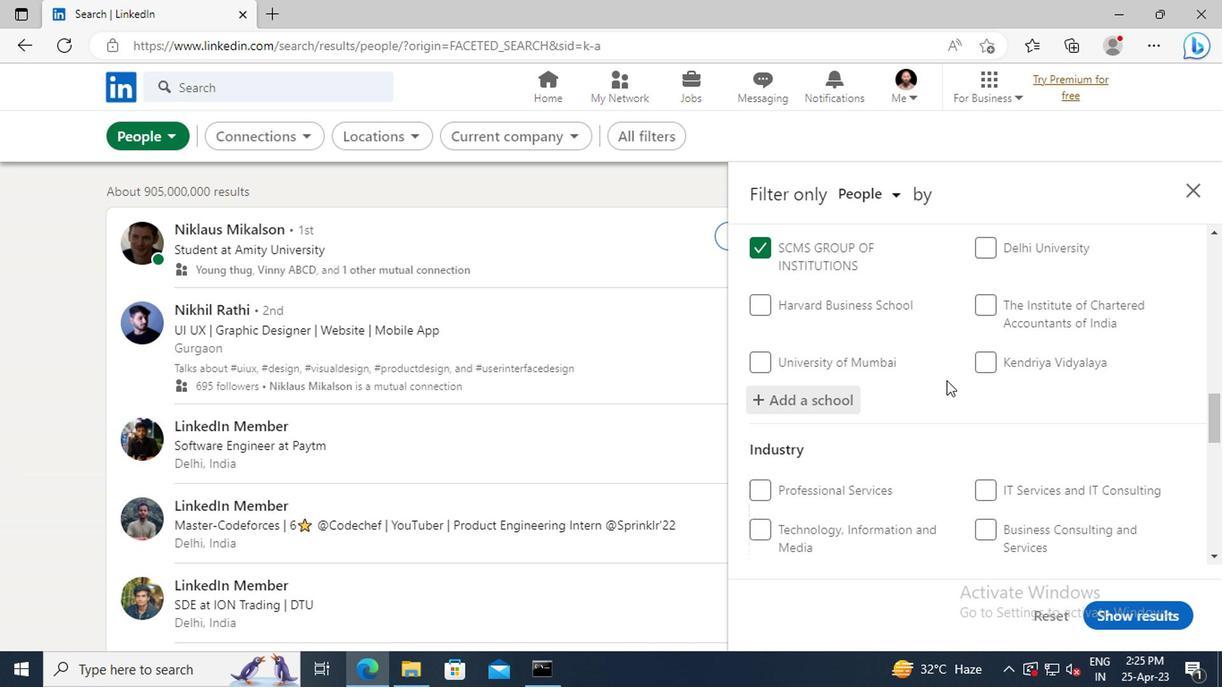 
Action: Mouse scrolled (926, 373) with delta (0, 0)
Screenshot: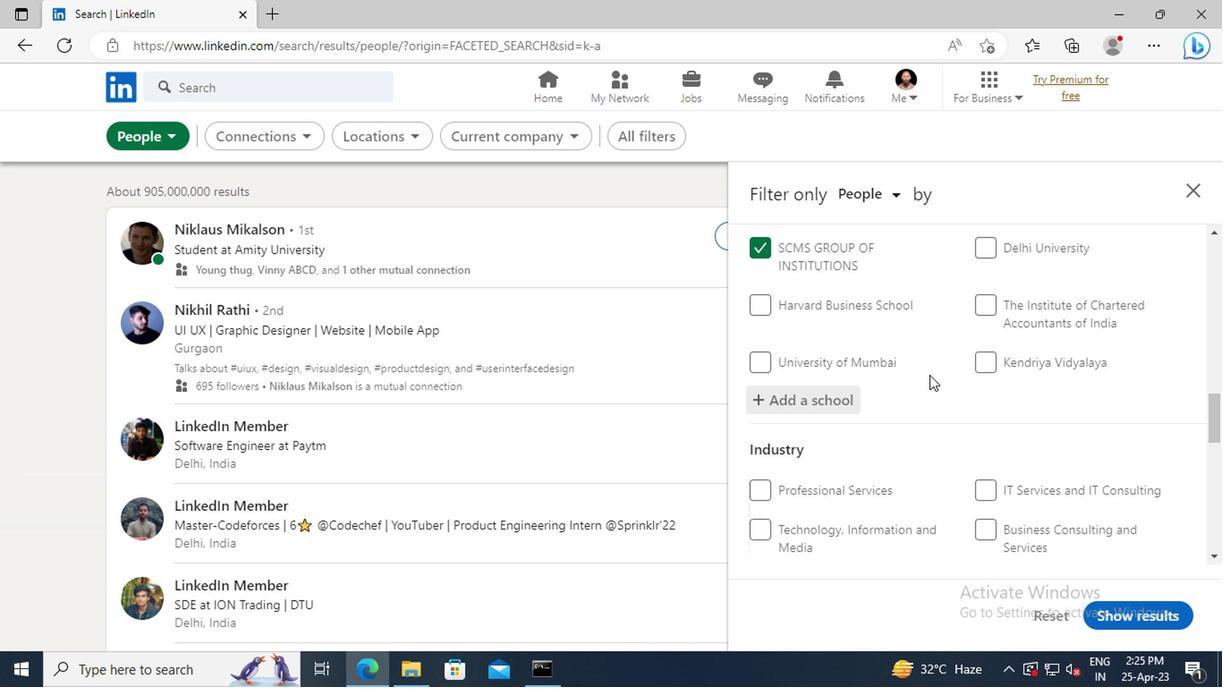 
Action: Mouse scrolled (926, 373) with delta (0, 0)
Screenshot: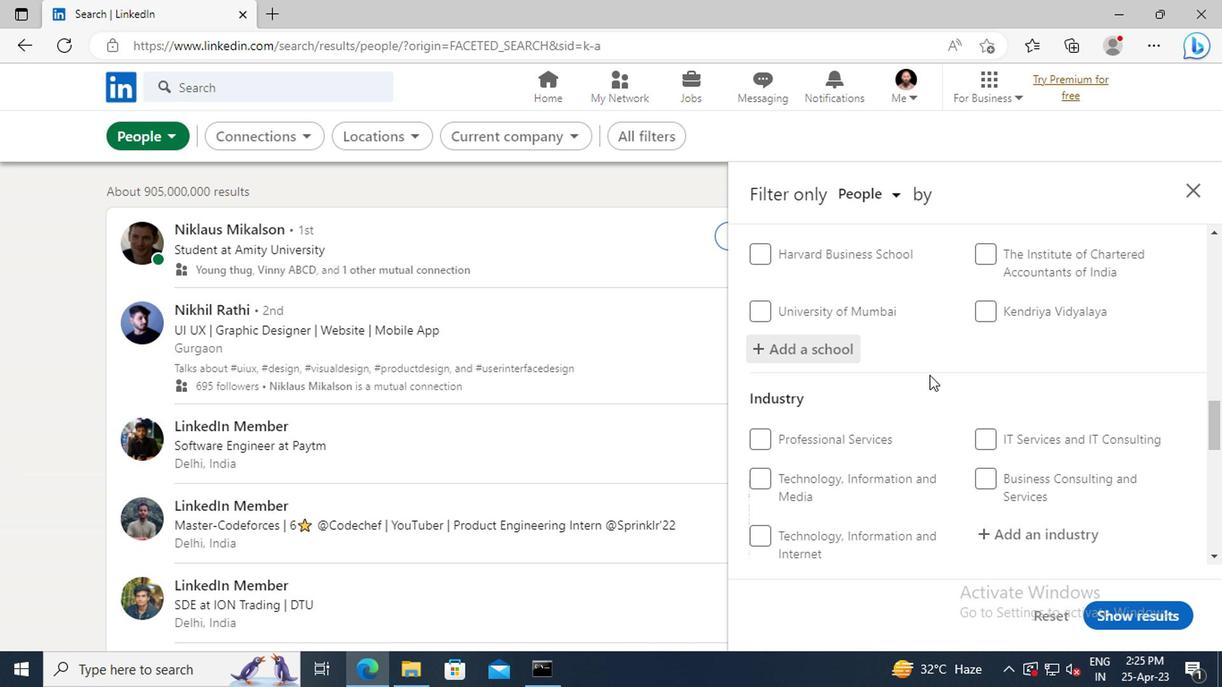 
Action: Mouse scrolled (926, 373) with delta (0, 0)
Screenshot: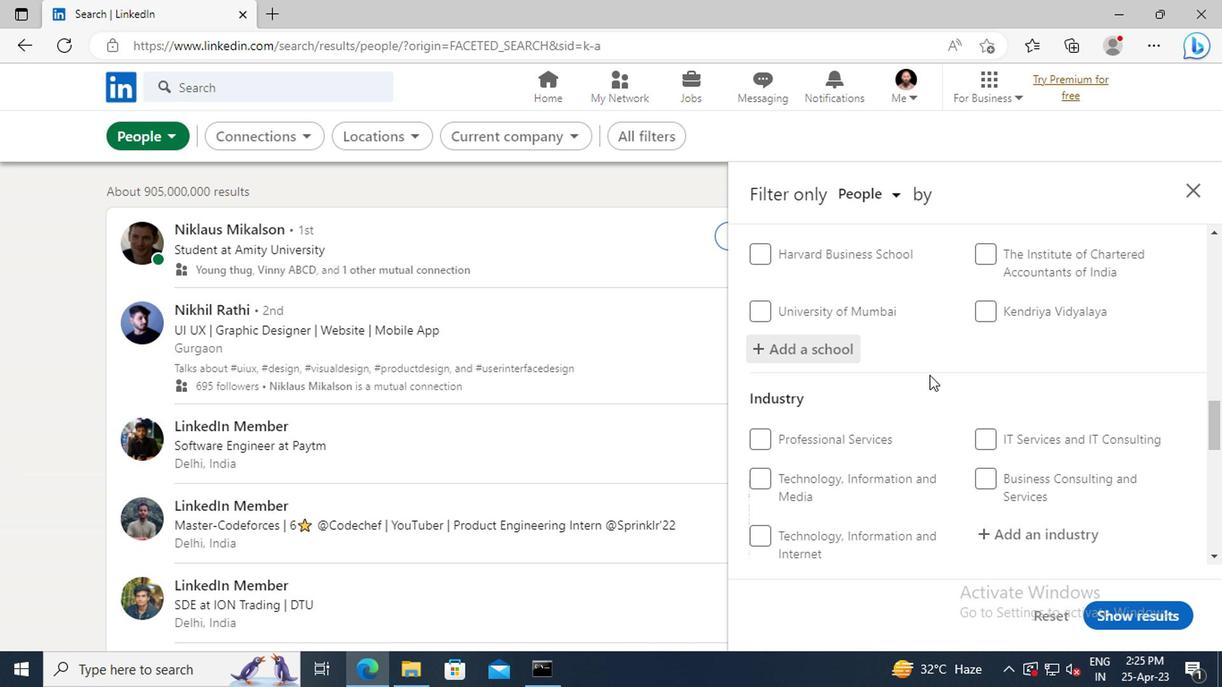 
Action: Mouse scrolled (926, 373) with delta (0, 0)
Screenshot: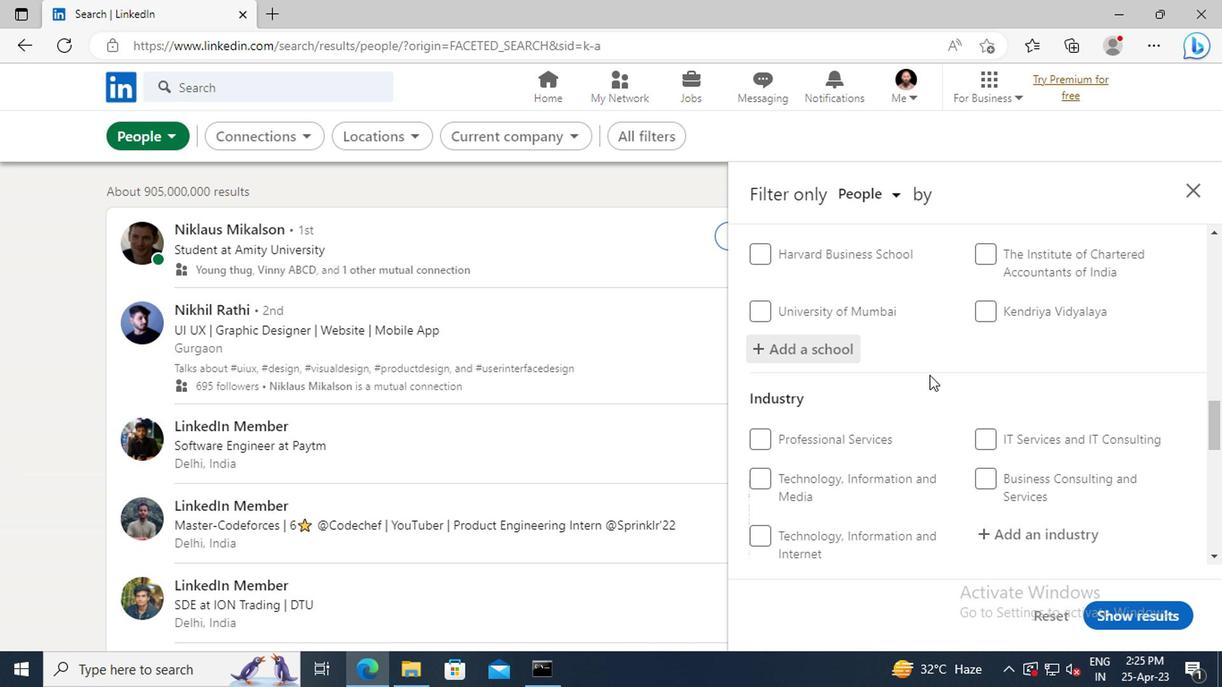 
Action: Mouse moved to (1007, 384)
Screenshot: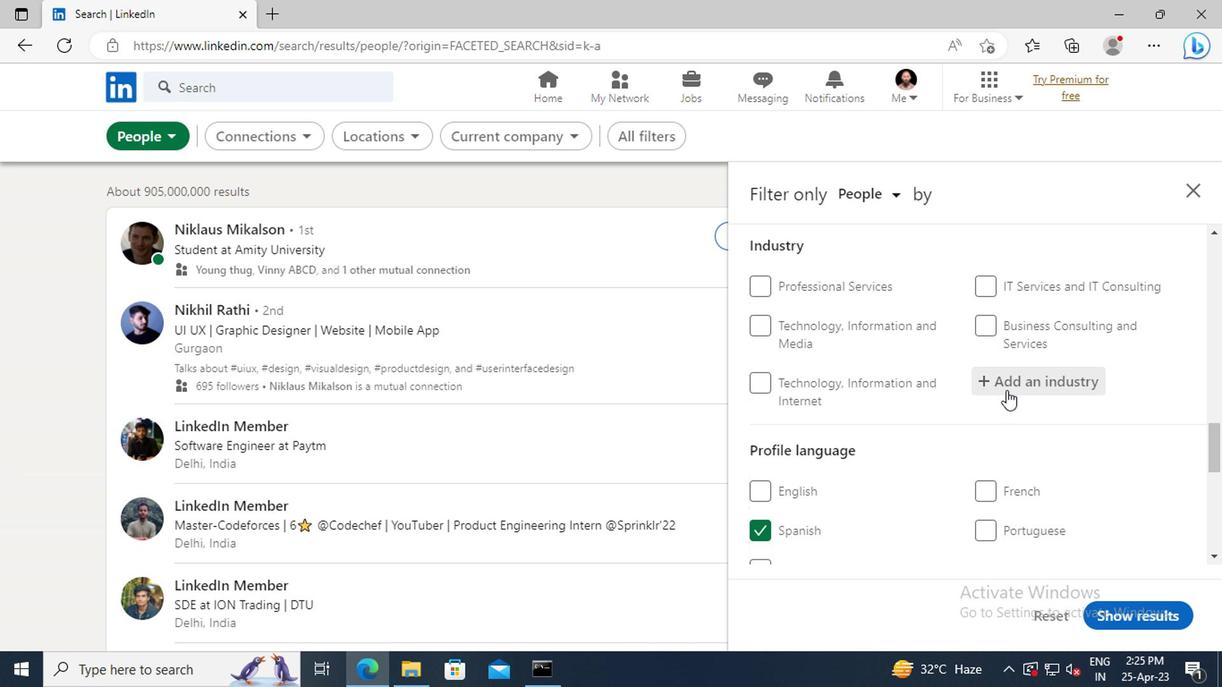 
Action: Mouse pressed left at (1007, 384)
Screenshot: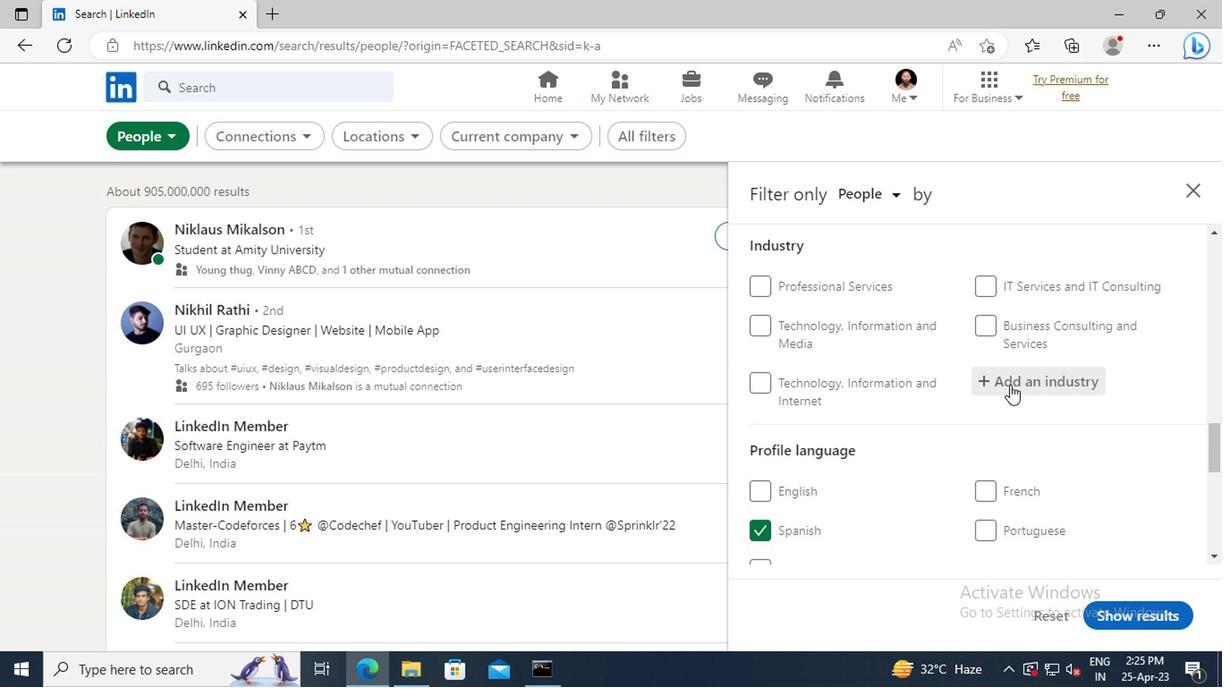 
Action: Key pressed <Key.shift>PERFORMING<Key.space><Key.shift_r>ARTS<Key.space>AND<Key.space><Key.shift_r>SPECTATOR<Key.space><Key.shift_r>SPORTS
Screenshot: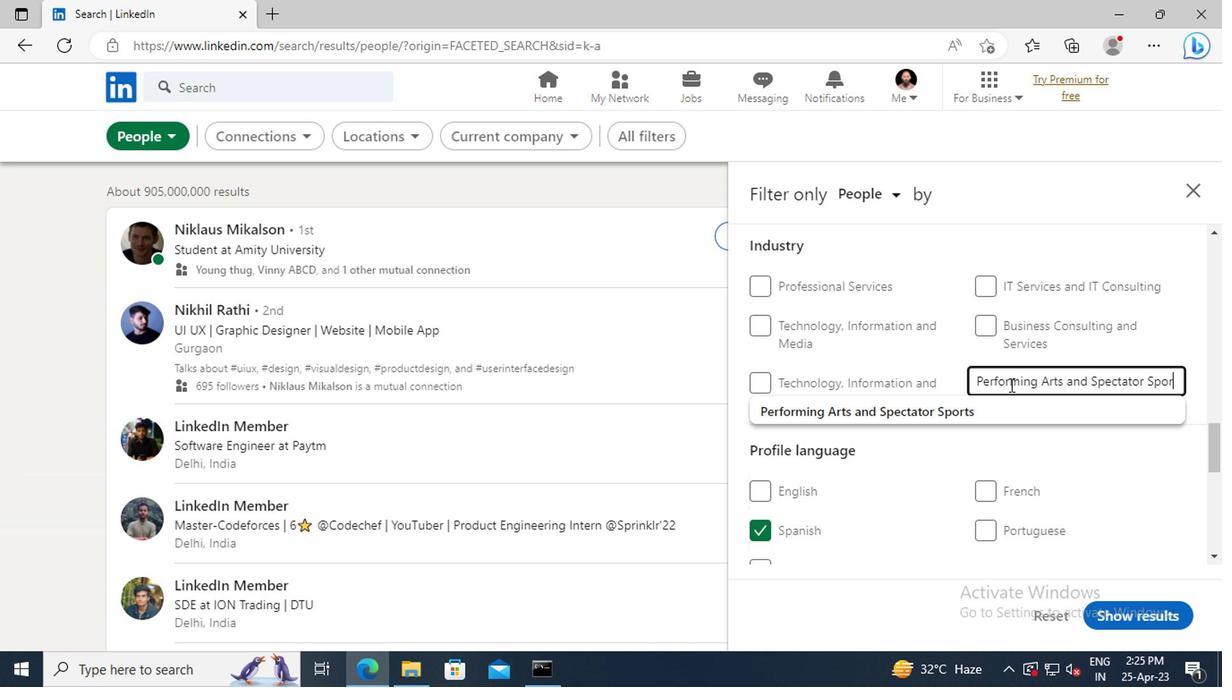 
Action: Mouse moved to (990, 405)
Screenshot: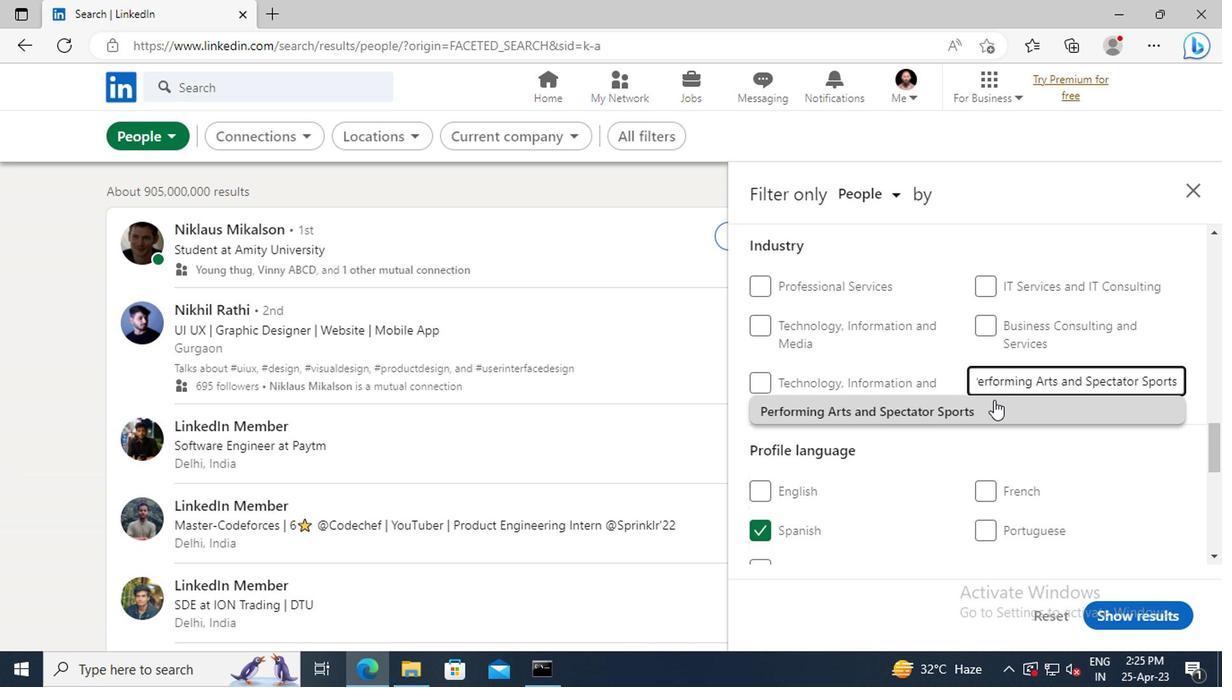 
Action: Mouse pressed left at (990, 405)
Screenshot: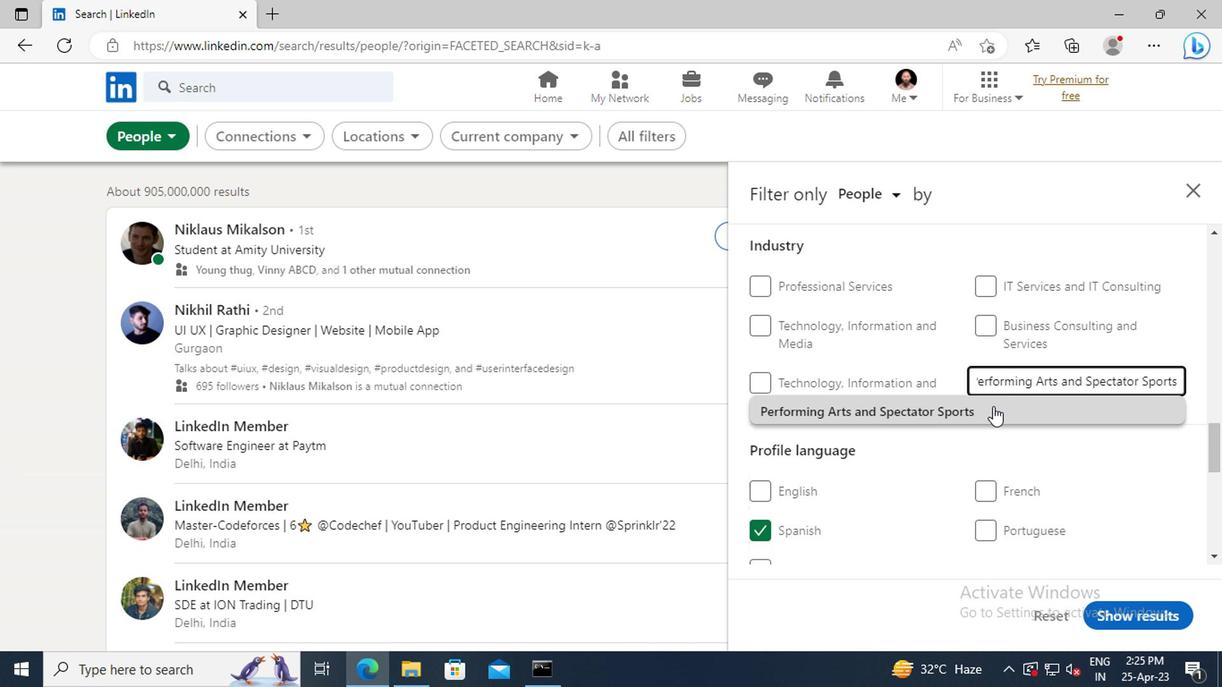 
Action: Mouse moved to (981, 382)
Screenshot: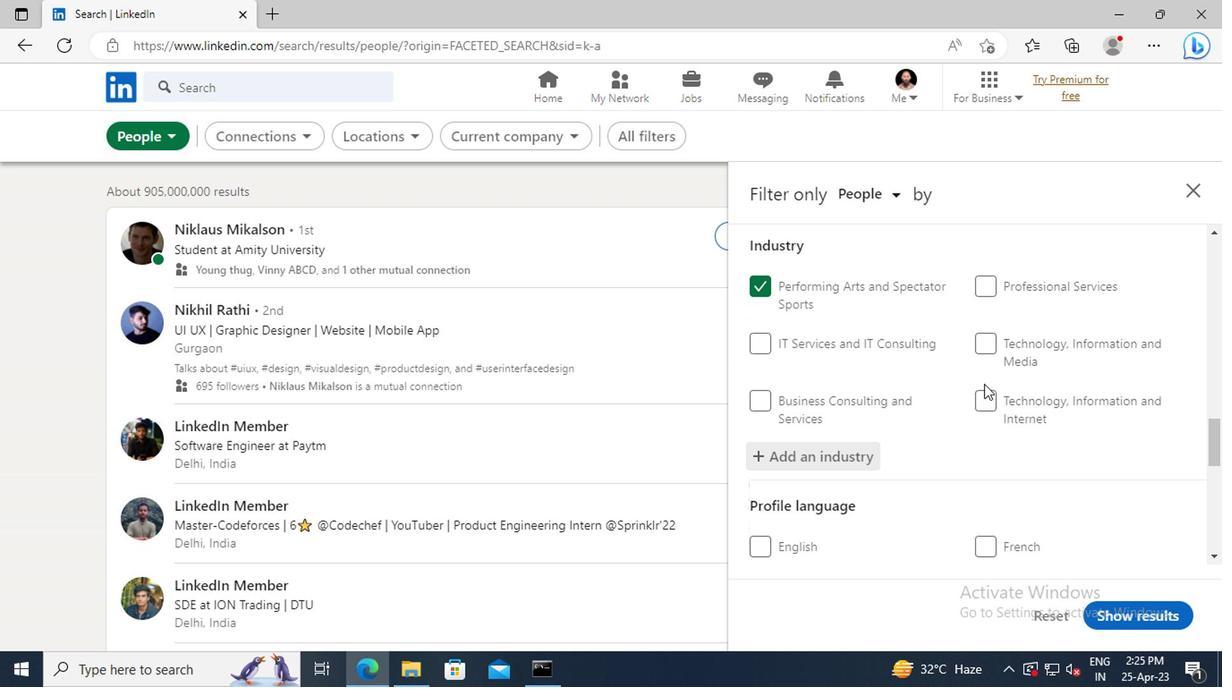 
Action: Mouse scrolled (981, 382) with delta (0, 0)
Screenshot: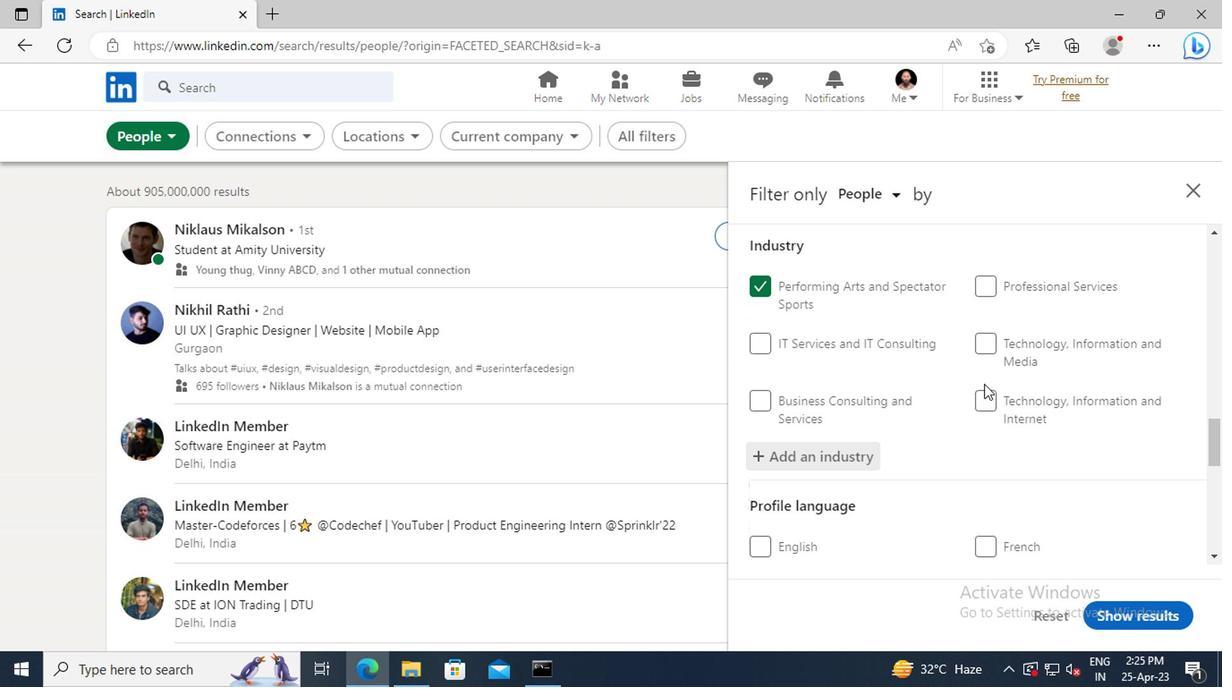 
Action: Mouse scrolled (981, 382) with delta (0, 0)
Screenshot: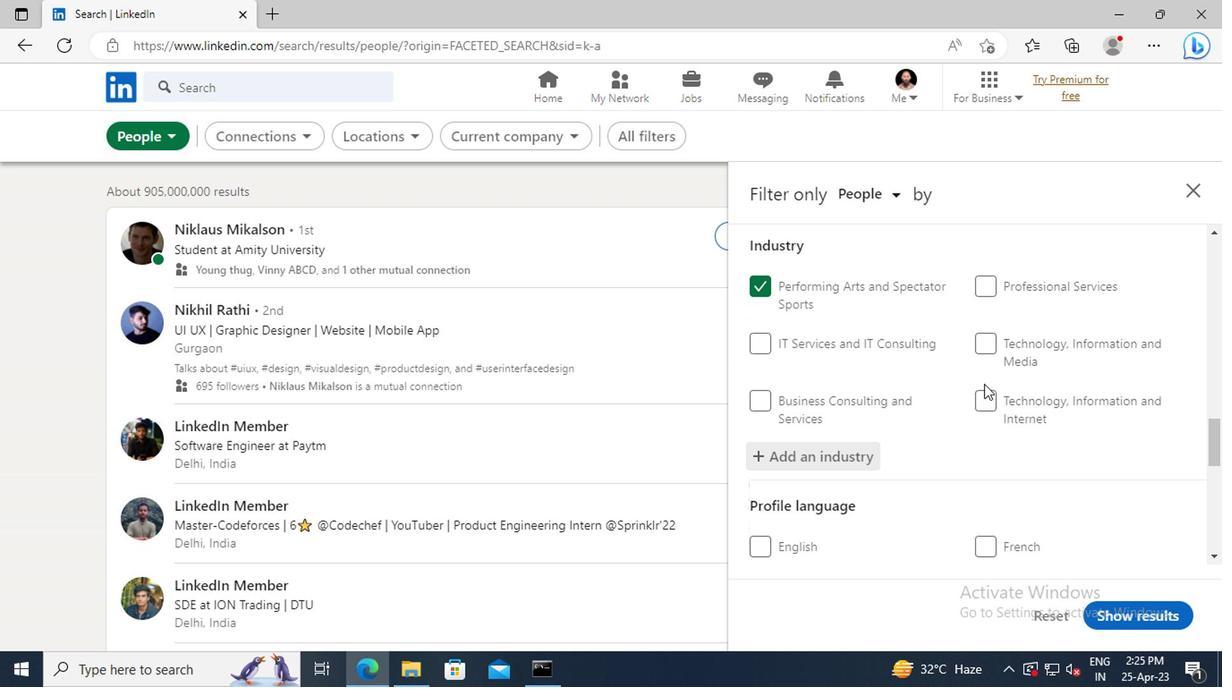 
Action: Mouse scrolled (981, 382) with delta (0, 0)
Screenshot: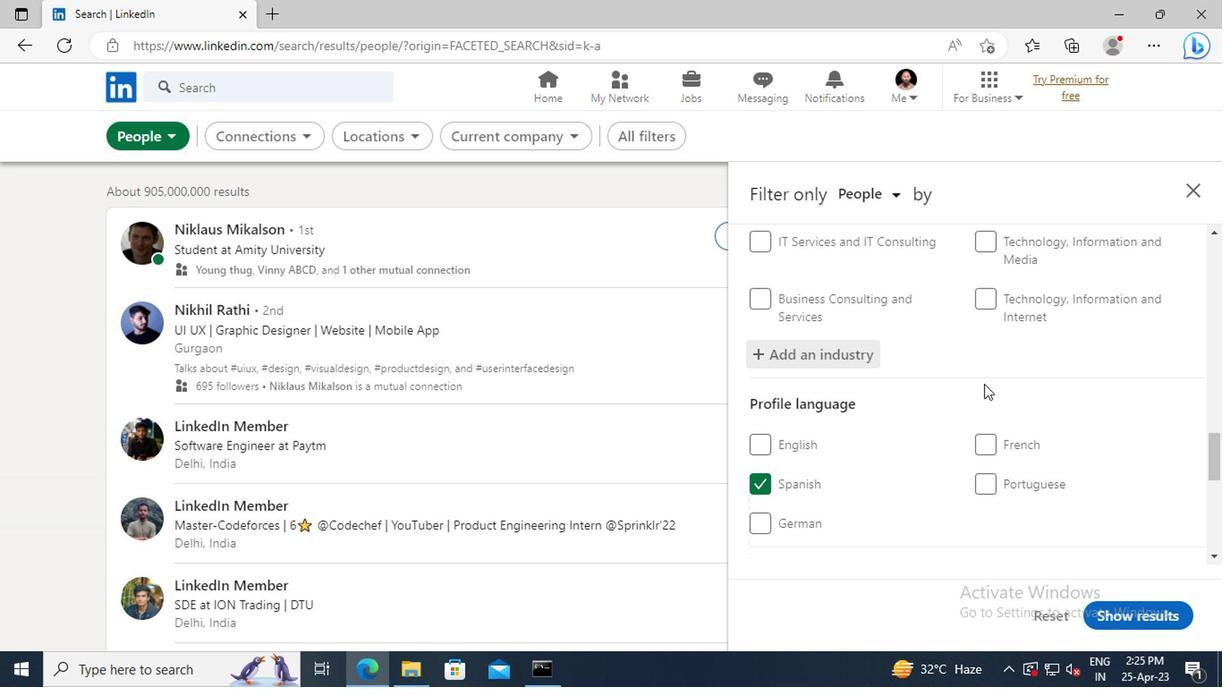 
Action: Mouse scrolled (981, 382) with delta (0, 0)
Screenshot: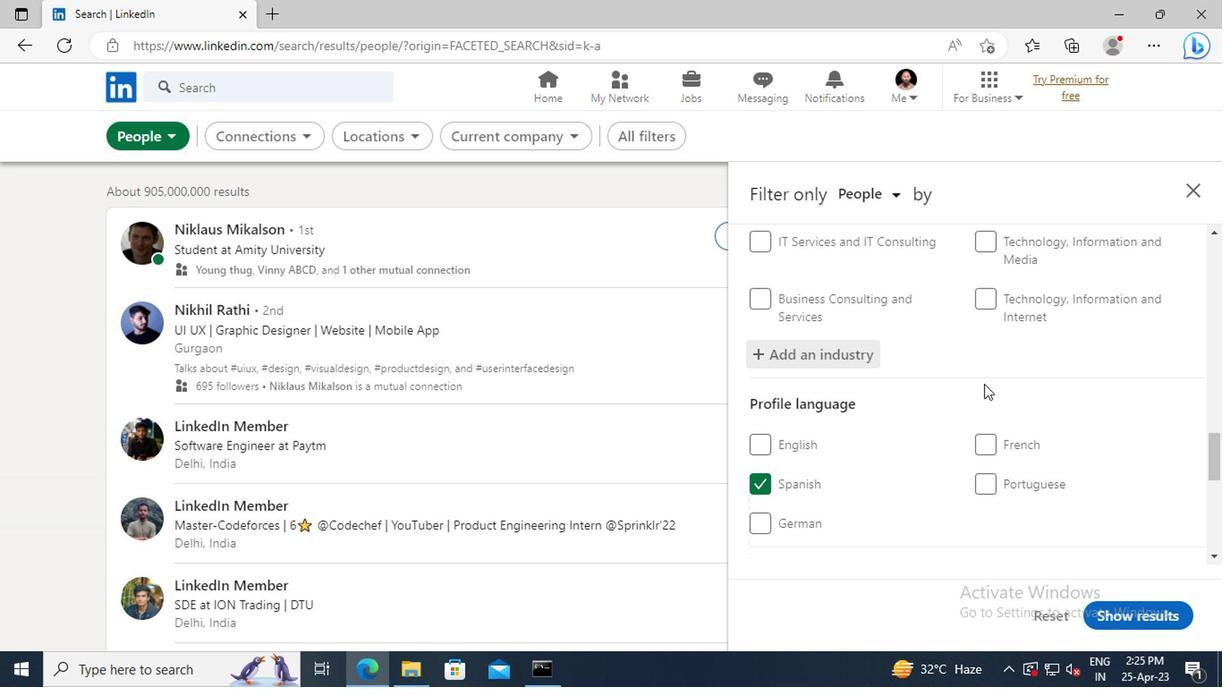 
Action: Mouse scrolled (981, 382) with delta (0, 0)
Screenshot: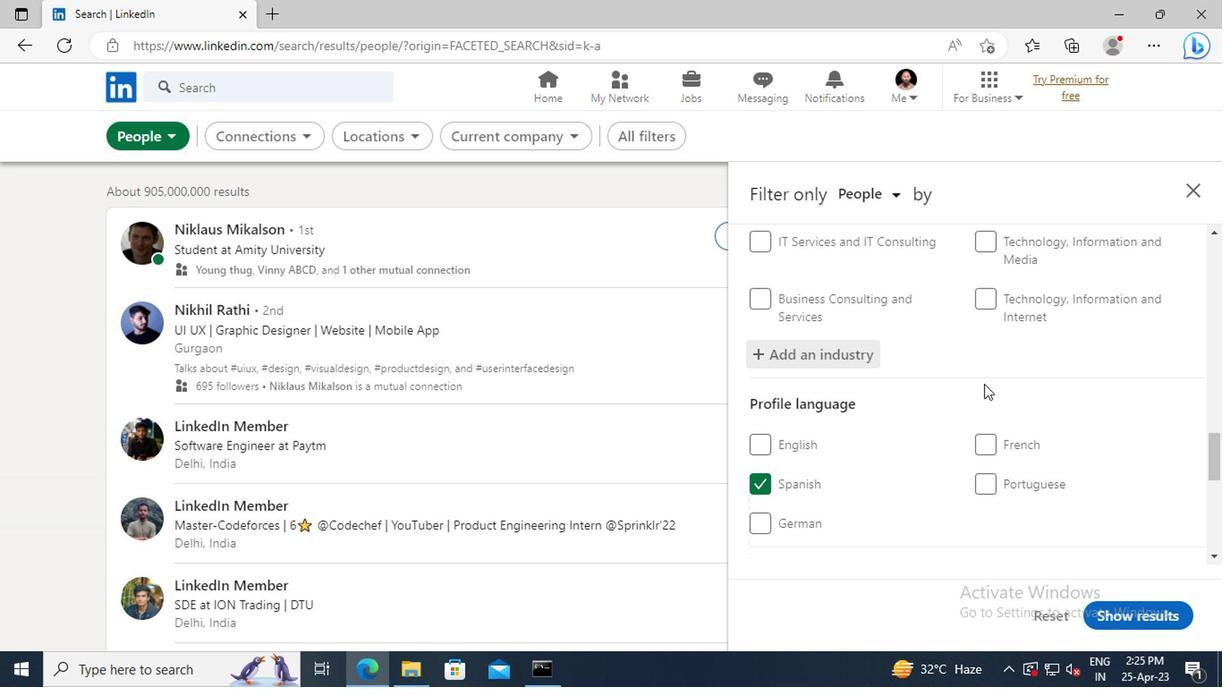 
Action: Mouse scrolled (981, 382) with delta (0, 0)
Screenshot: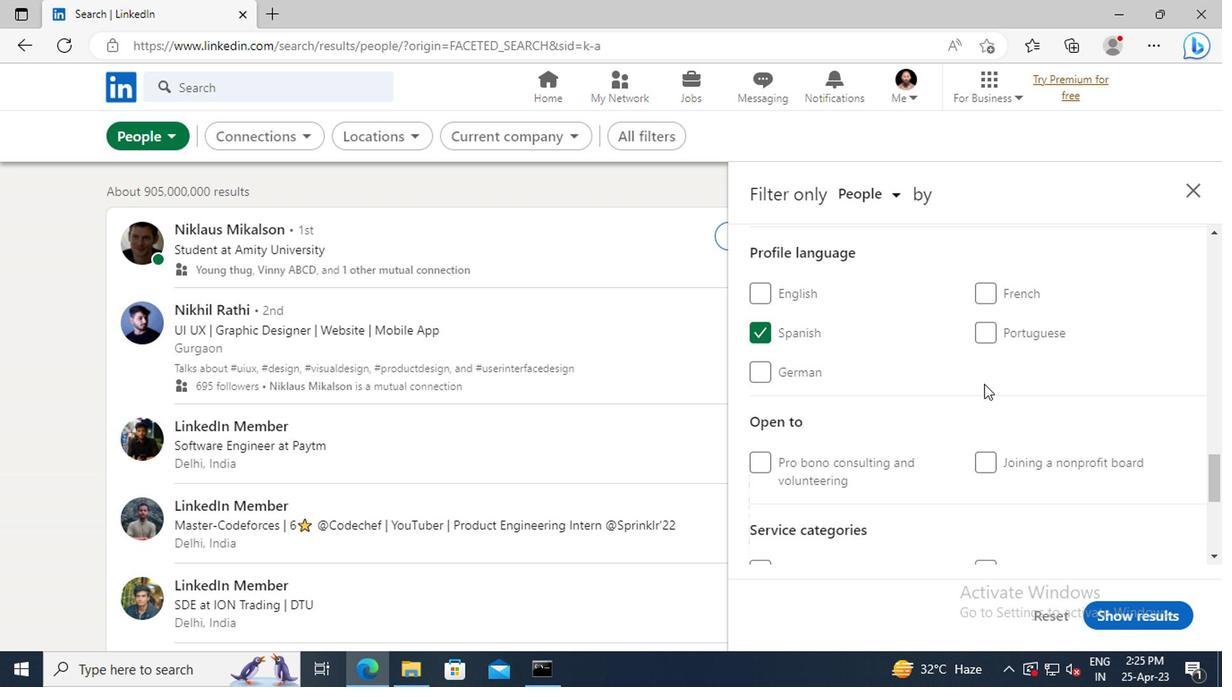 
Action: Mouse scrolled (981, 382) with delta (0, 0)
Screenshot: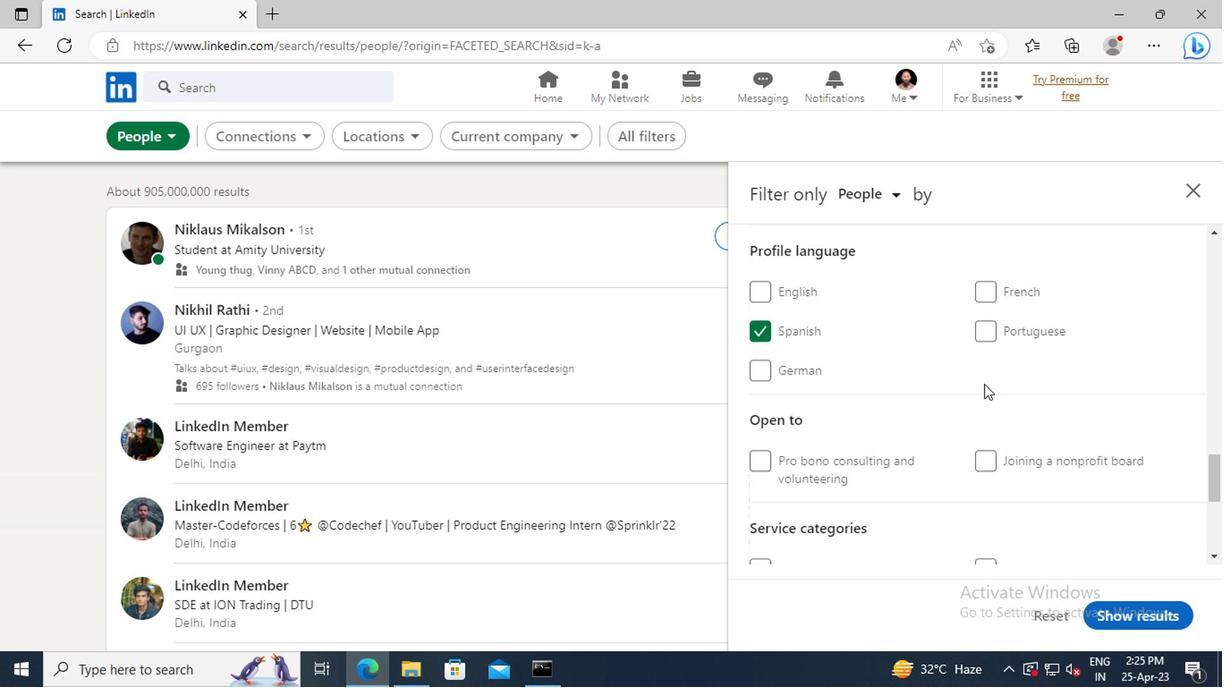 
Action: Mouse scrolled (981, 382) with delta (0, 0)
Screenshot: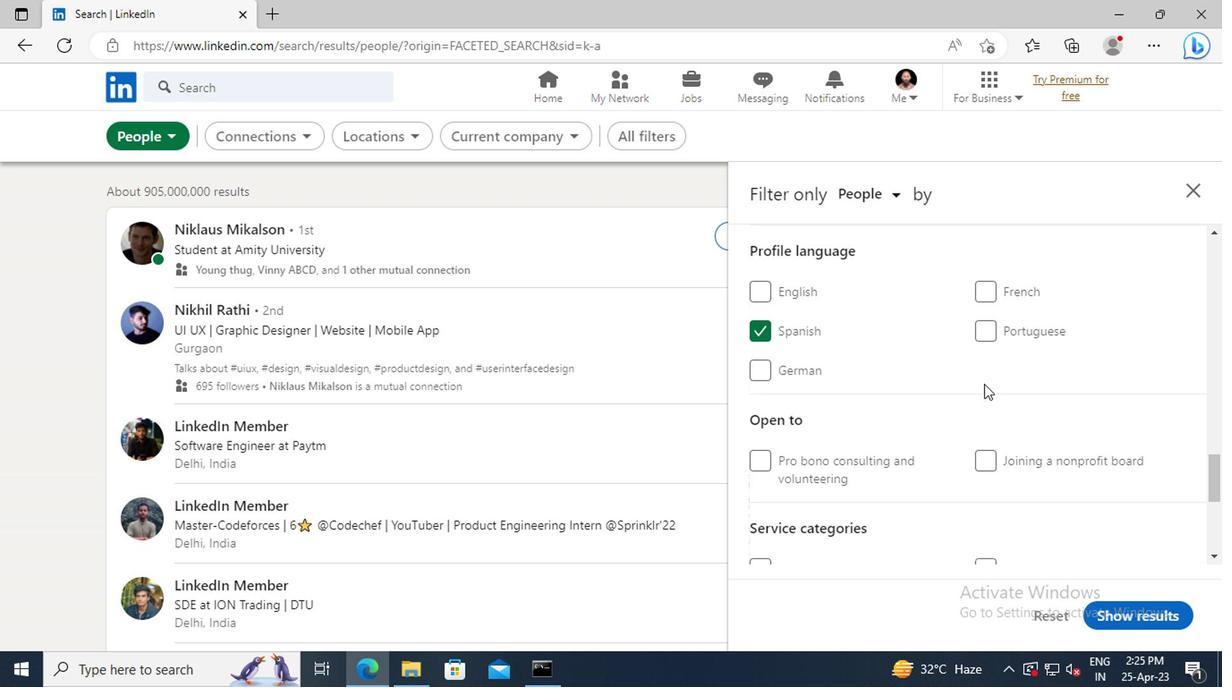 
Action: Mouse moved to (1017, 488)
Screenshot: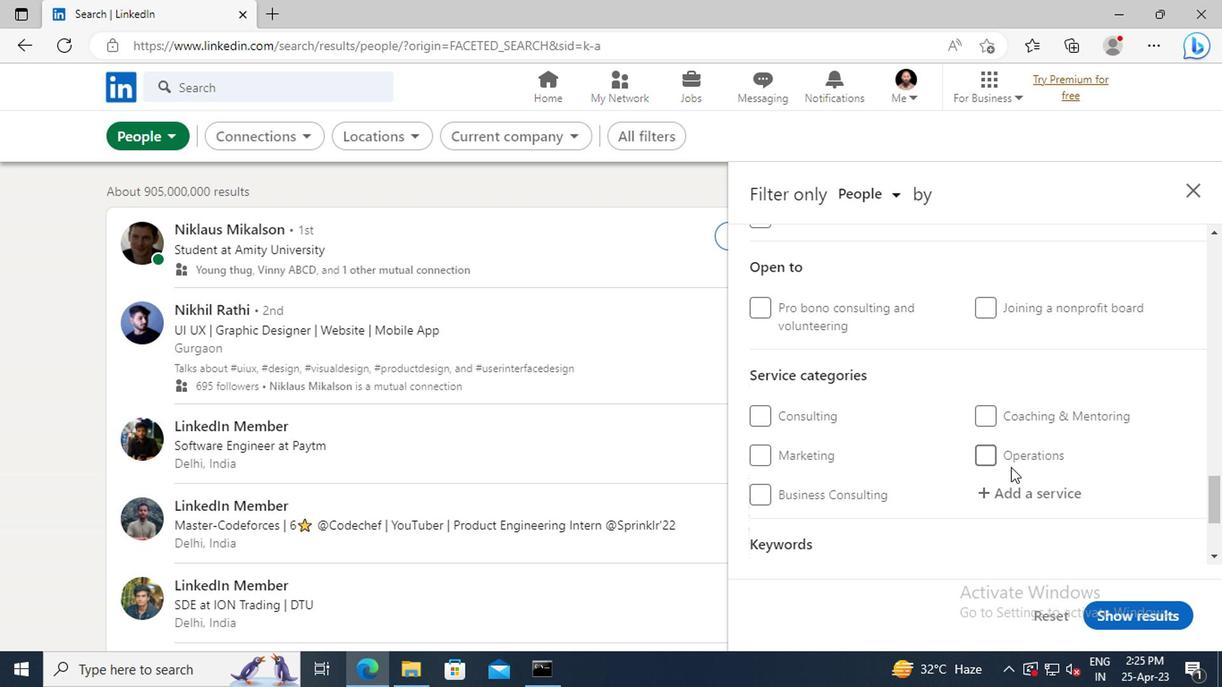 
Action: Mouse pressed left at (1017, 488)
Screenshot: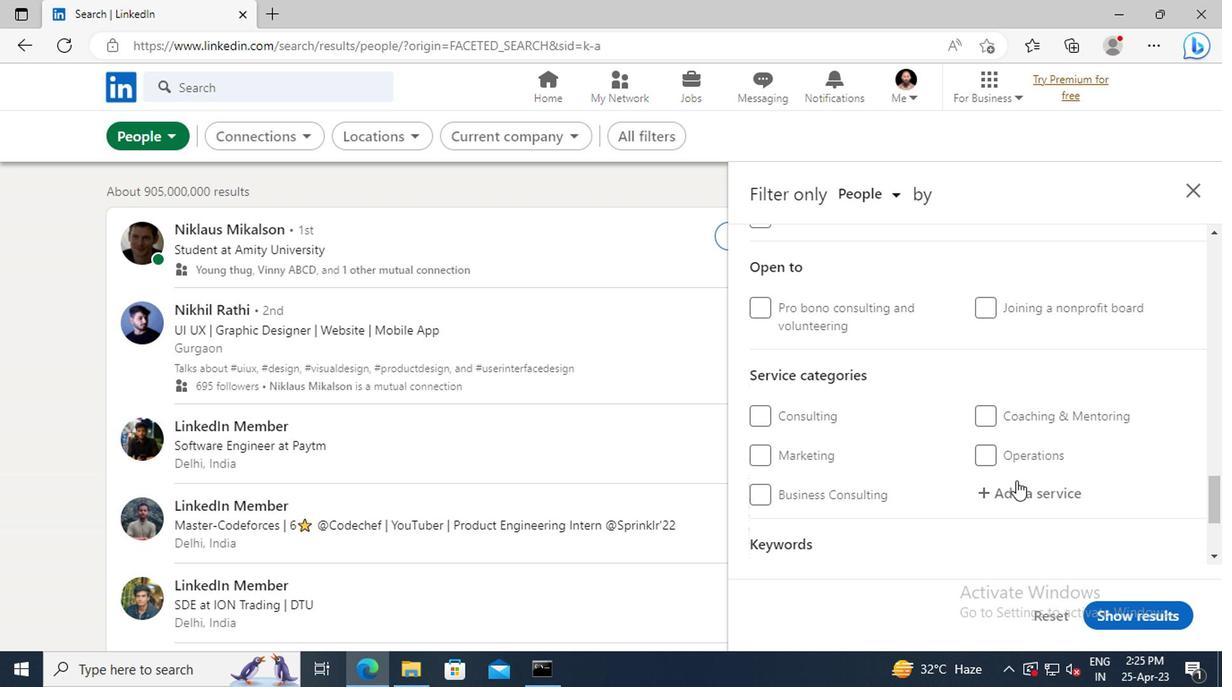 
Action: Key pressed <Key.shift>TAX<Key.space><Key.shift>PREPARATION
Screenshot: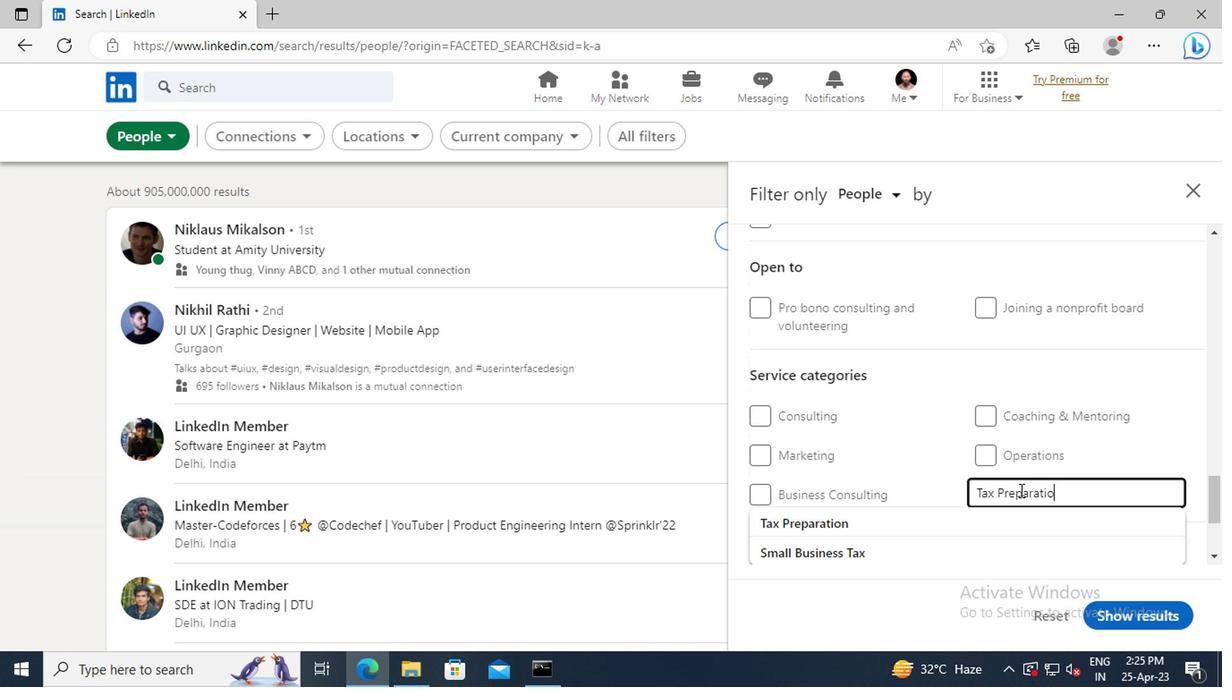 
Action: Mouse moved to (988, 516)
Screenshot: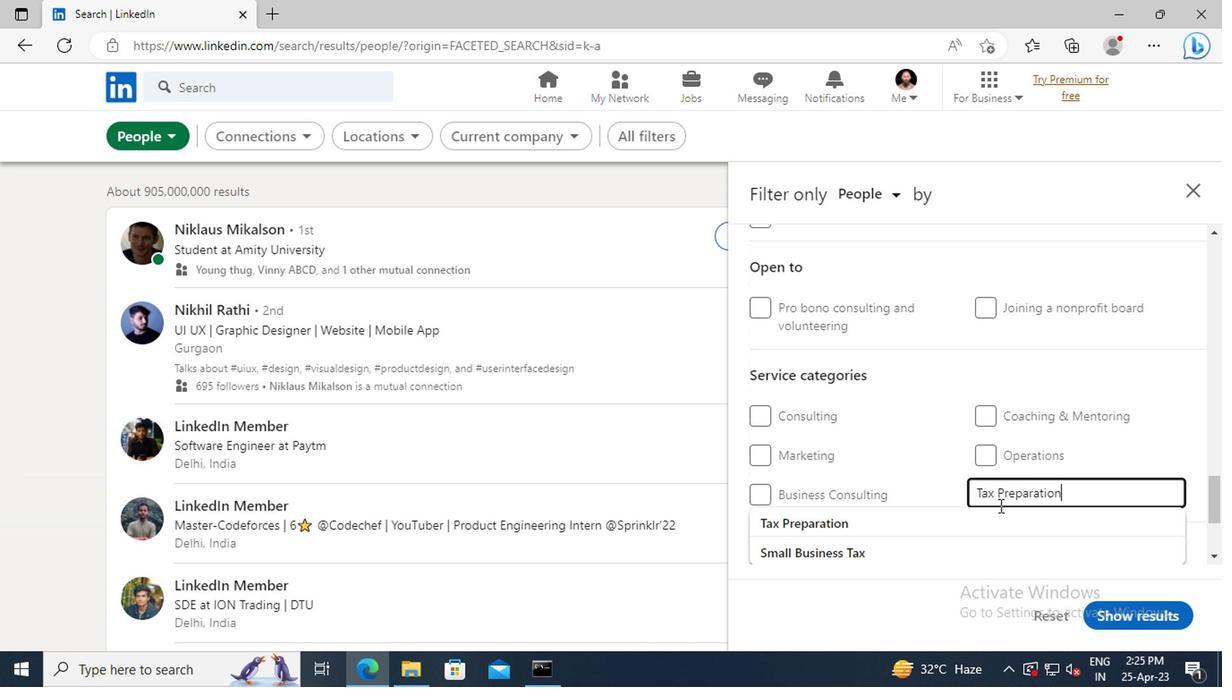 
Action: Mouse pressed left at (988, 516)
Screenshot: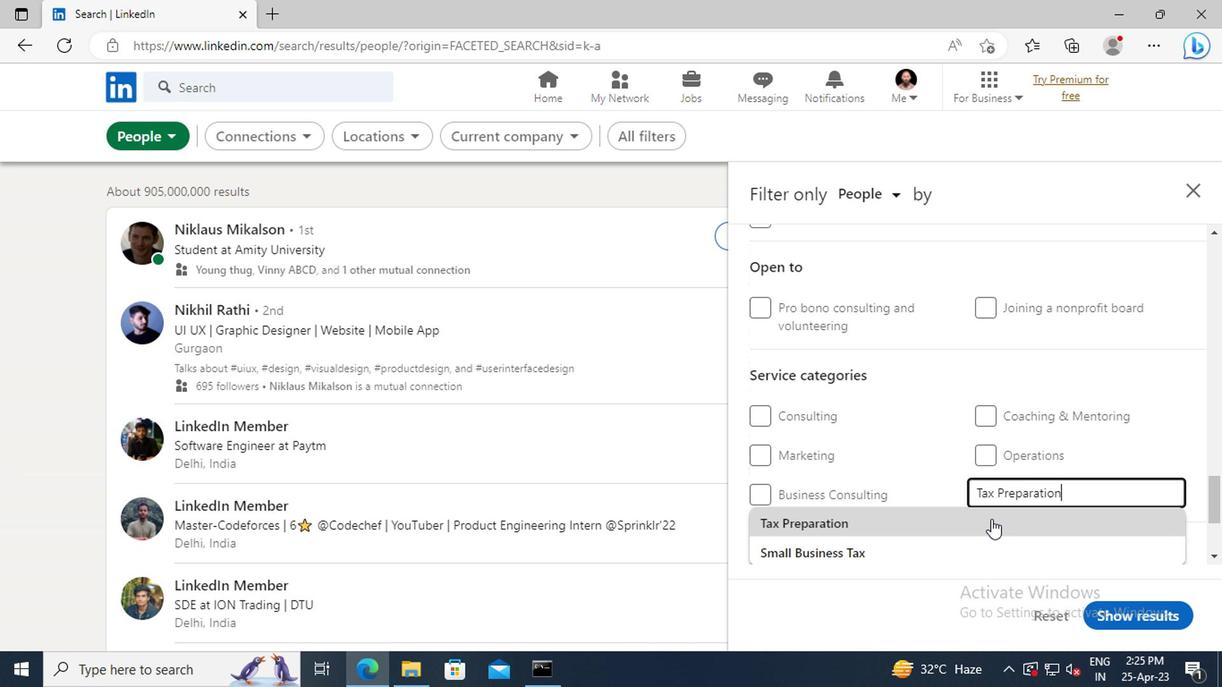 
Action: Mouse moved to (994, 469)
Screenshot: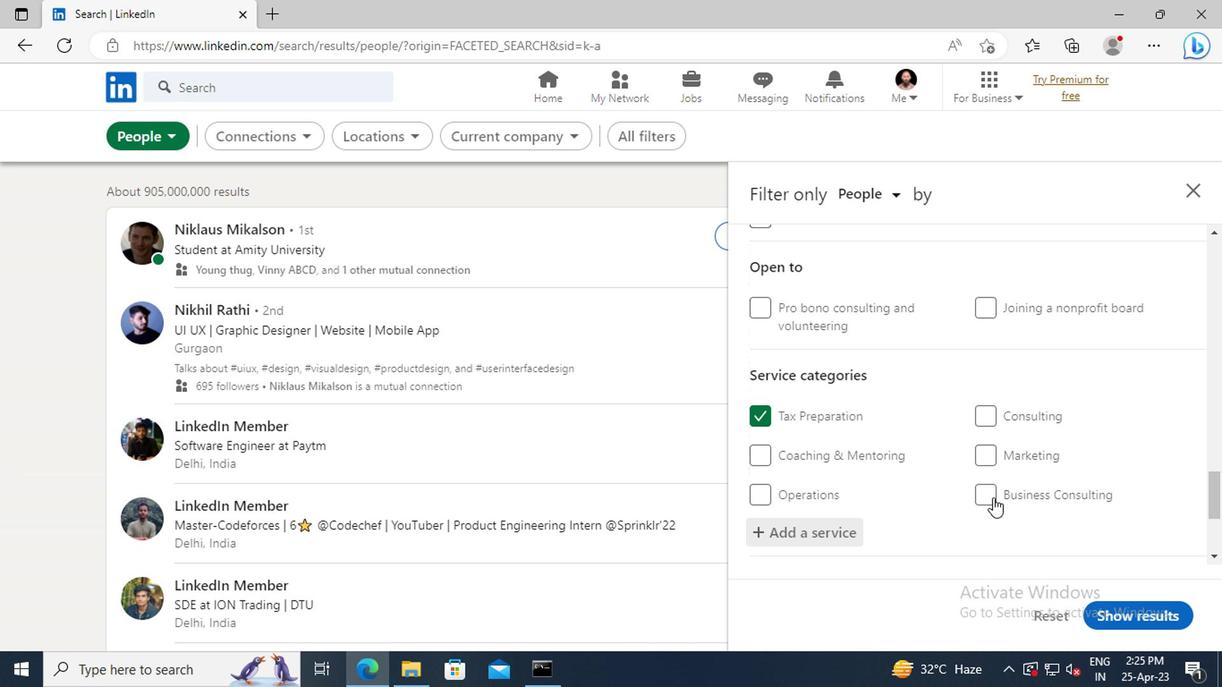 
Action: Mouse scrolled (994, 468) with delta (0, 0)
Screenshot: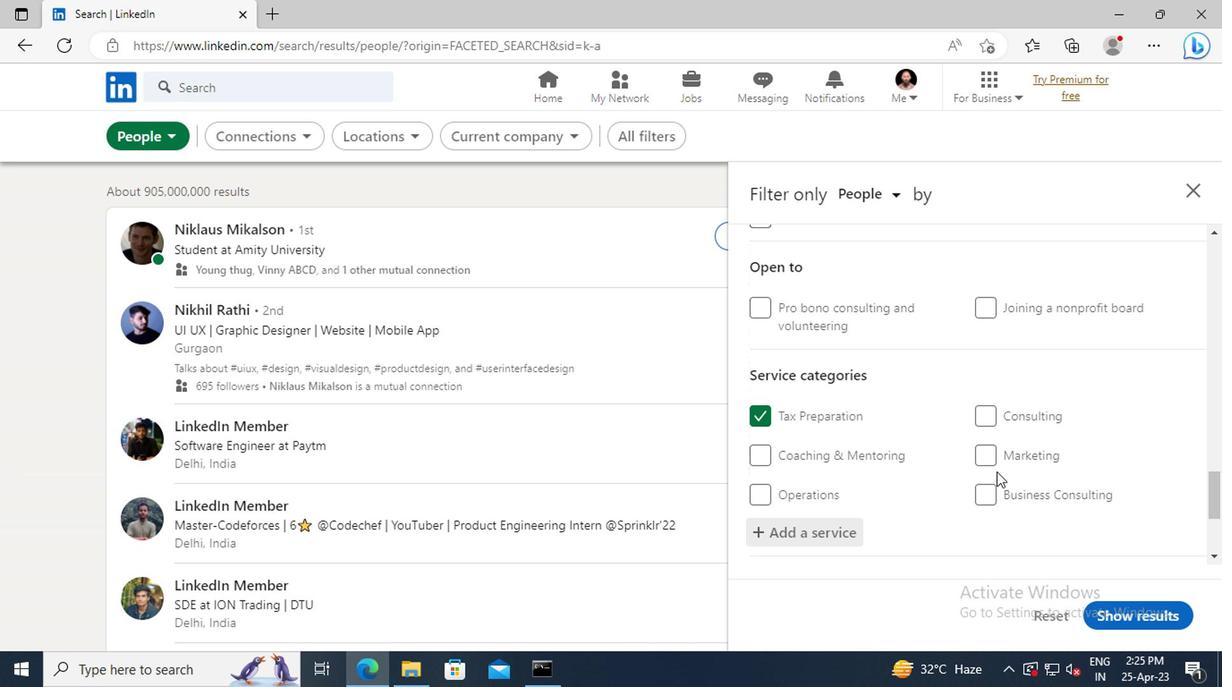 
Action: Mouse scrolled (994, 468) with delta (0, 0)
Screenshot: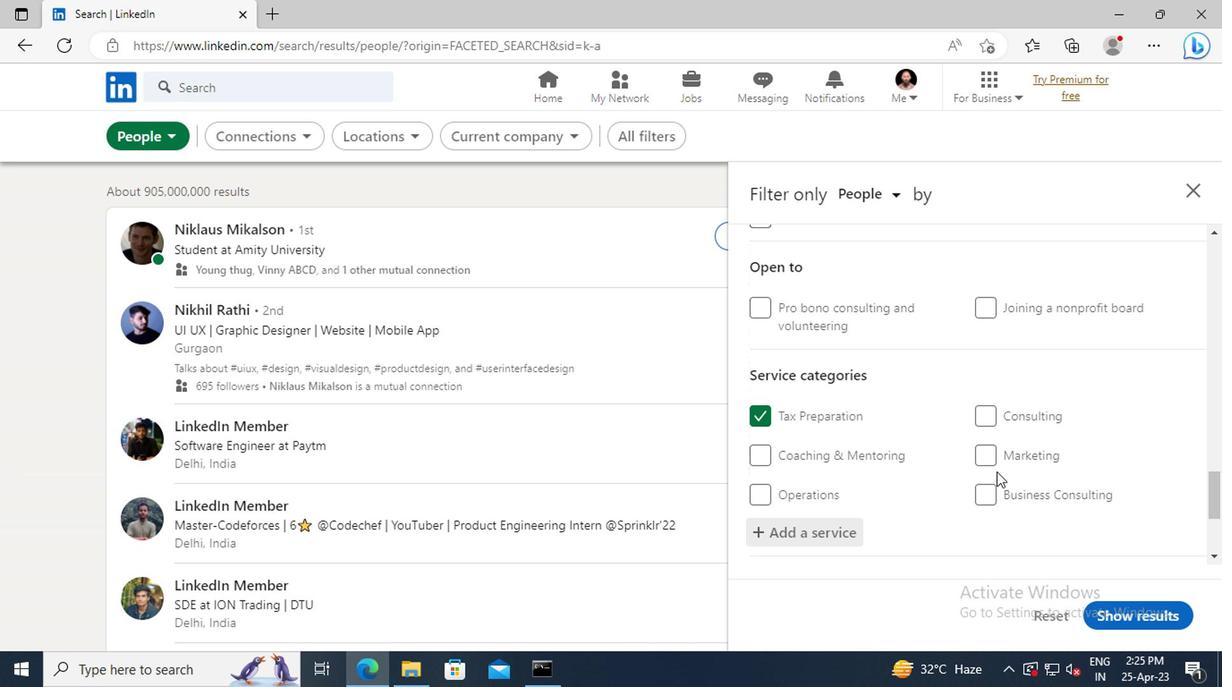 
Action: Mouse scrolled (994, 468) with delta (0, 0)
Screenshot: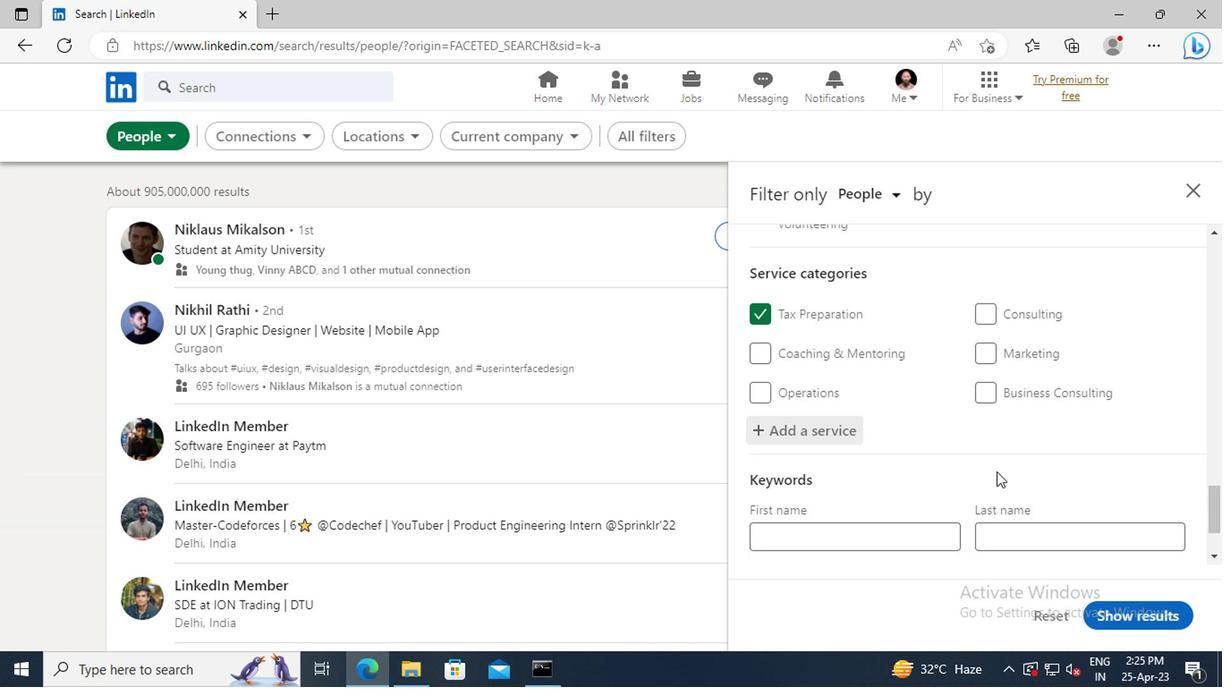 
Action: Mouse scrolled (994, 468) with delta (0, 0)
Screenshot: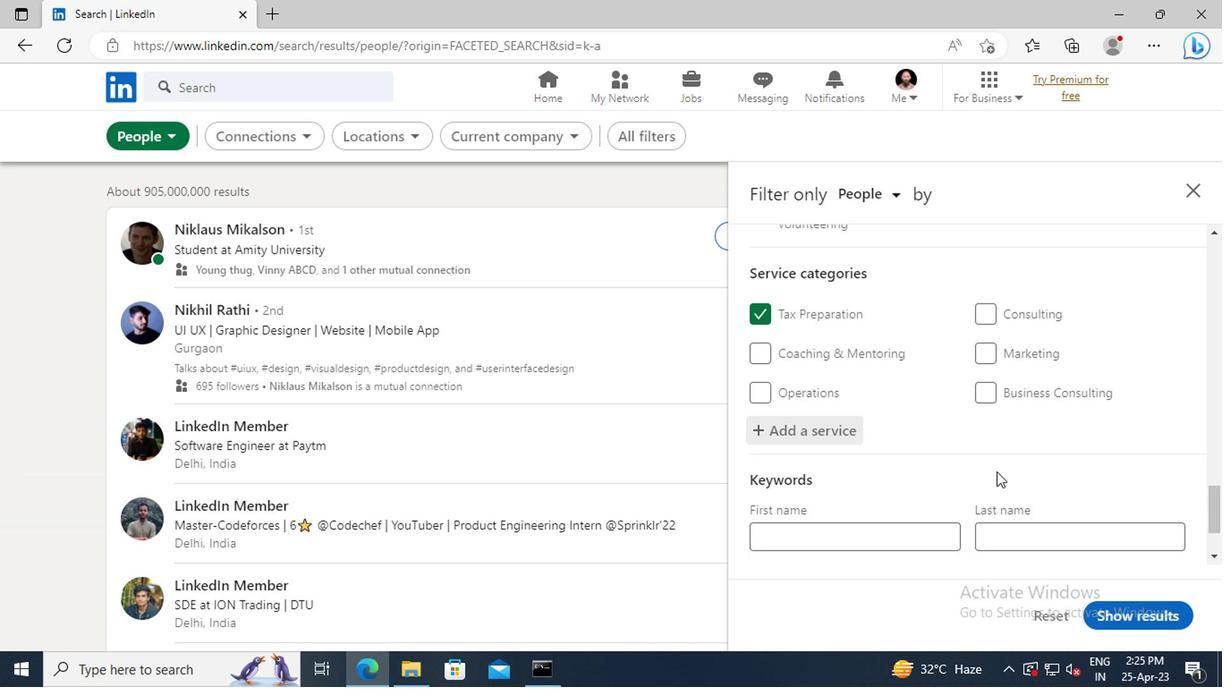 
Action: Mouse moved to (877, 496)
Screenshot: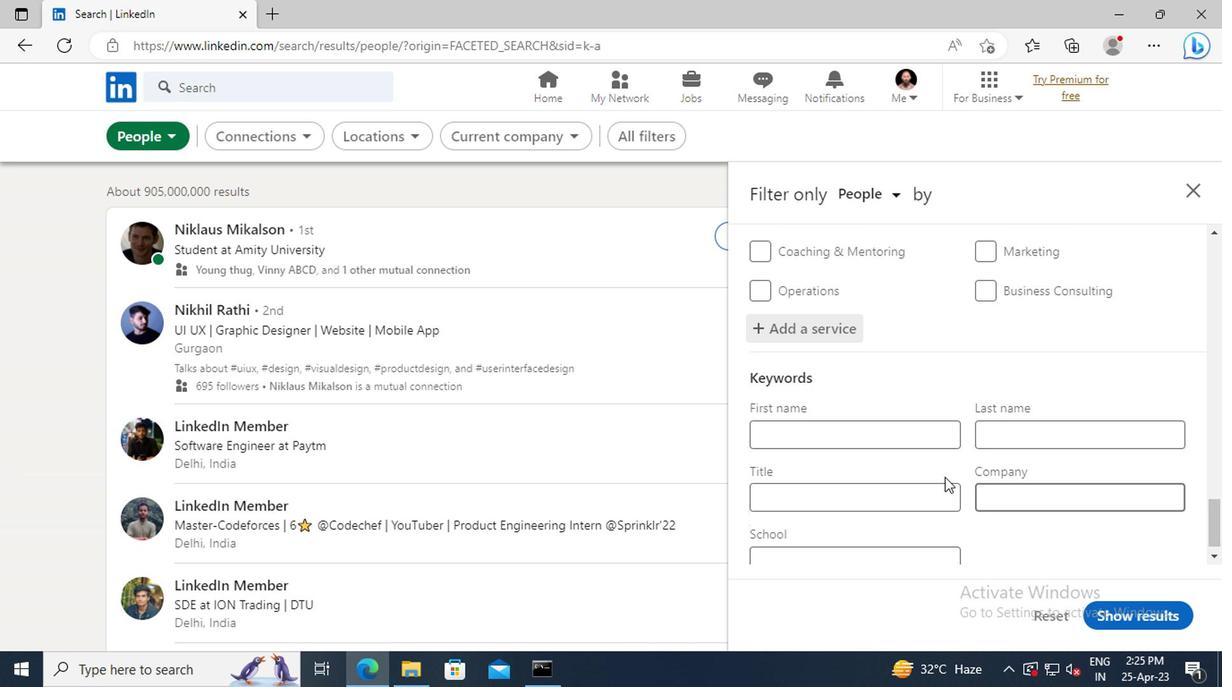 
Action: Mouse pressed left at (877, 496)
Screenshot: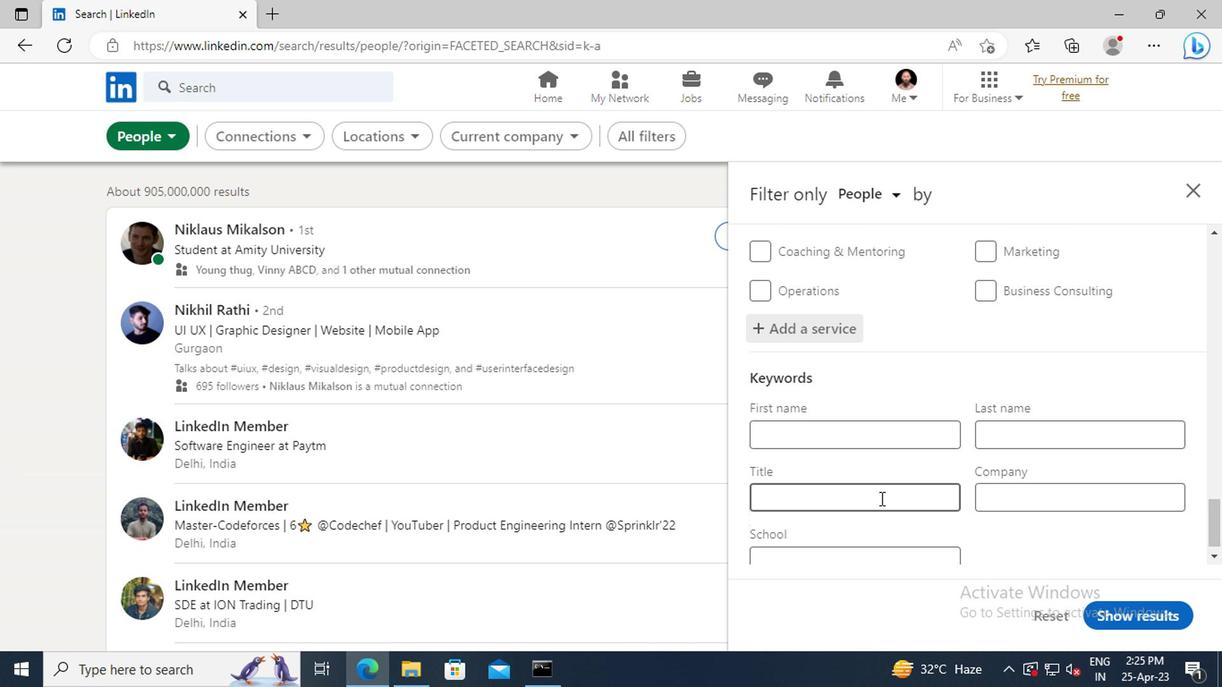 
Action: Key pressed <Key.shift_r>SUPERINTENDENT
Screenshot: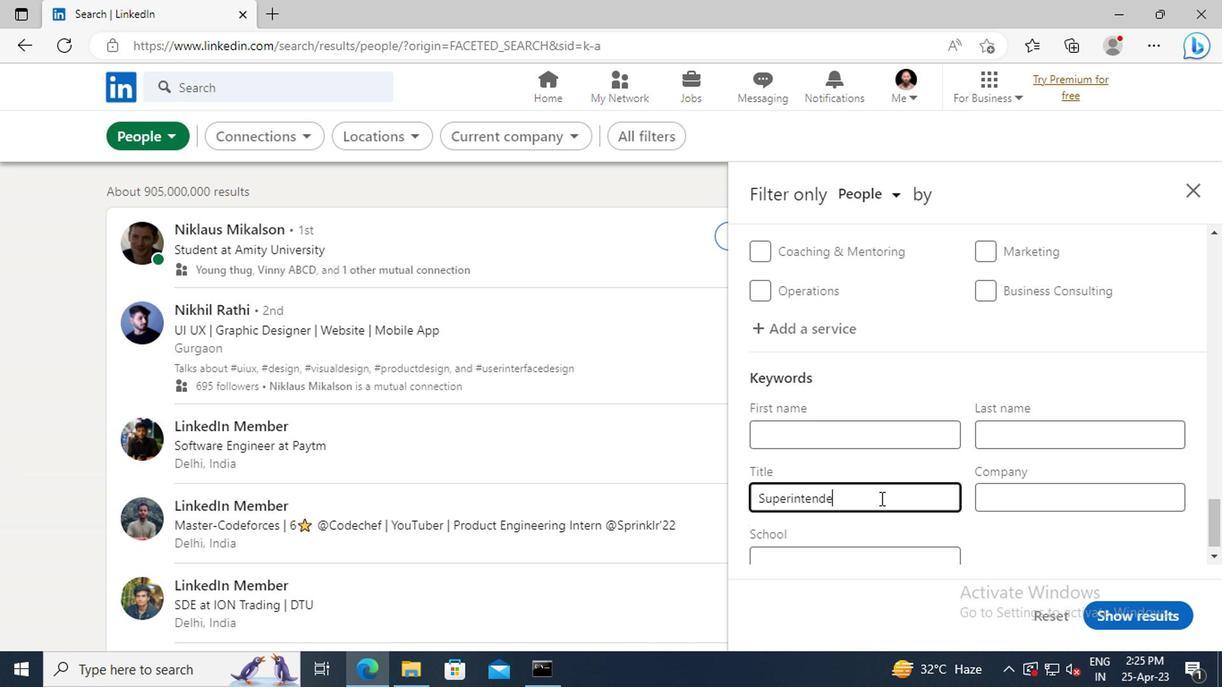 
Action: Mouse moved to (1113, 608)
Screenshot: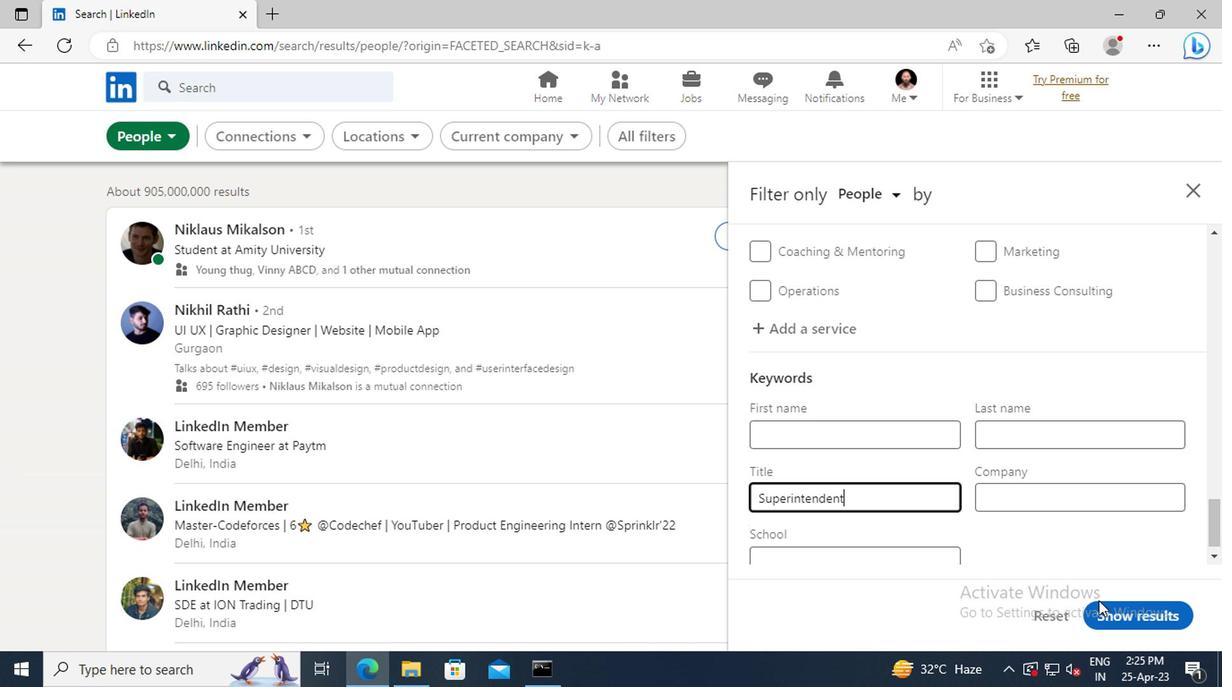 
Action: Mouse pressed left at (1113, 608)
Screenshot: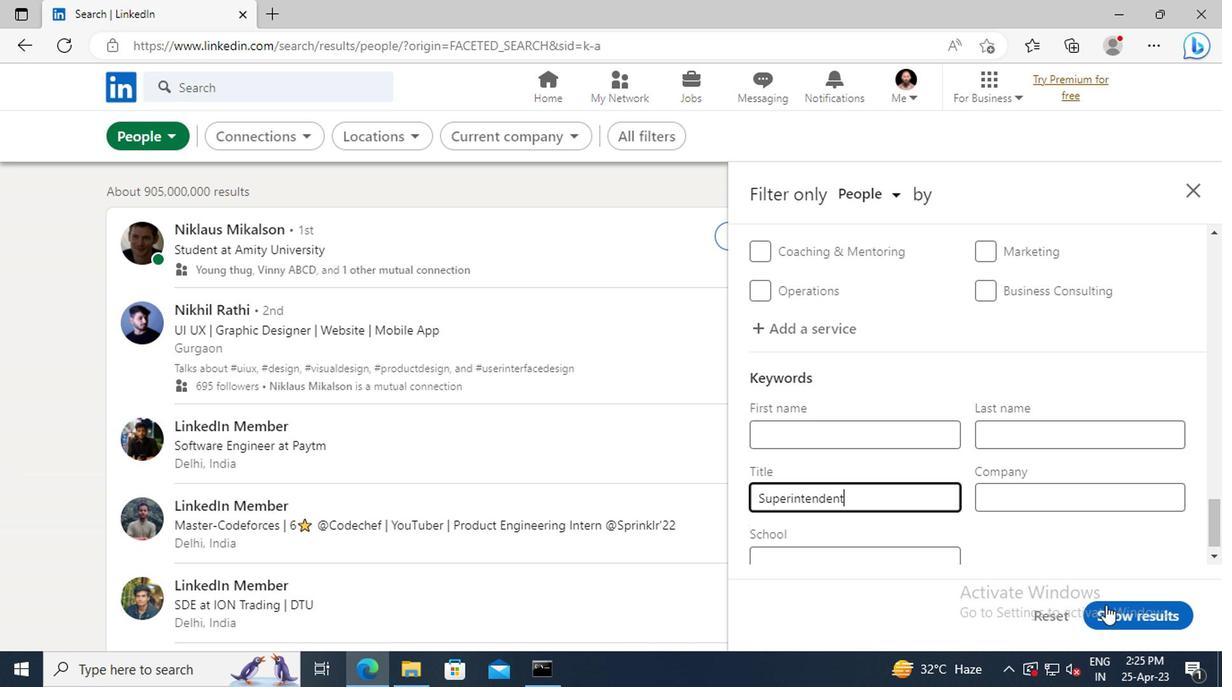 
